 Task: Create a calendar event titled 'Appointment' on May 14th from 5:00 PM to 6:00 PM with the description 'Appointment to client'.
Action: Mouse moved to (452, 750)
Screenshot: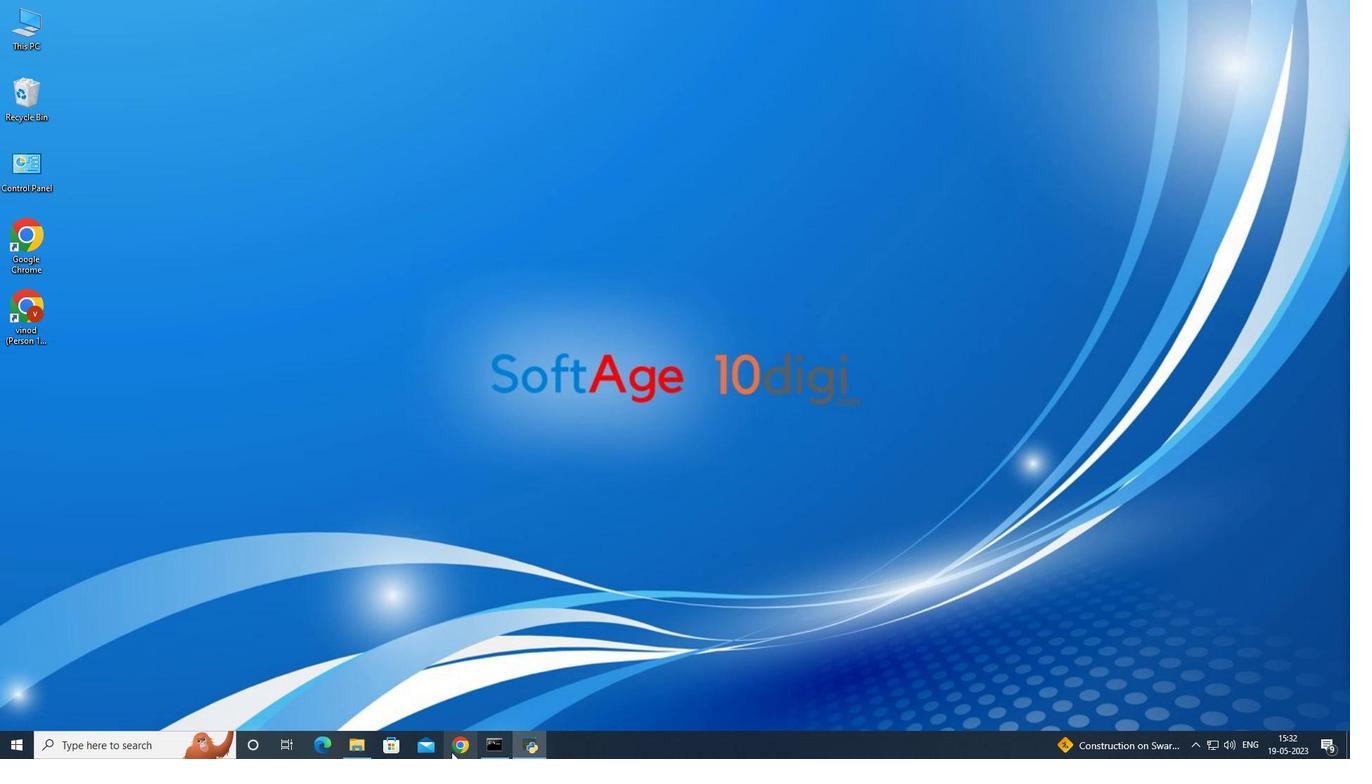 
Action: Mouse pressed left at (452, 750)
Screenshot: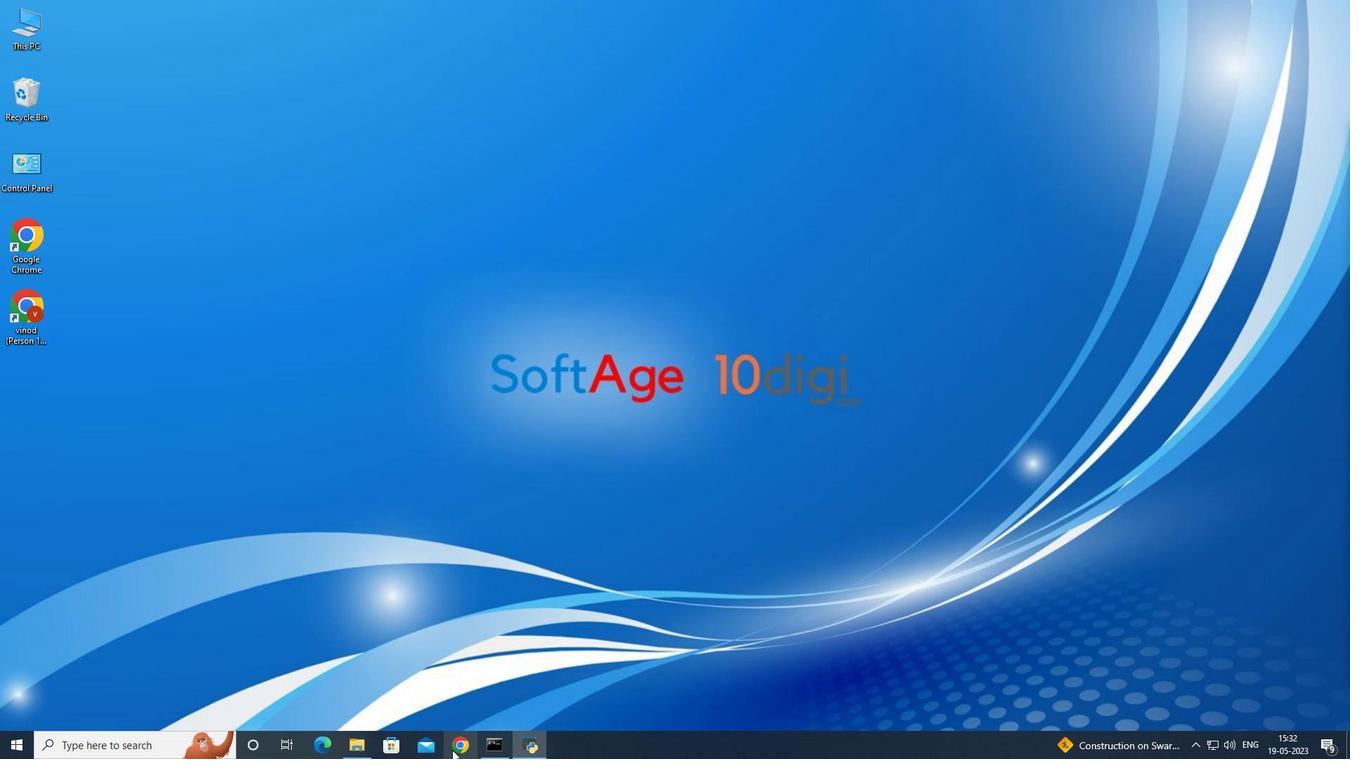 
Action: Mouse moved to (569, 484)
Screenshot: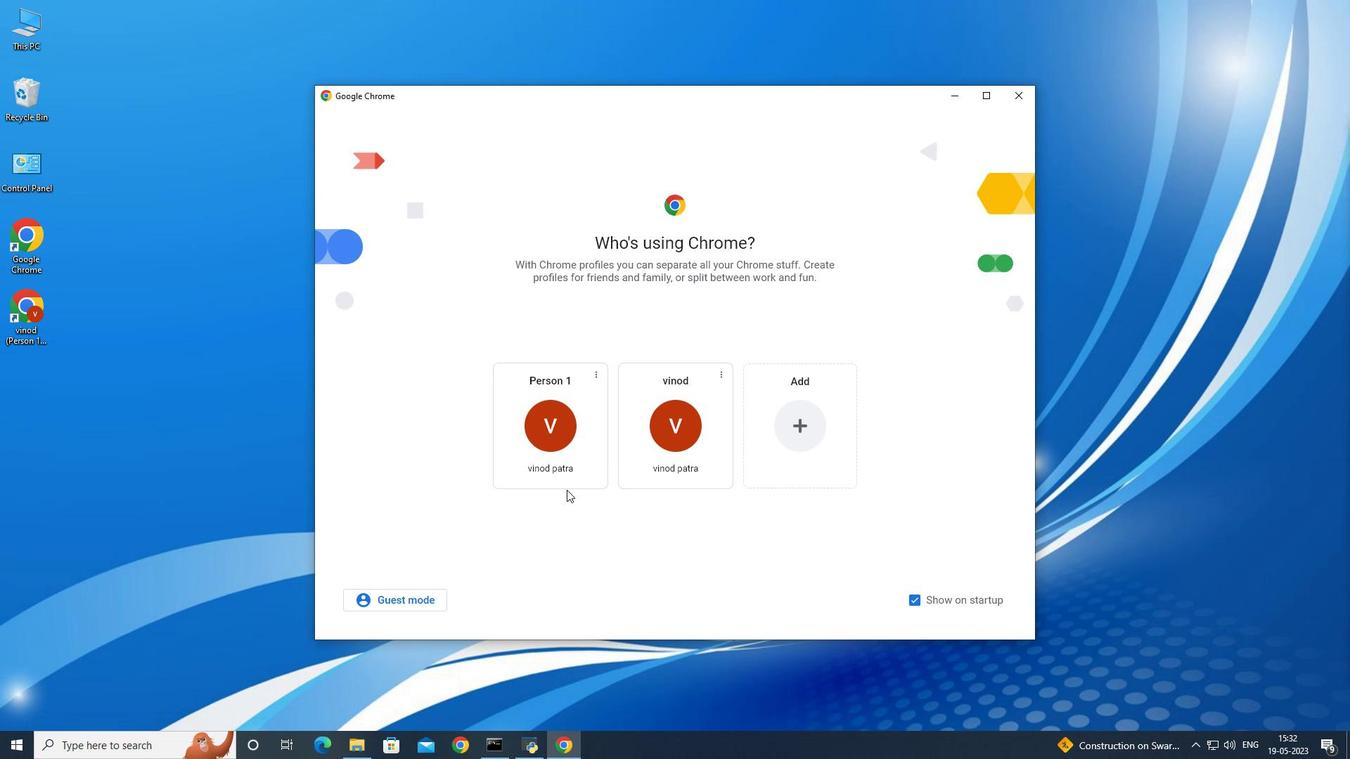 
Action: Mouse pressed left at (569, 484)
Screenshot: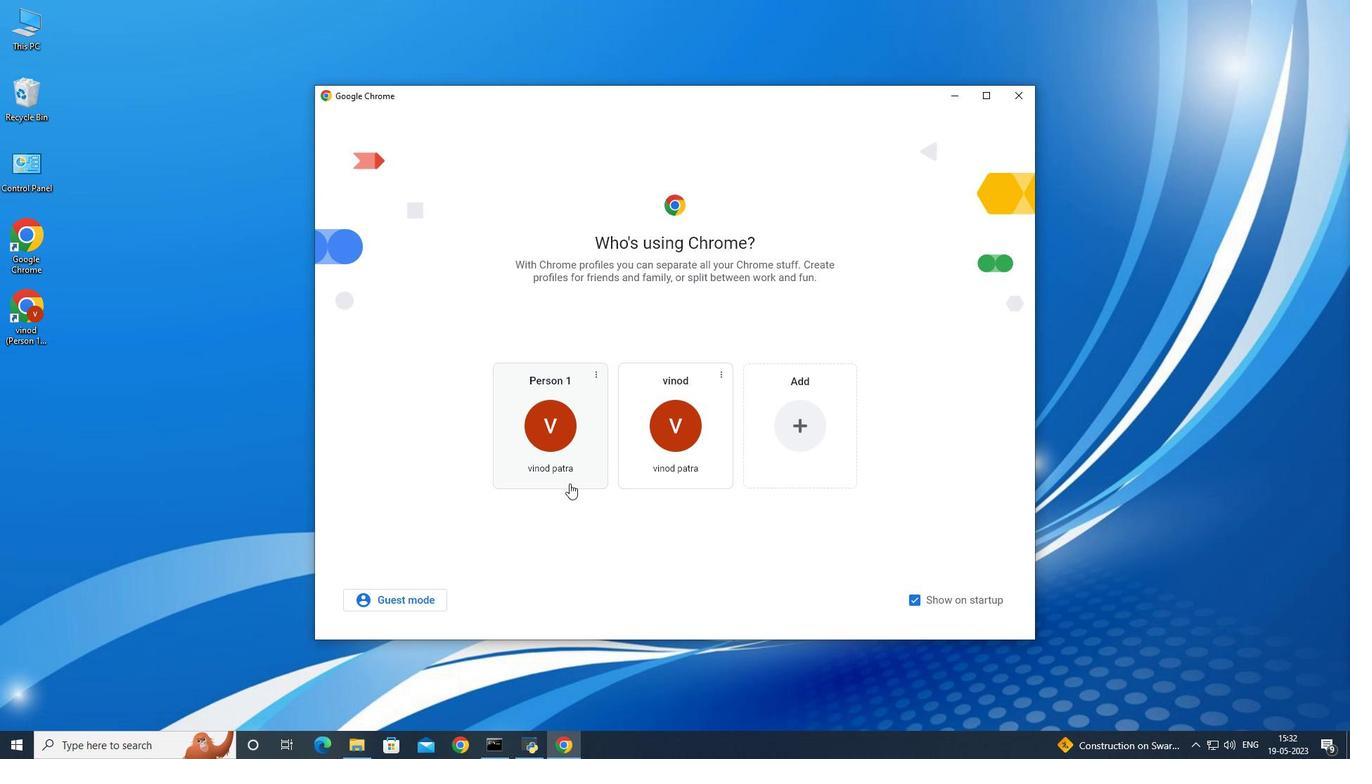 
Action: Mouse moved to (1297, 99)
Screenshot: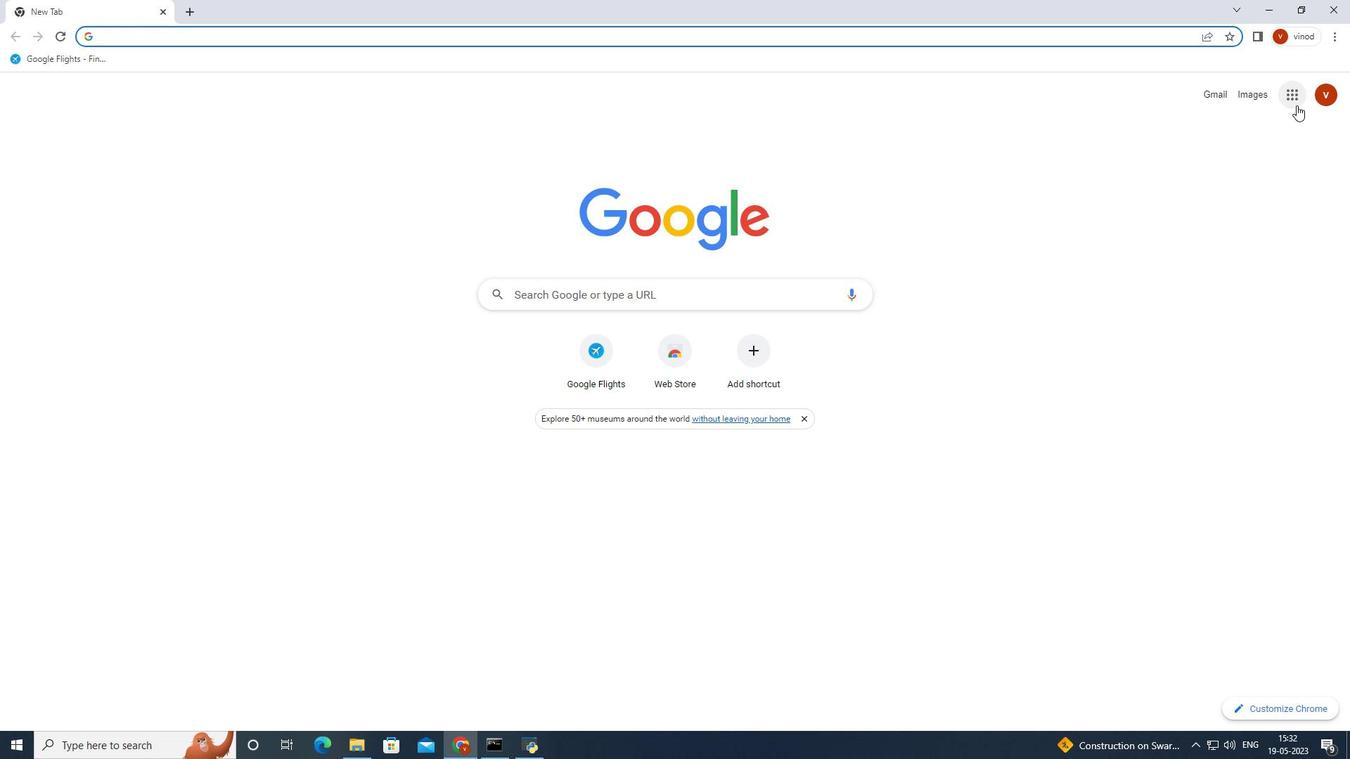 
Action: Mouse pressed left at (1297, 99)
Screenshot: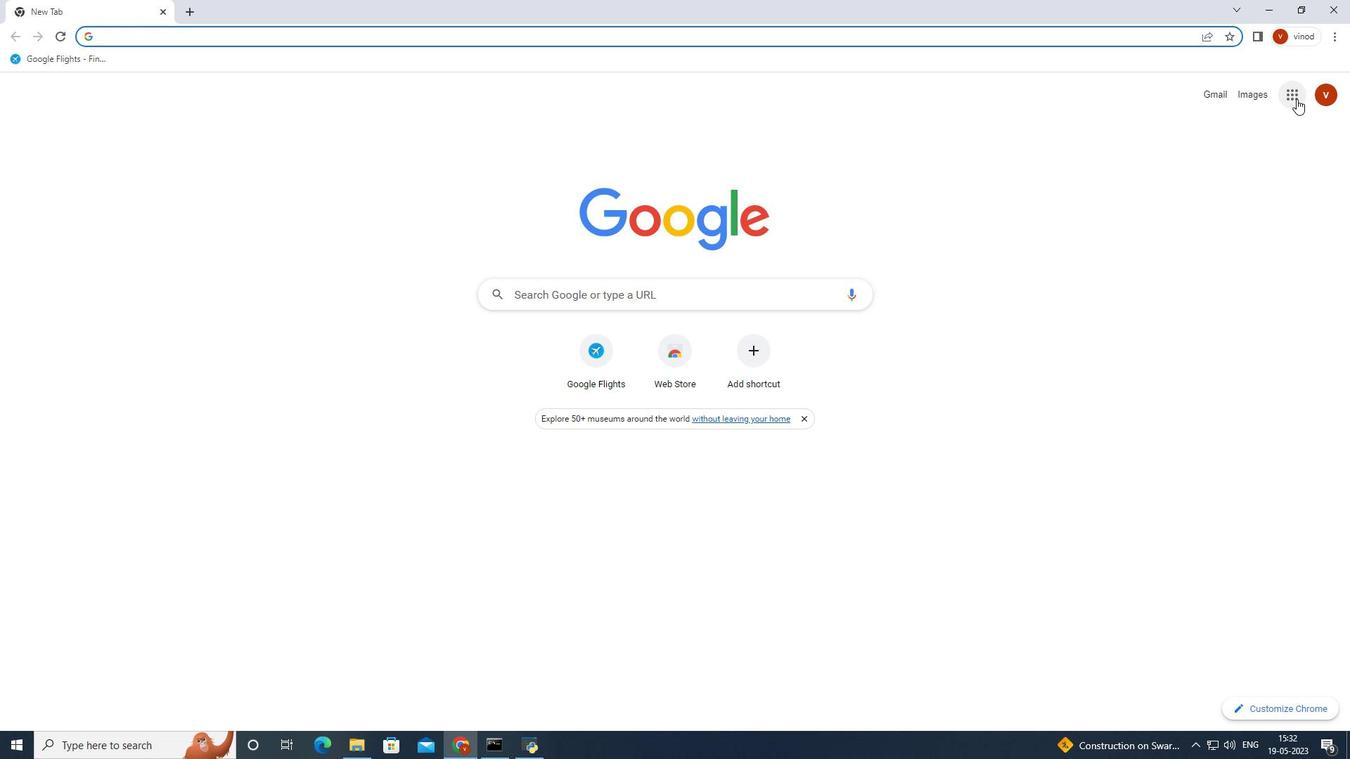 
Action: Mouse moved to (1304, 314)
Screenshot: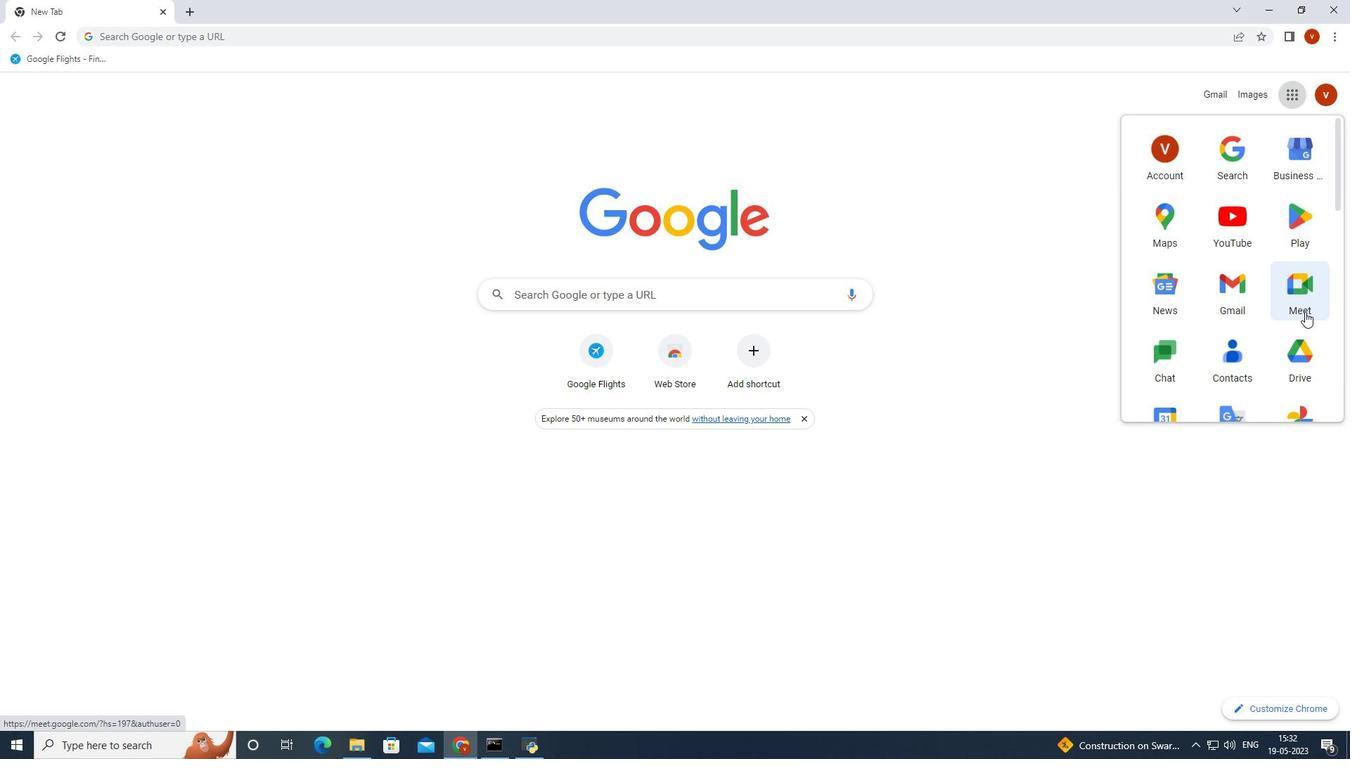 
Action: Mouse scrolled (1304, 313) with delta (0, 0)
Screenshot: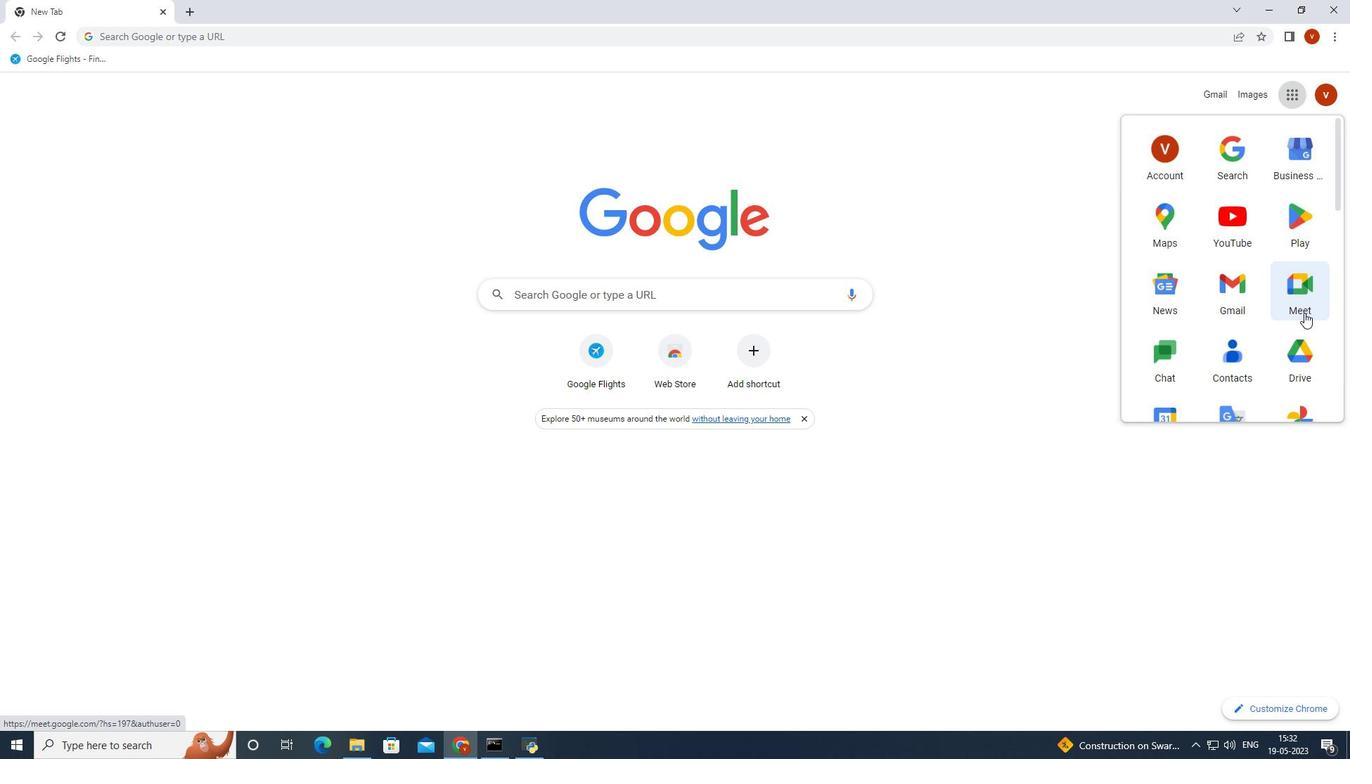 
Action: Mouse scrolled (1304, 313) with delta (0, 0)
Screenshot: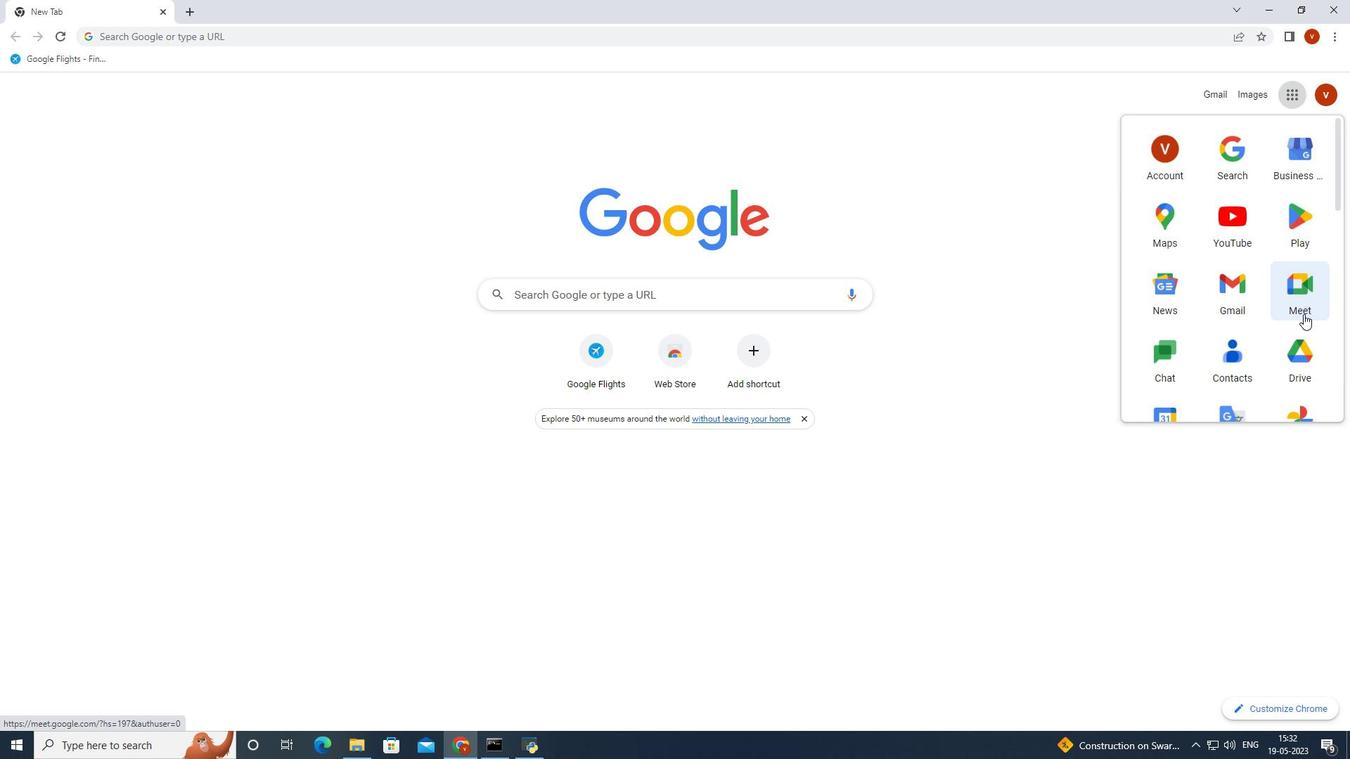 
Action: Mouse scrolled (1304, 315) with delta (0, 0)
Screenshot: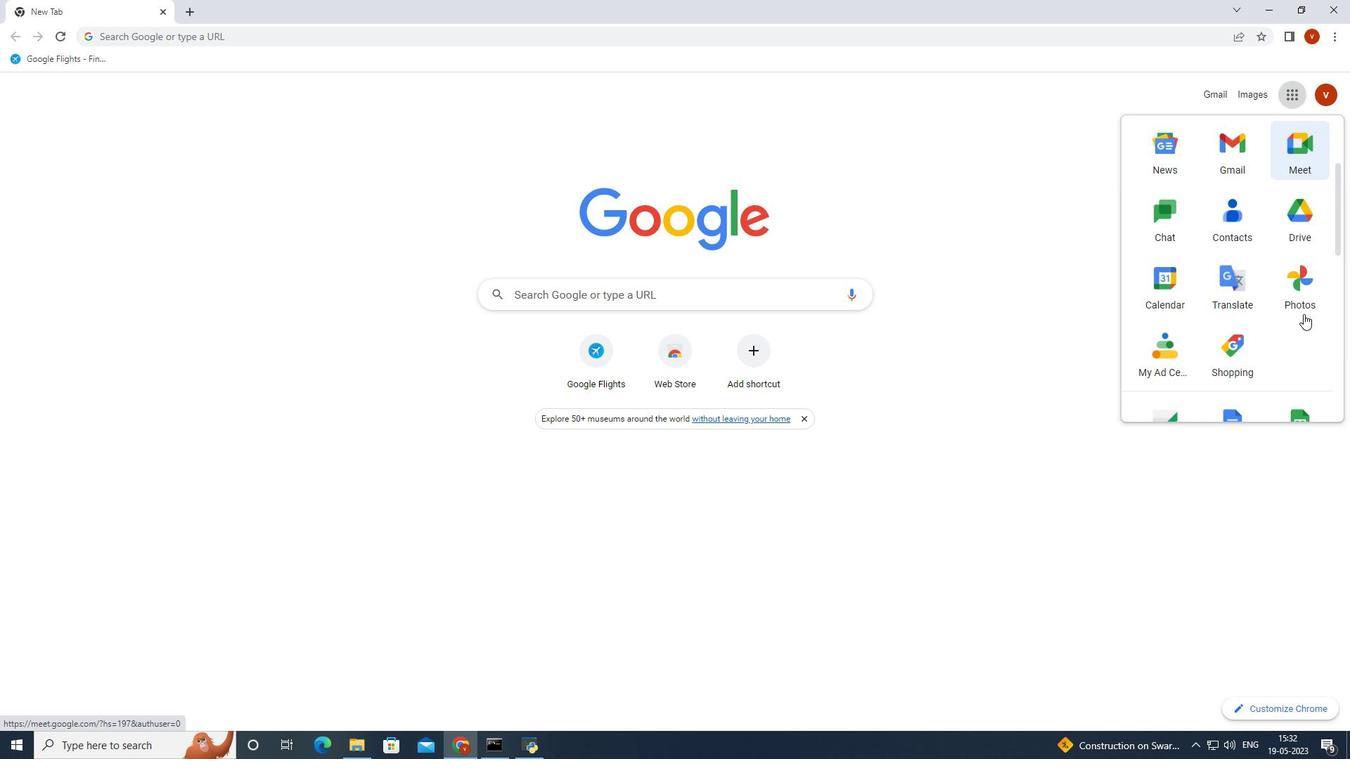 
Action: Mouse scrolled (1304, 315) with delta (0, 0)
Screenshot: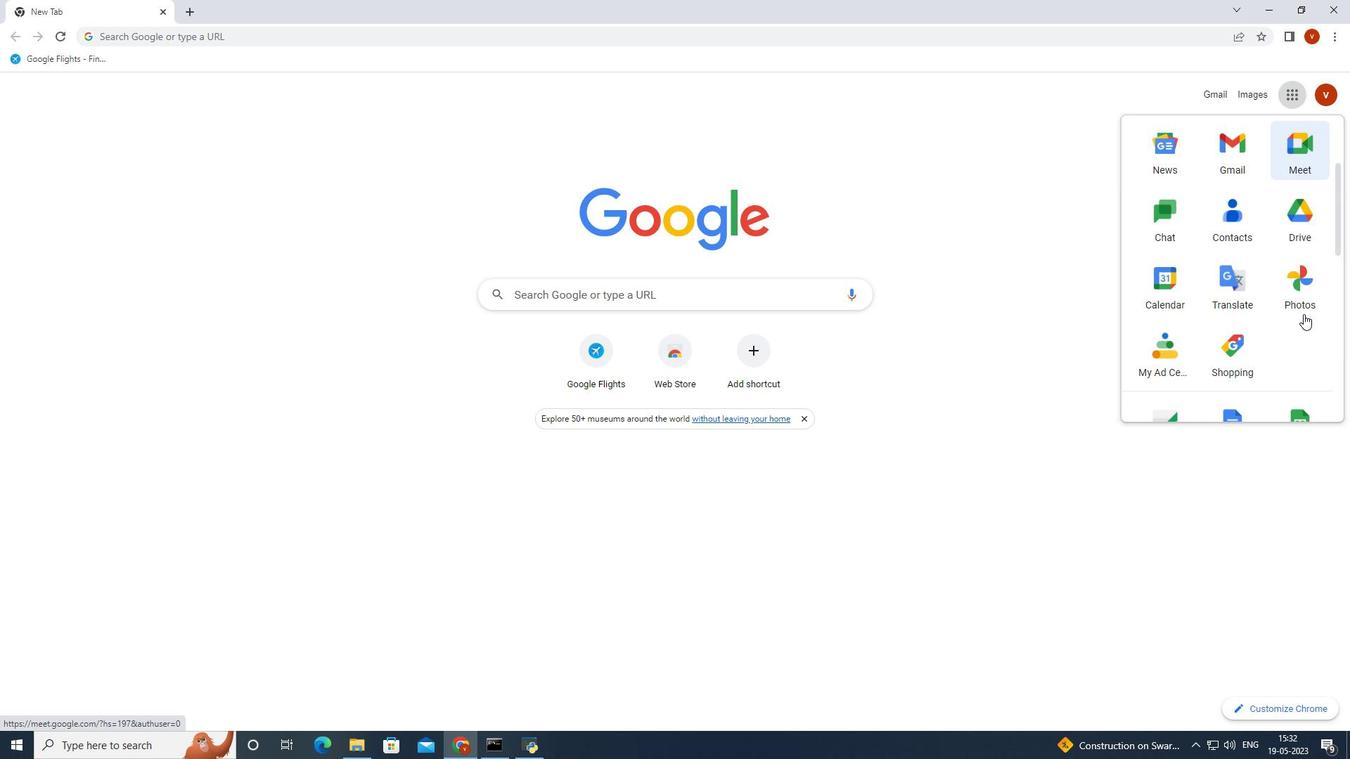 
Action: Mouse moved to (1177, 318)
Screenshot: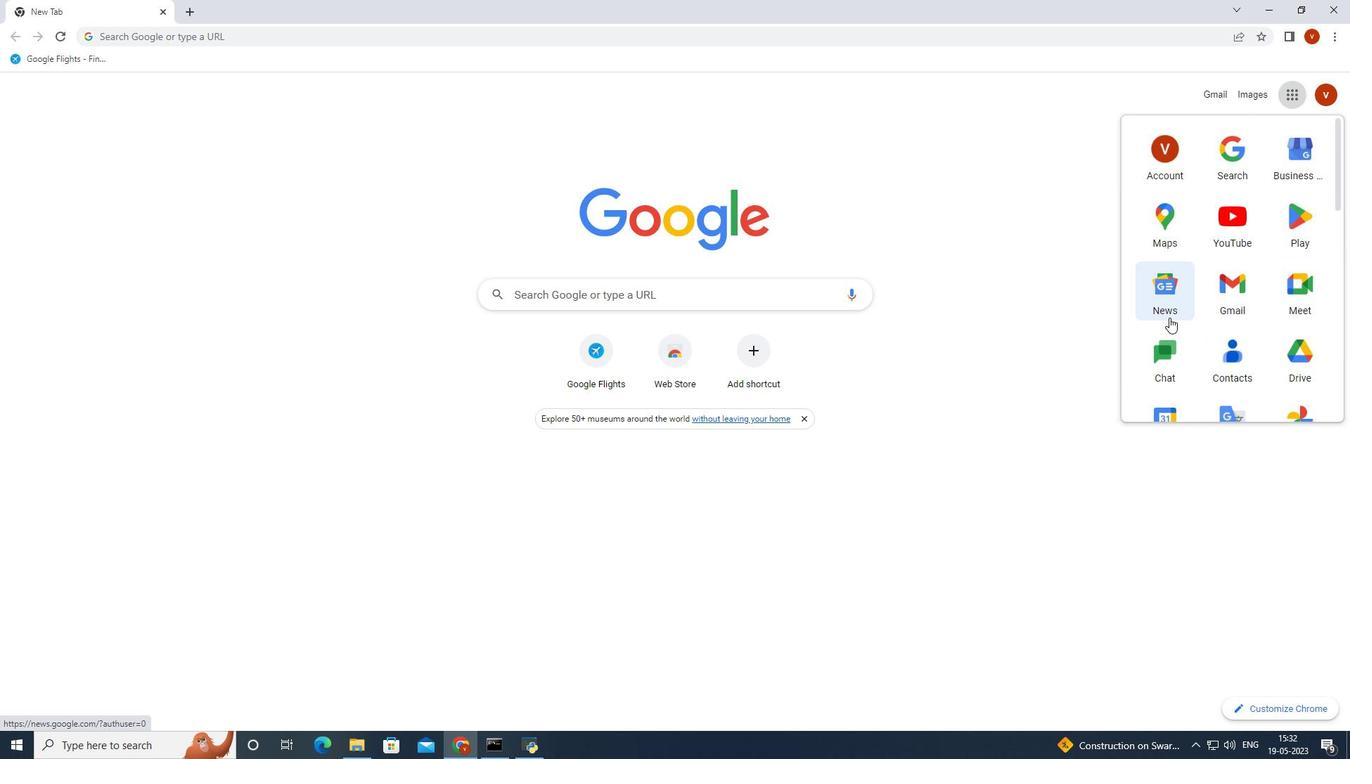 
Action: Mouse scrolled (1177, 317) with delta (0, 0)
Screenshot: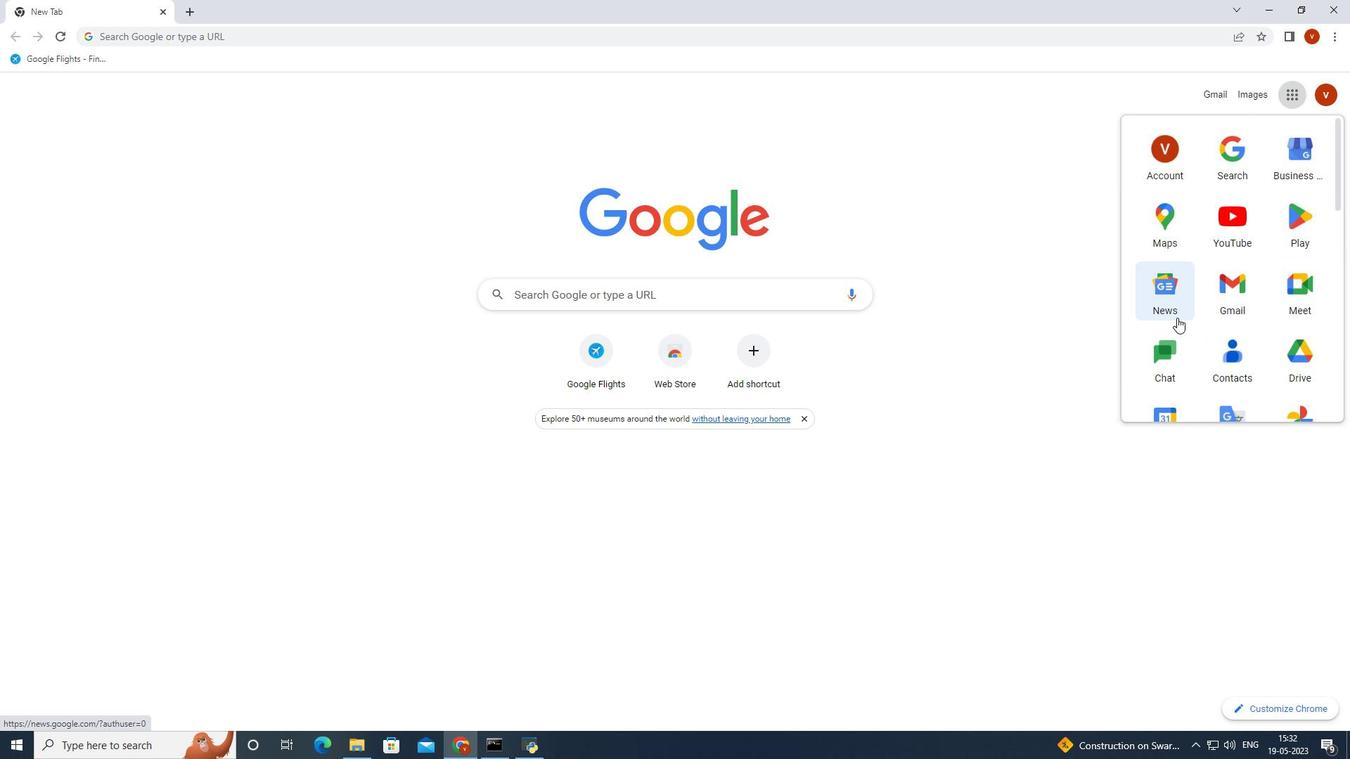 
Action: Mouse scrolled (1177, 317) with delta (0, 0)
Screenshot: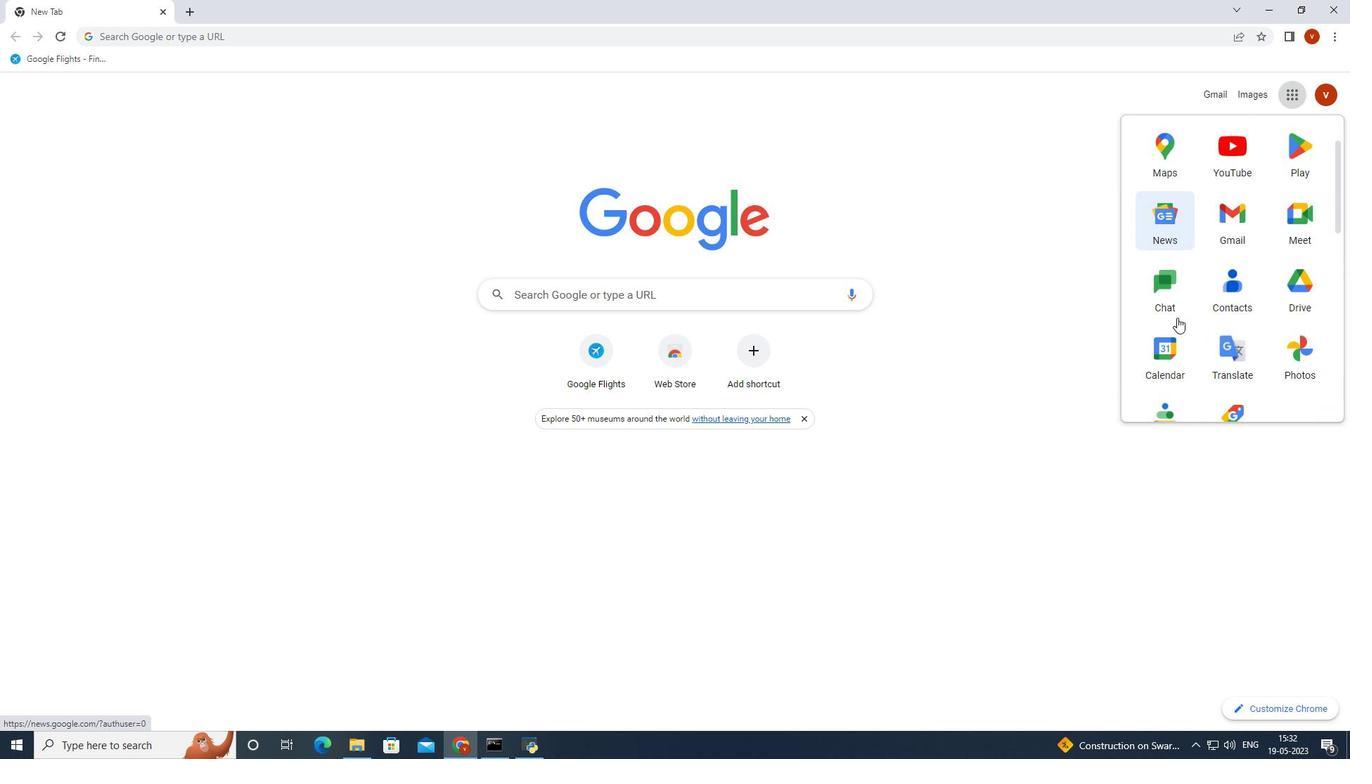 
Action: Mouse scrolled (1177, 317) with delta (0, 0)
Screenshot: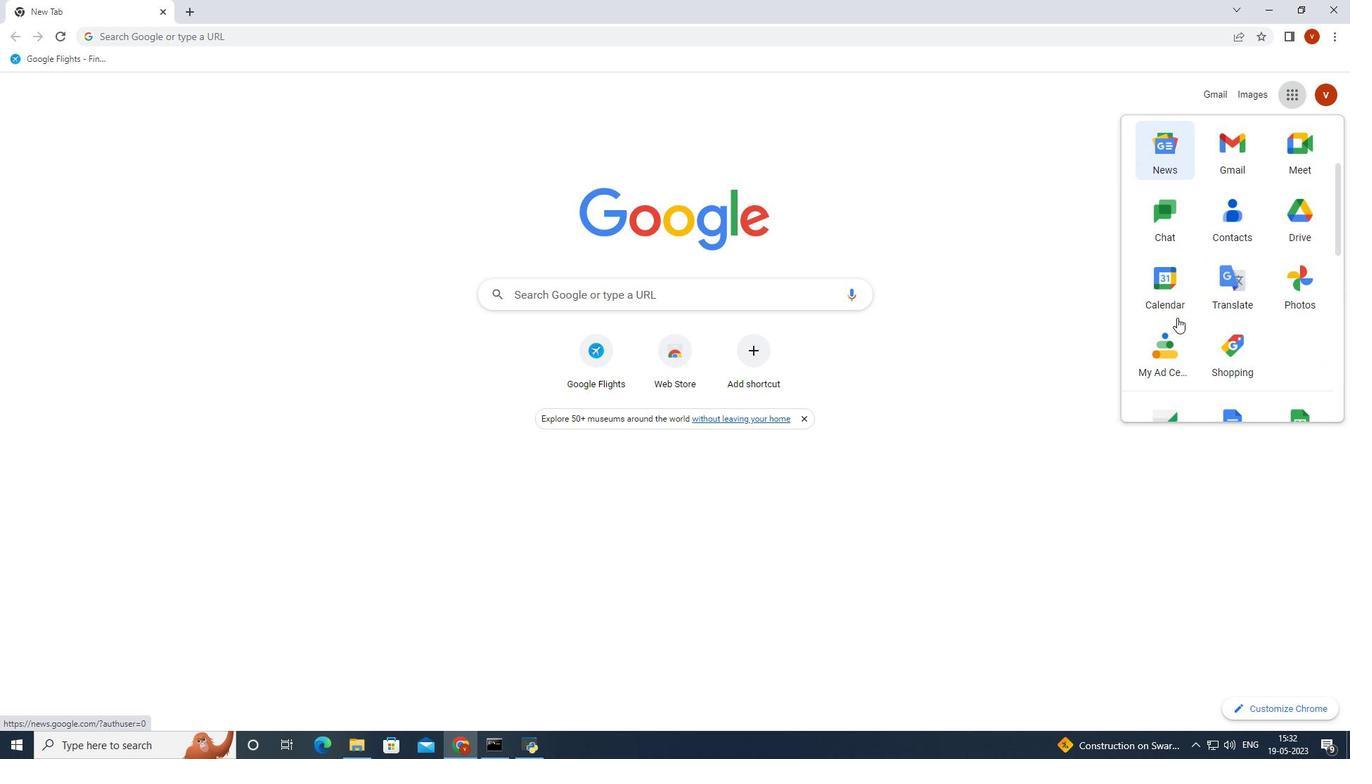 
Action: Mouse moved to (1179, 319)
Screenshot: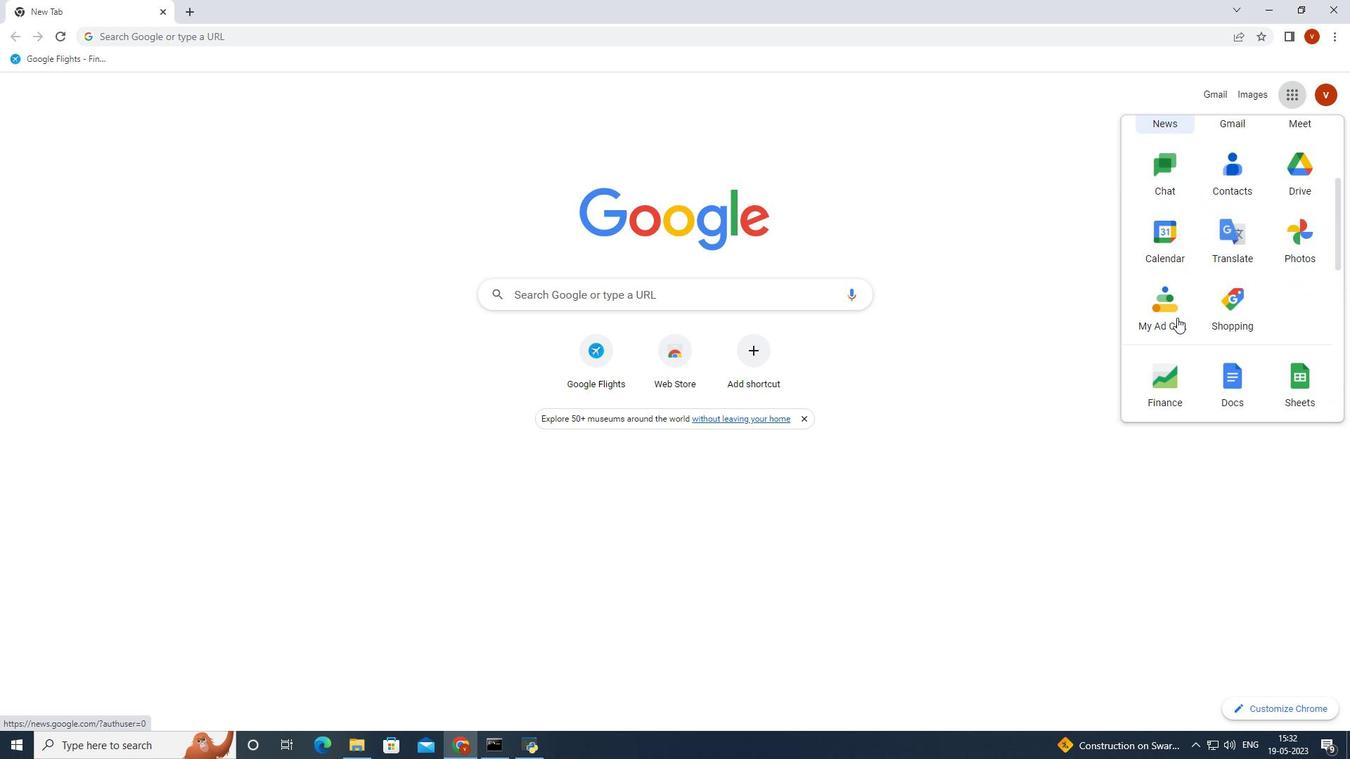 
Action: Mouse scrolled (1179, 318) with delta (0, 0)
Screenshot: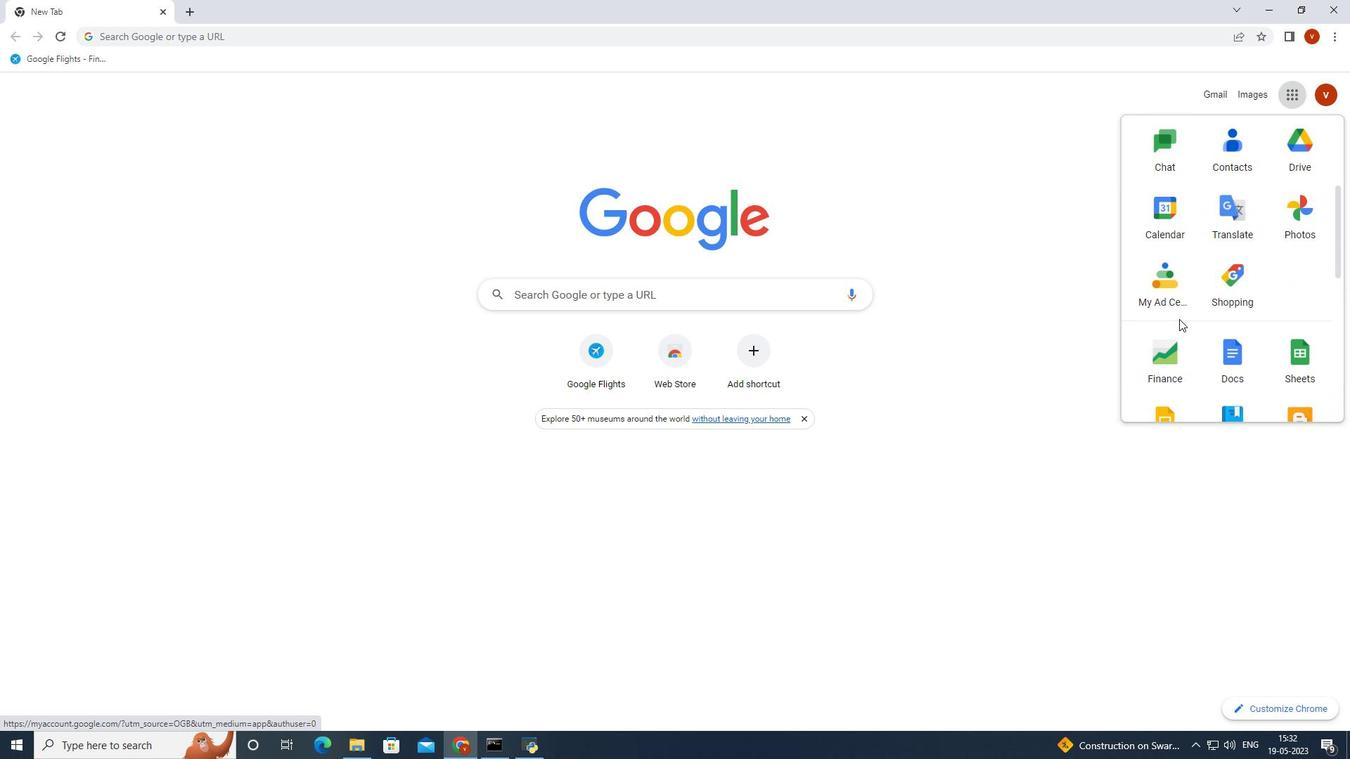 
Action: Mouse scrolled (1179, 318) with delta (0, 0)
Screenshot: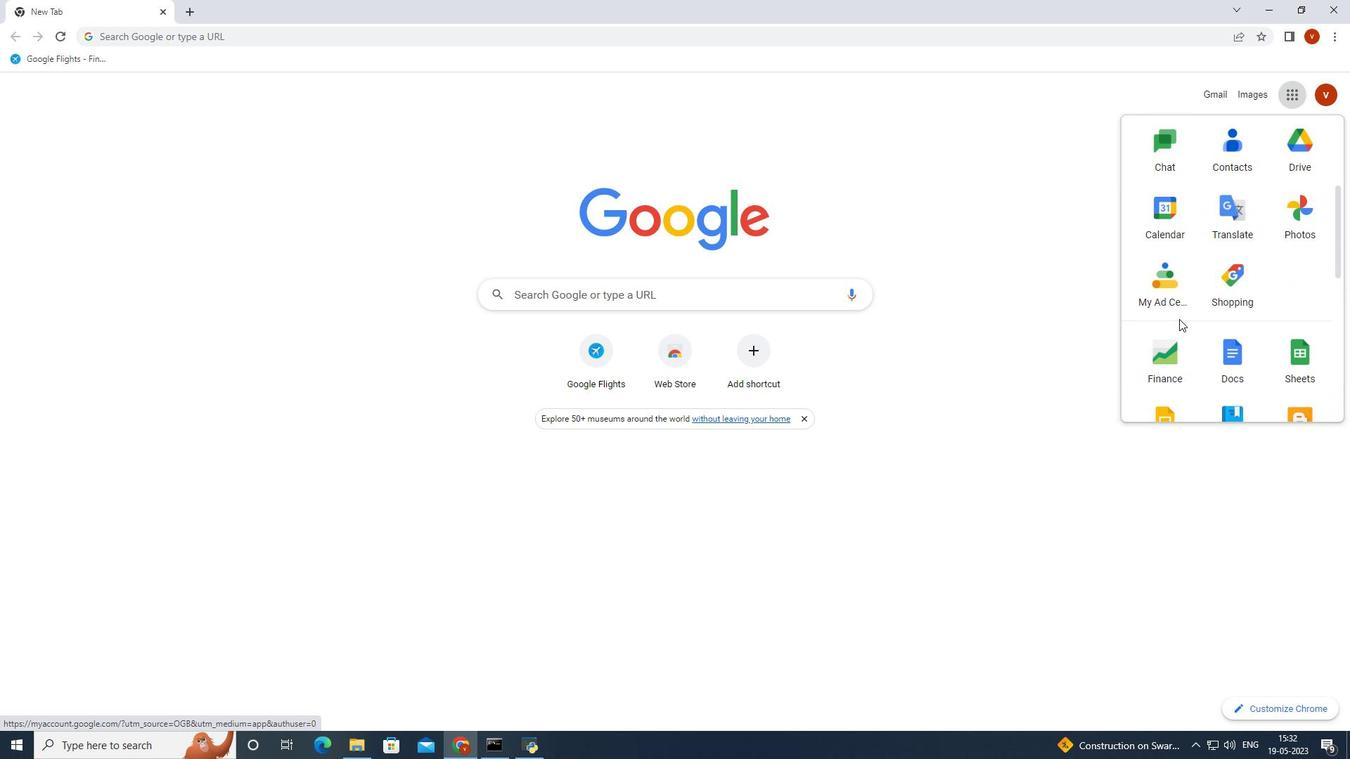 
Action: Mouse scrolled (1179, 318) with delta (0, 0)
Screenshot: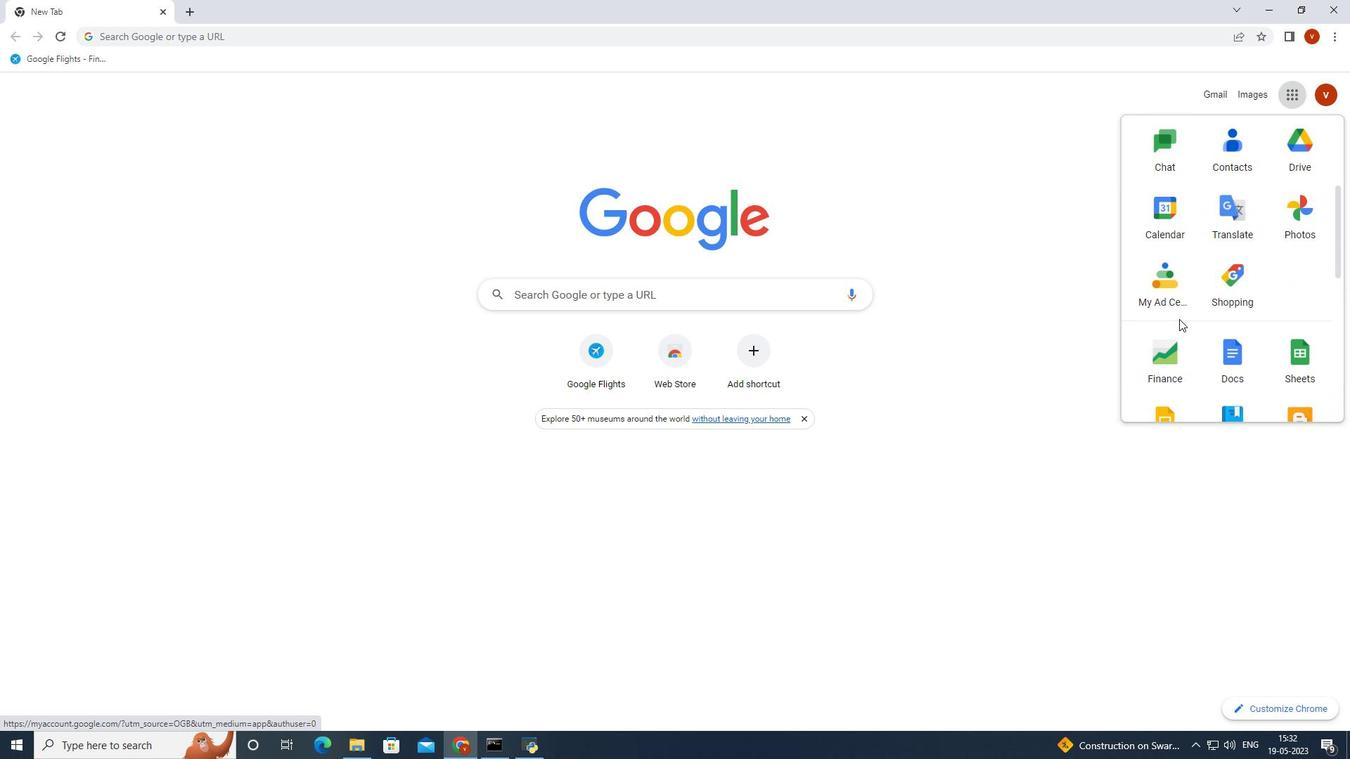 
Action: Mouse scrolled (1179, 320) with delta (0, 0)
Screenshot: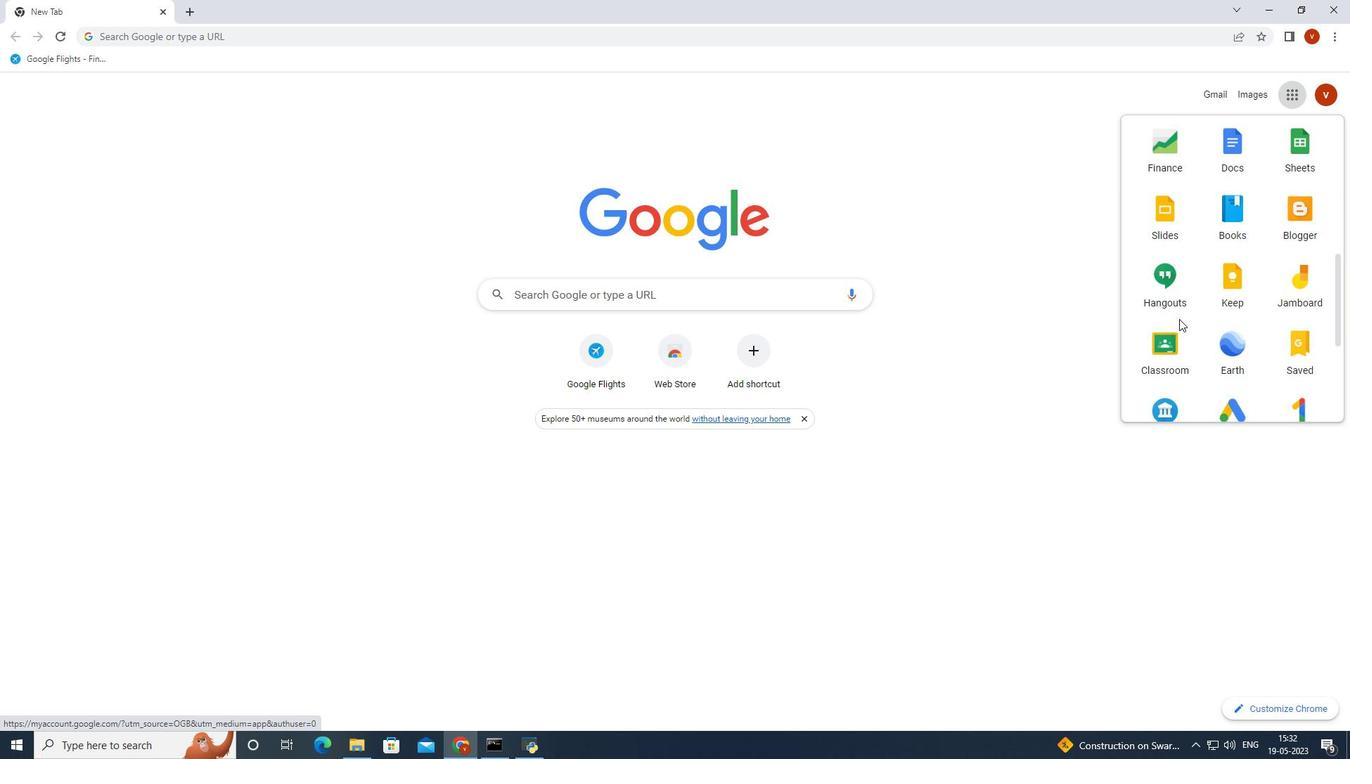 
Action: Mouse scrolled (1179, 320) with delta (0, 0)
Screenshot: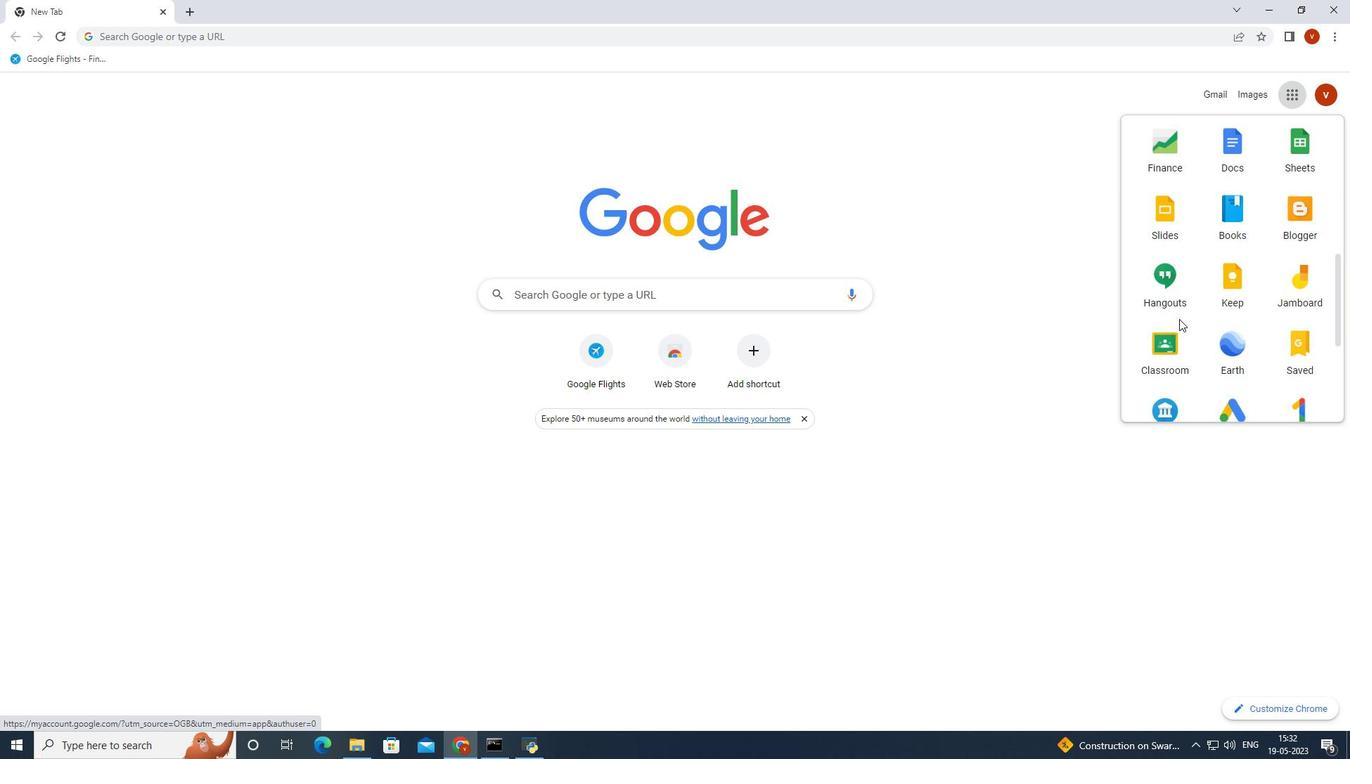 
Action: Mouse scrolled (1179, 320) with delta (0, 0)
Screenshot: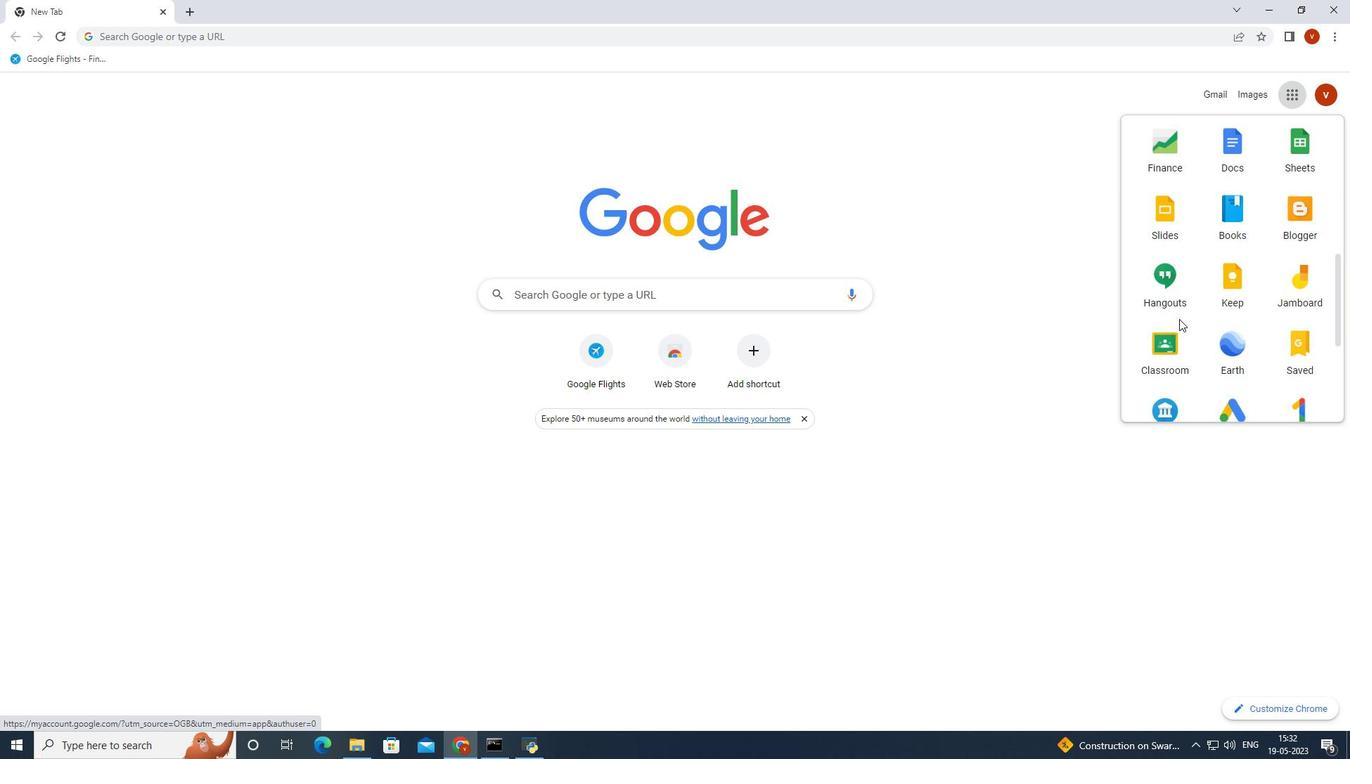 
Action: Mouse moved to (1181, 316)
Screenshot: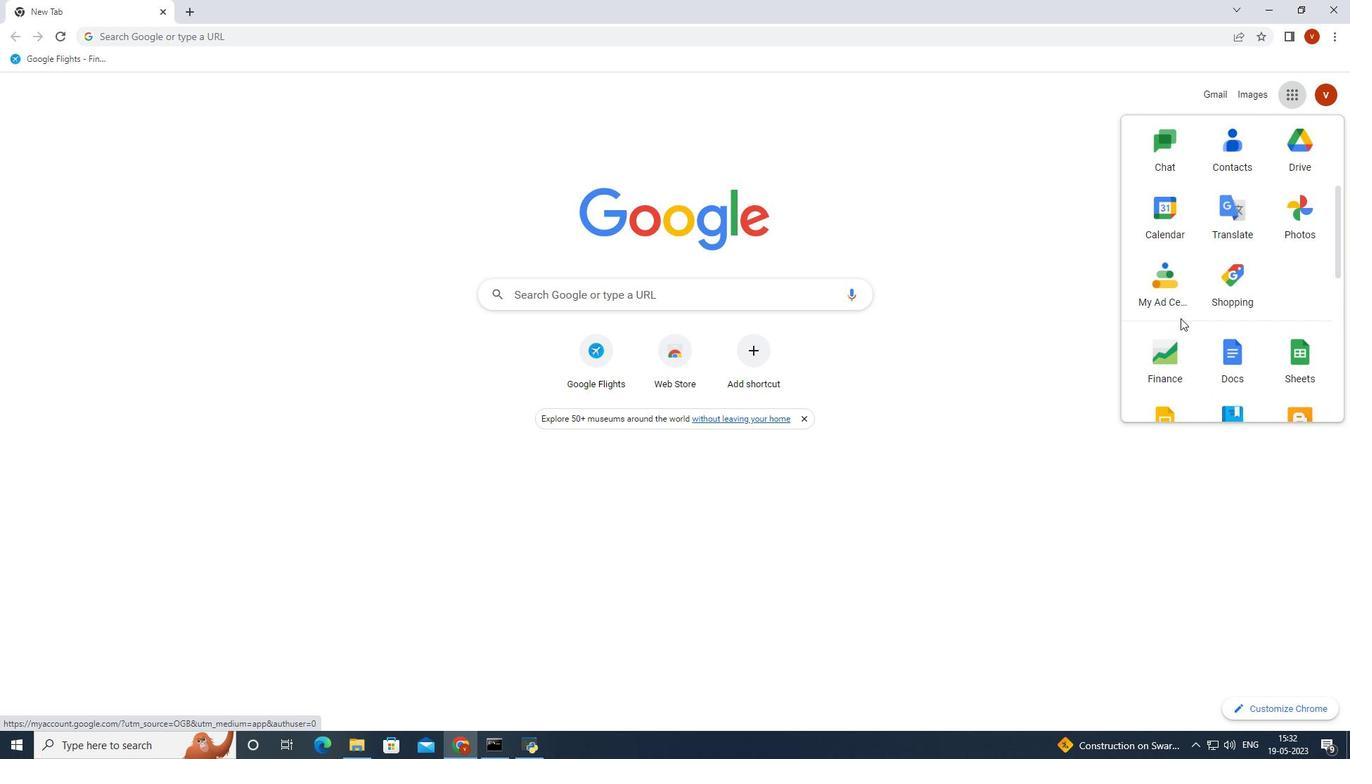 
Action: Mouse scrolled (1181, 317) with delta (0, 0)
Screenshot: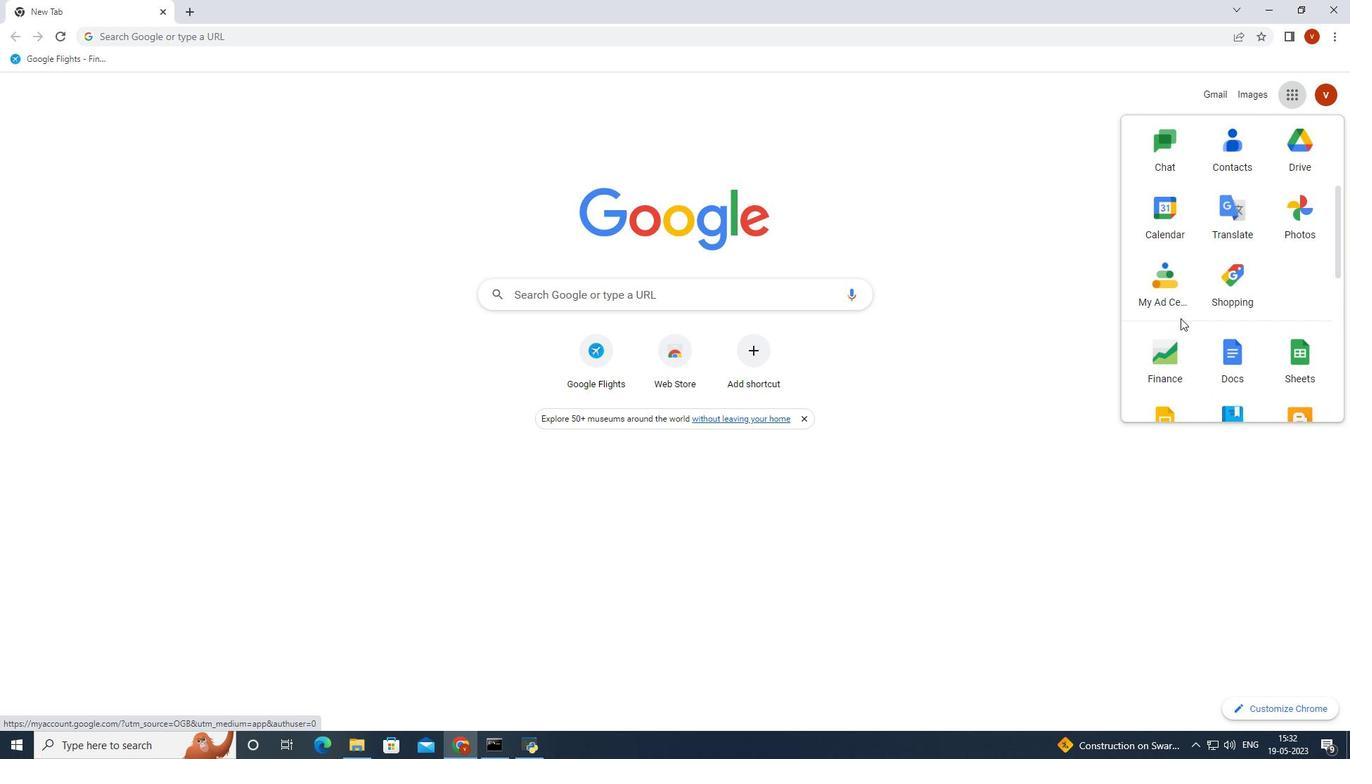 
Action: Mouse moved to (1181, 315)
Screenshot: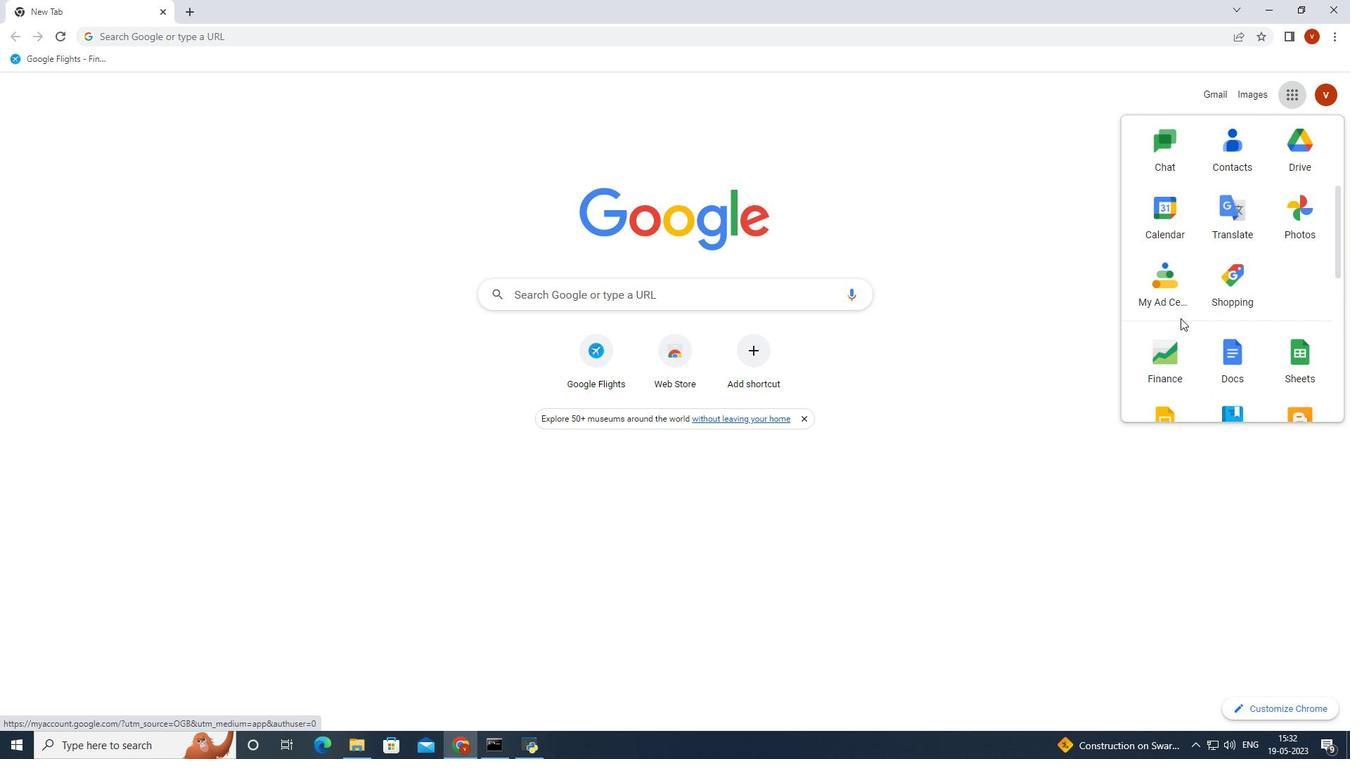 
Action: Mouse scrolled (1181, 316) with delta (0, 0)
Screenshot: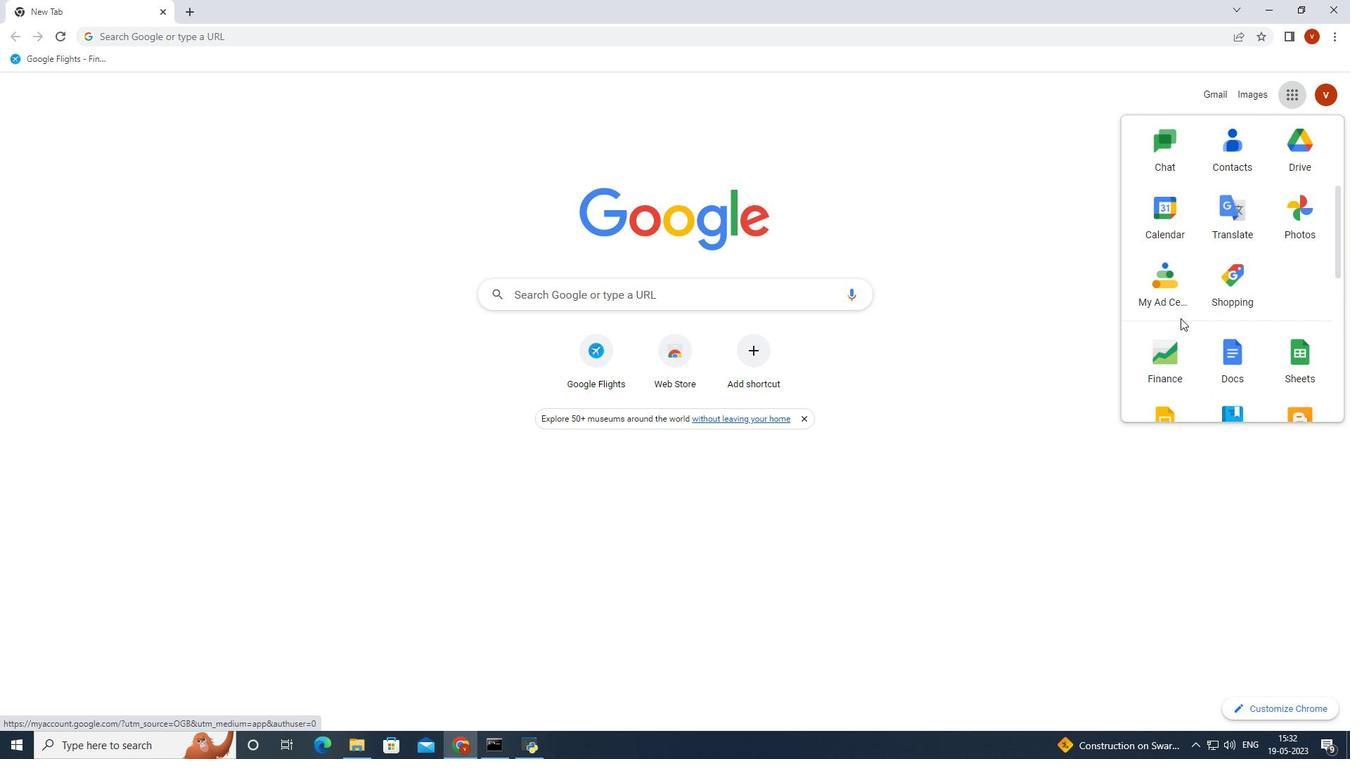 
Action: Mouse scrolled (1181, 316) with delta (0, 0)
Screenshot: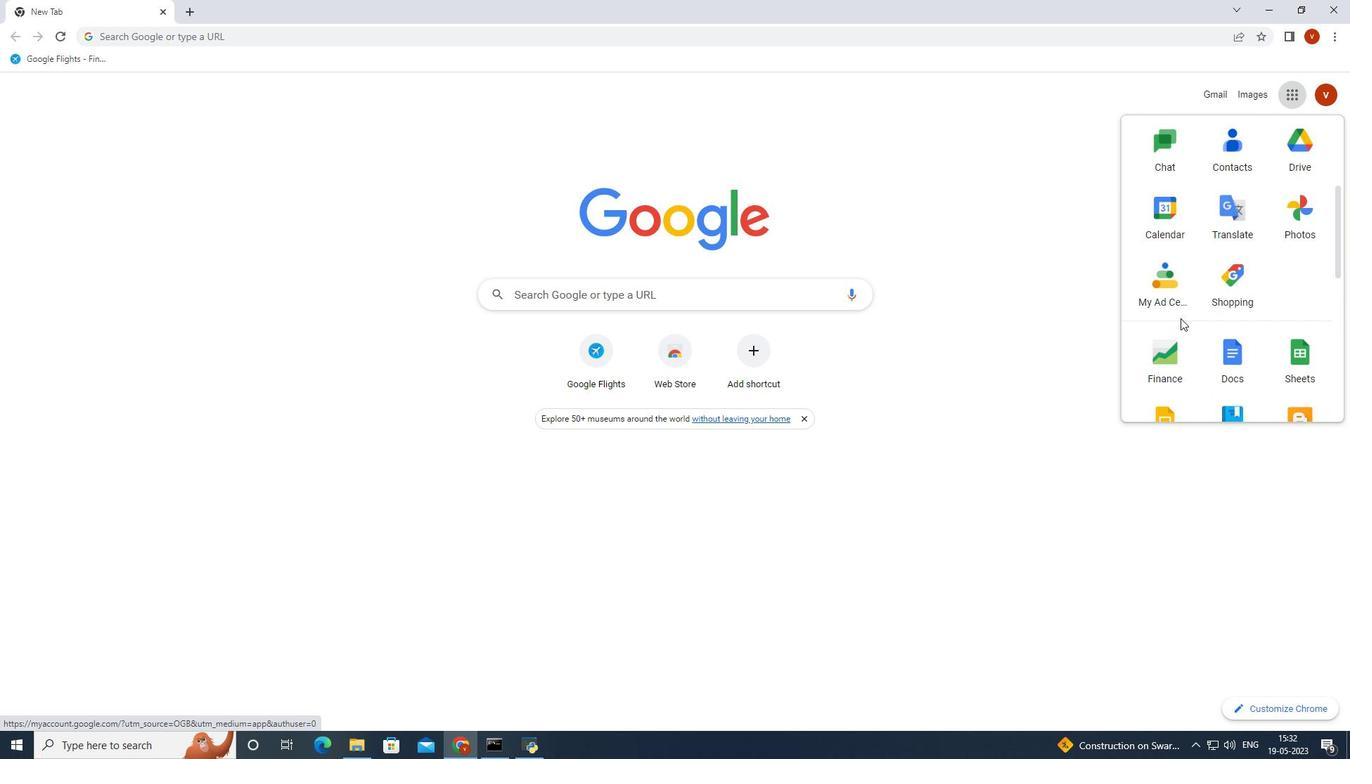 
Action: Mouse scrolled (1181, 316) with delta (0, 0)
Screenshot: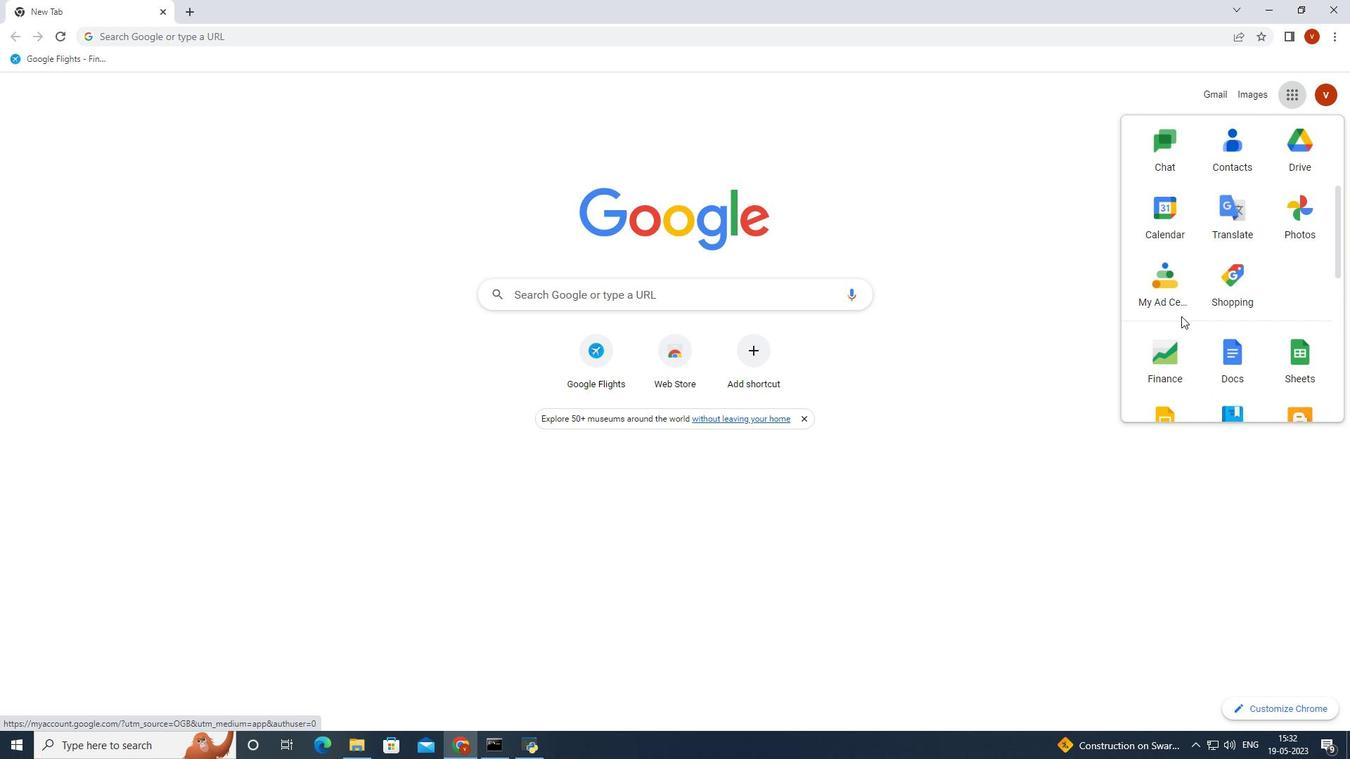 
Action: Mouse moved to (1181, 315)
Screenshot: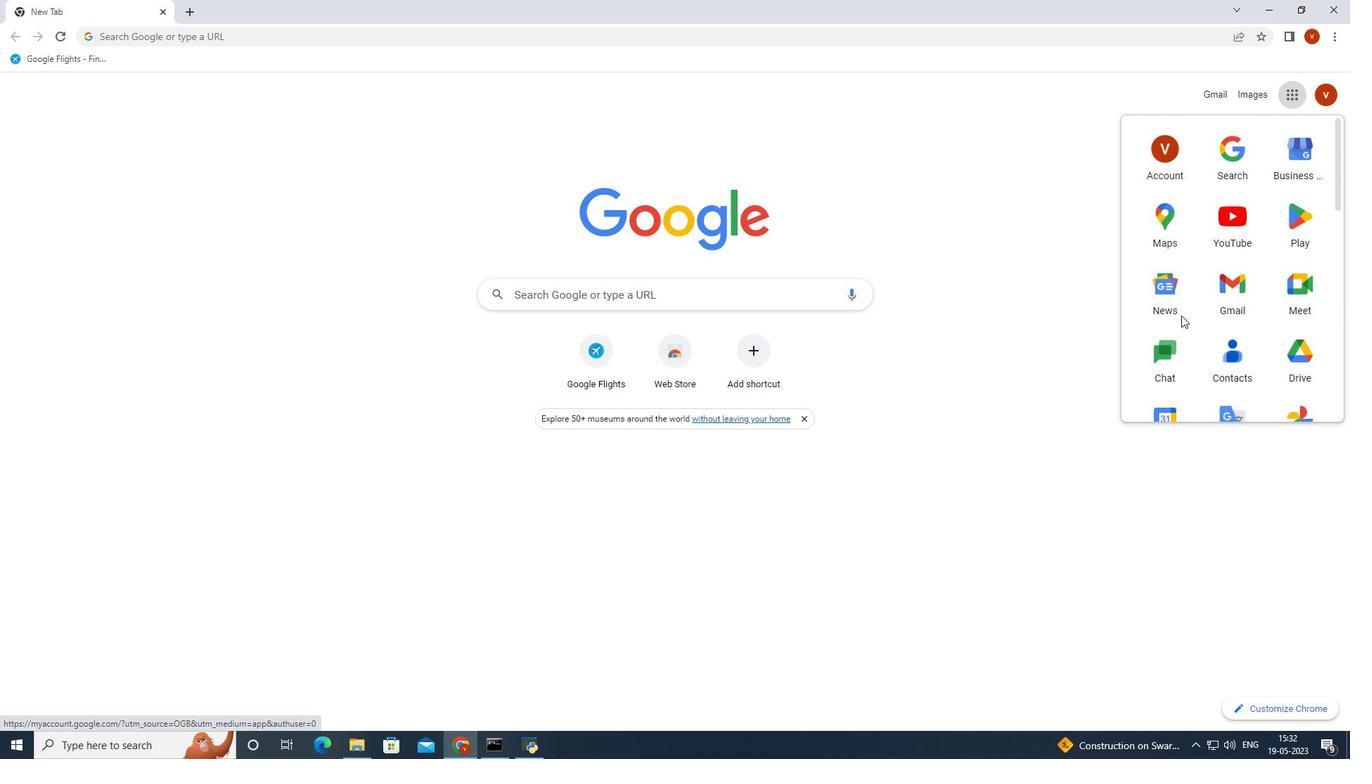 
Action: Mouse scrolled (1181, 316) with delta (0, 0)
Screenshot: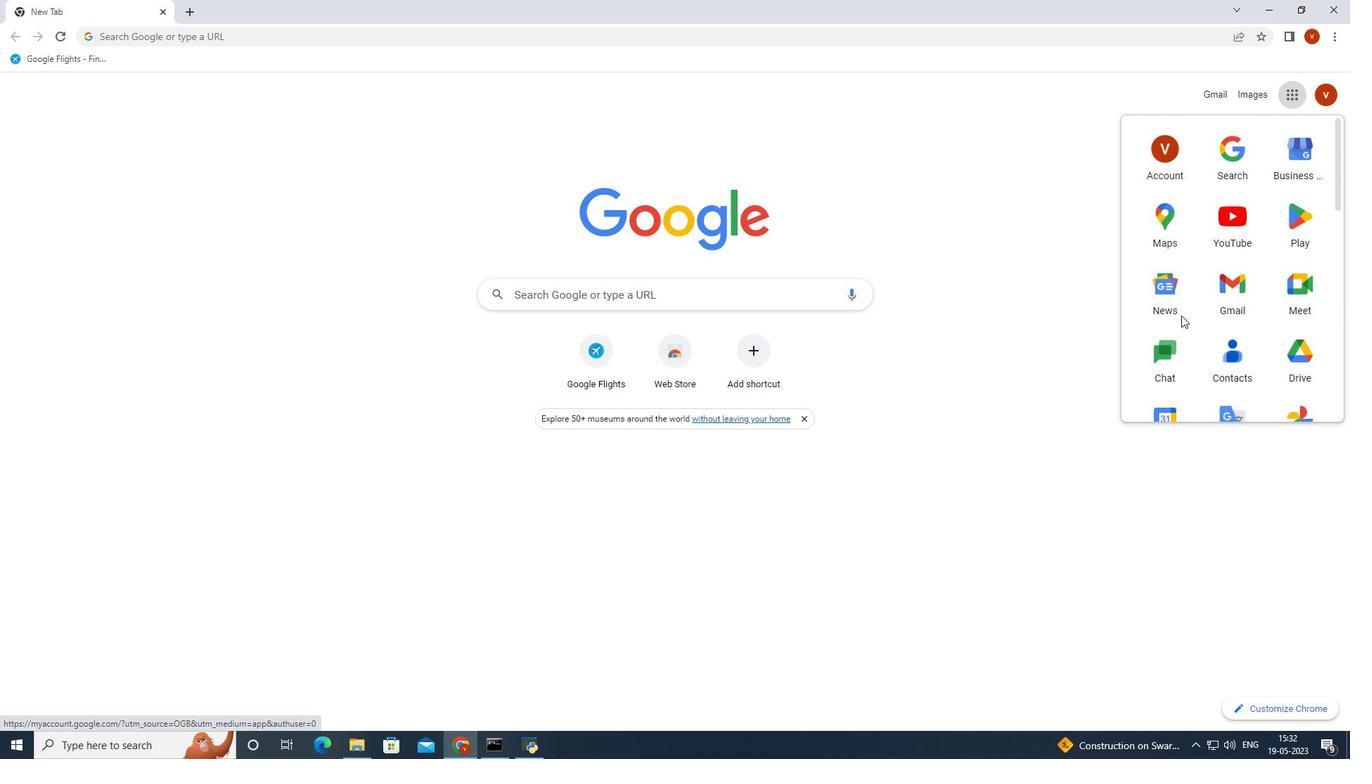 
Action: Mouse scrolled (1181, 316) with delta (0, 0)
Screenshot: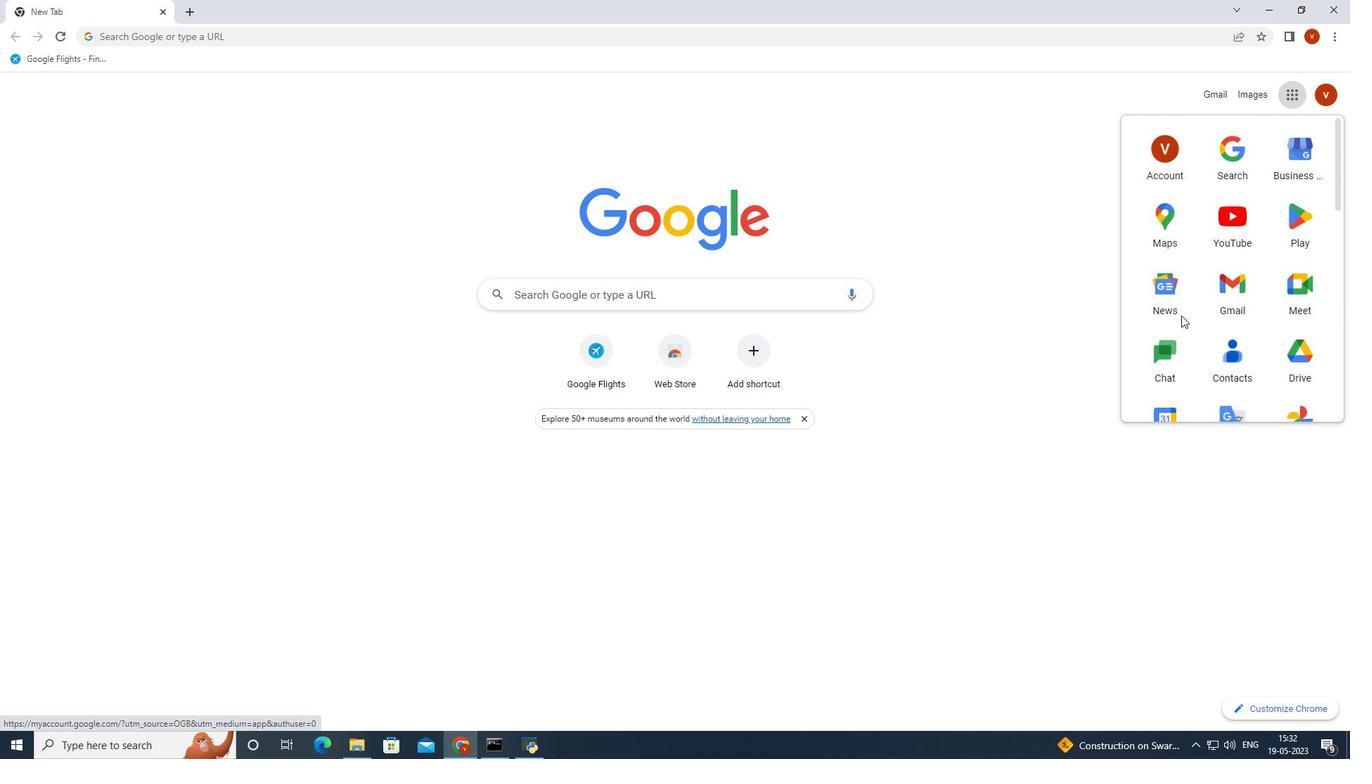 
Action: Mouse scrolled (1181, 316) with delta (0, 0)
Screenshot: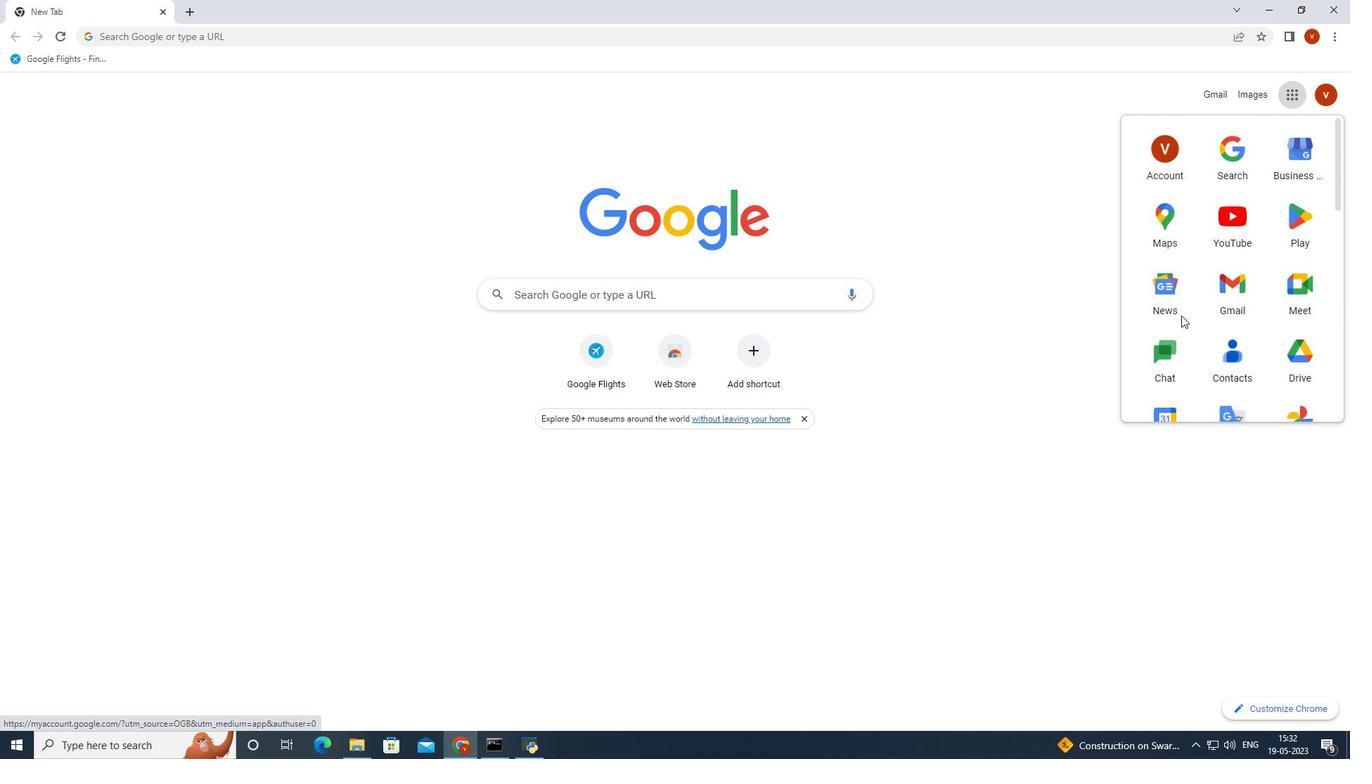 
Action: Mouse scrolled (1181, 316) with delta (0, 0)
Screenshot: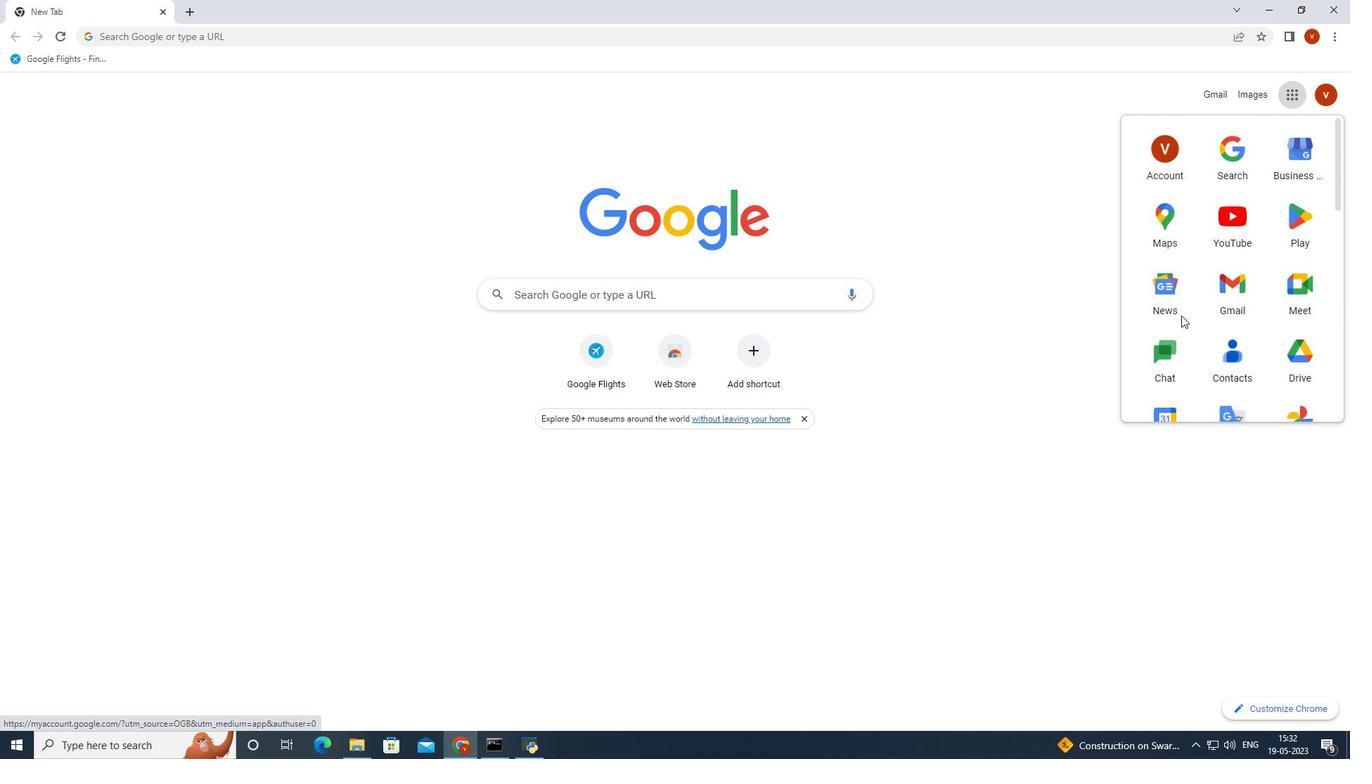 
Action: Mouse moved to (1191, 393)
Screenshot: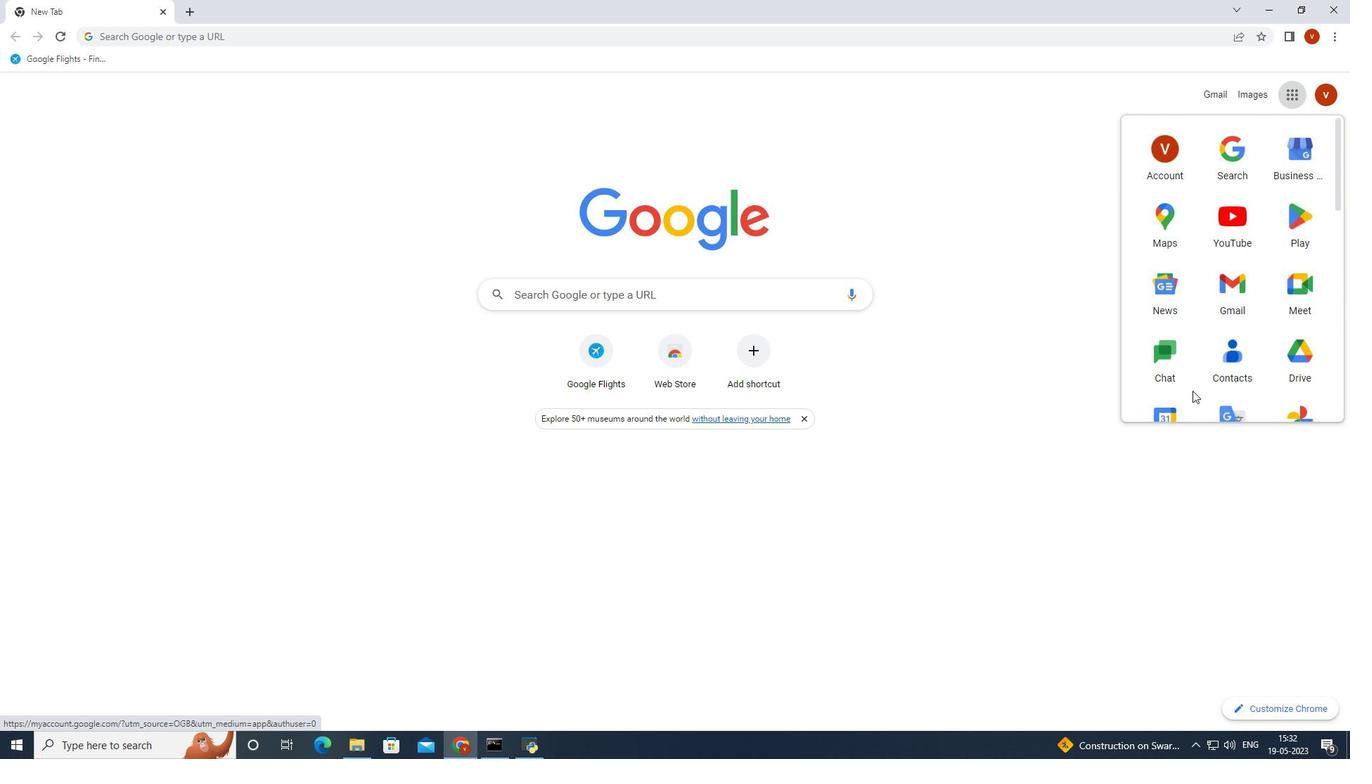 
Action: Mouse scrolled (1191, 393) with delta (0, 0)
Screenshot: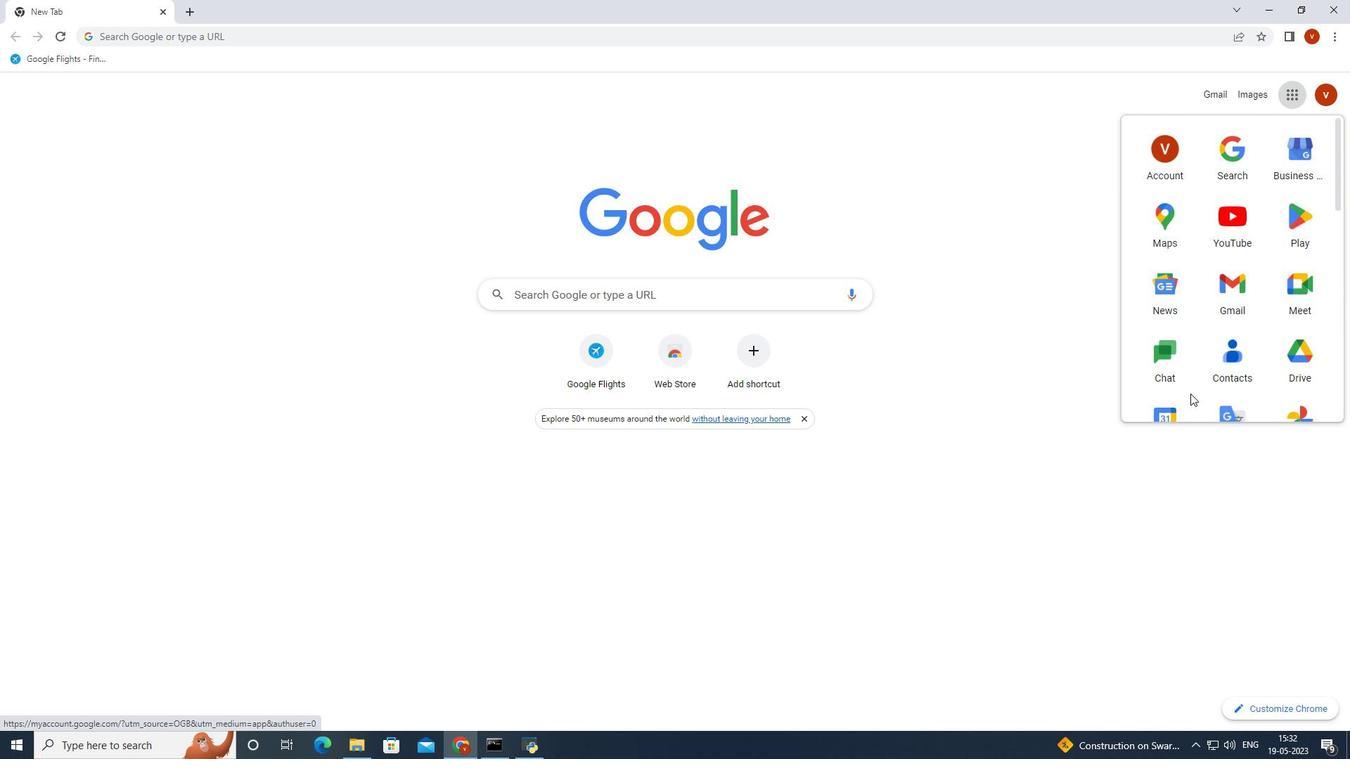 
Action: Mouse moved to (1169, 375)
Screenshot: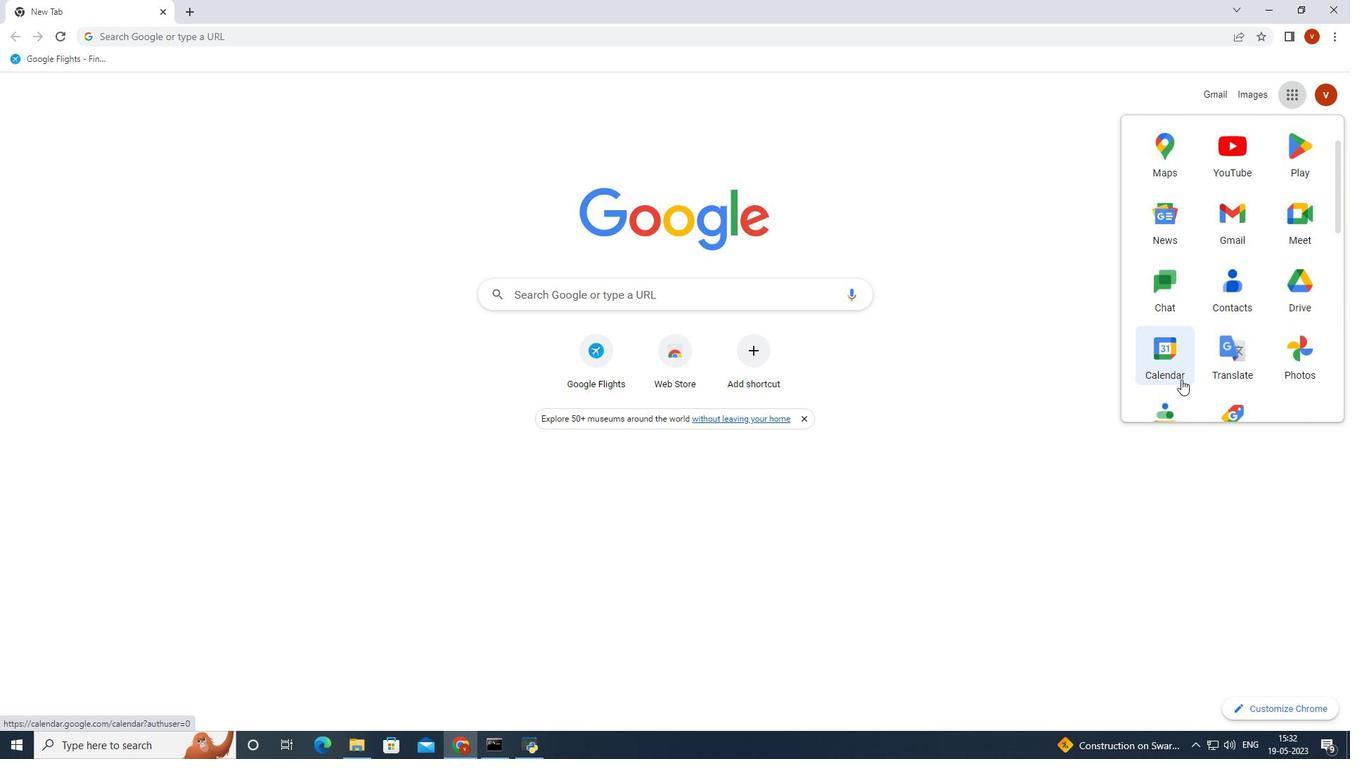 
Action: Mouse pressed left at (1169, 375)
Screenshot: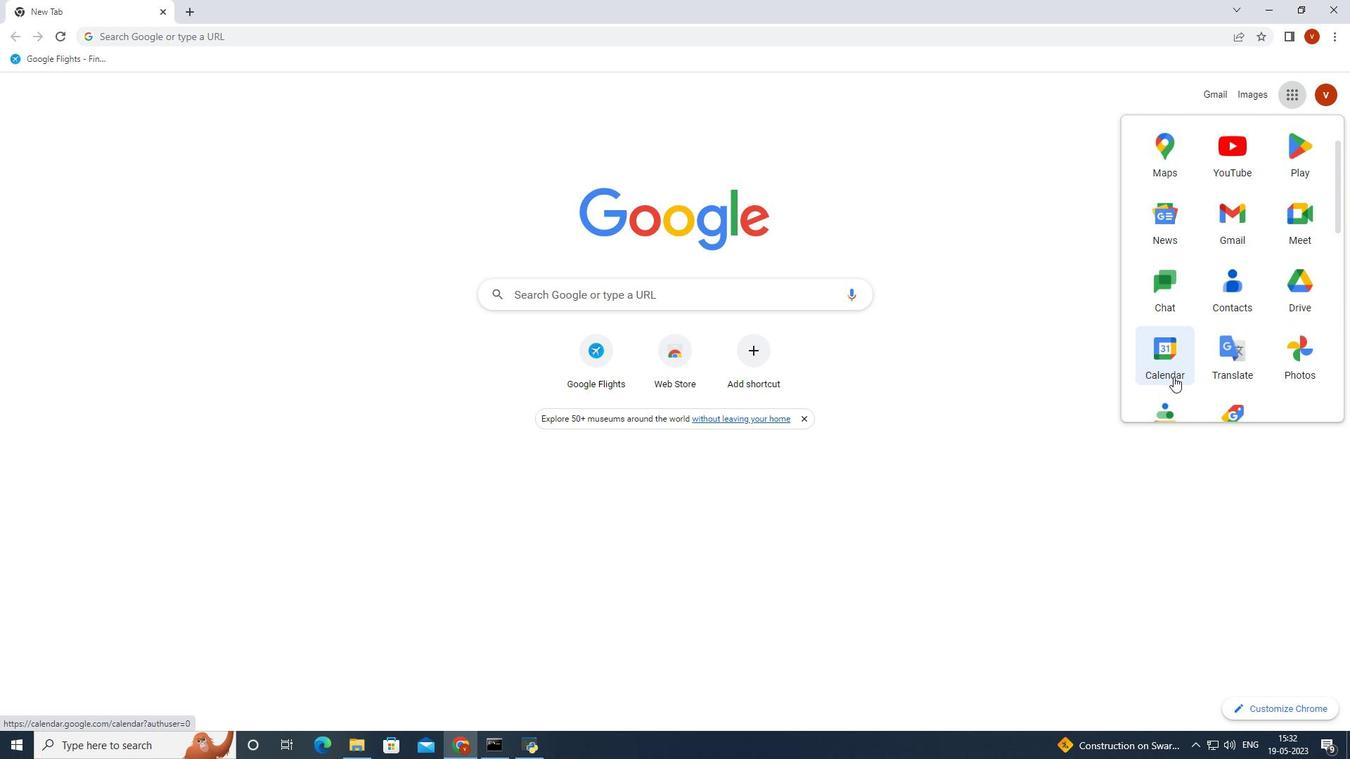 
Action: Mouse moved to (863, 587)
Screenshot: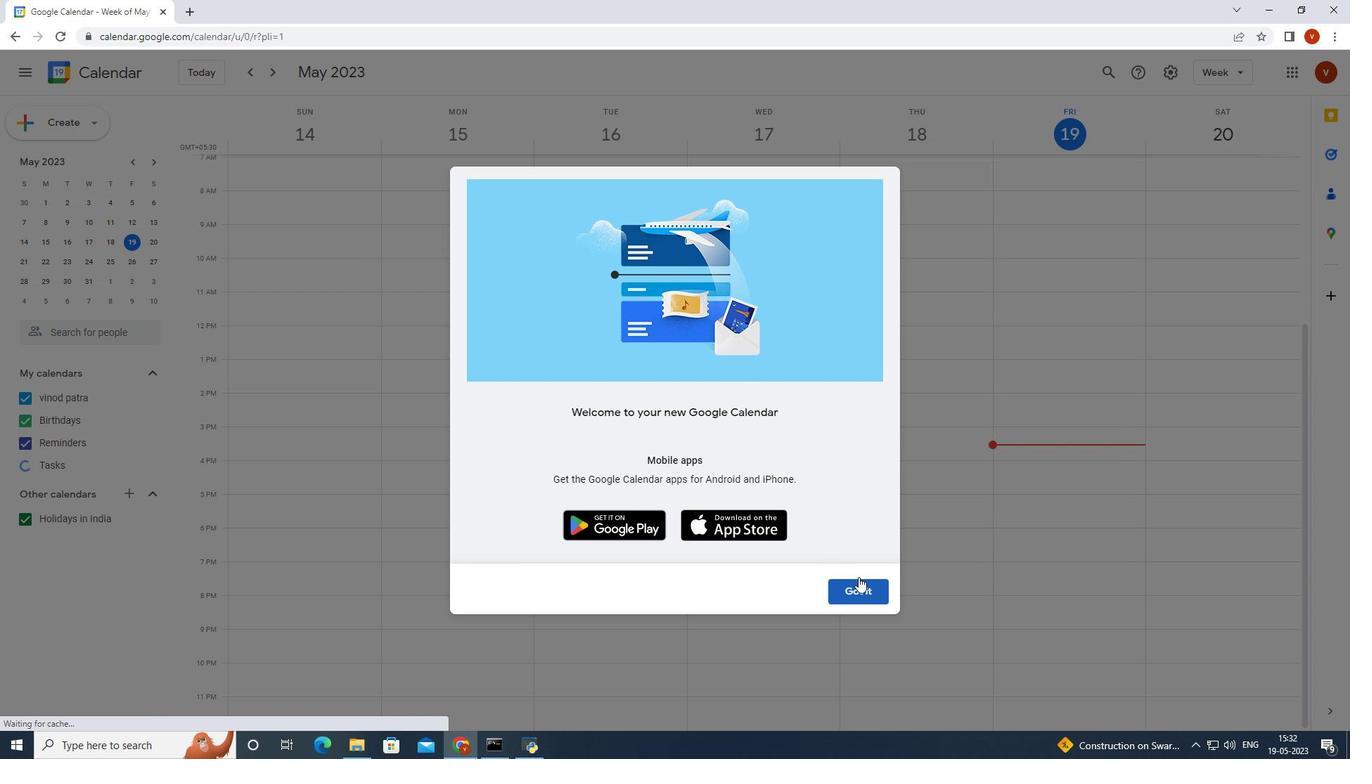 
Action: Mouse pressed left at (863, 587)
Screenshot: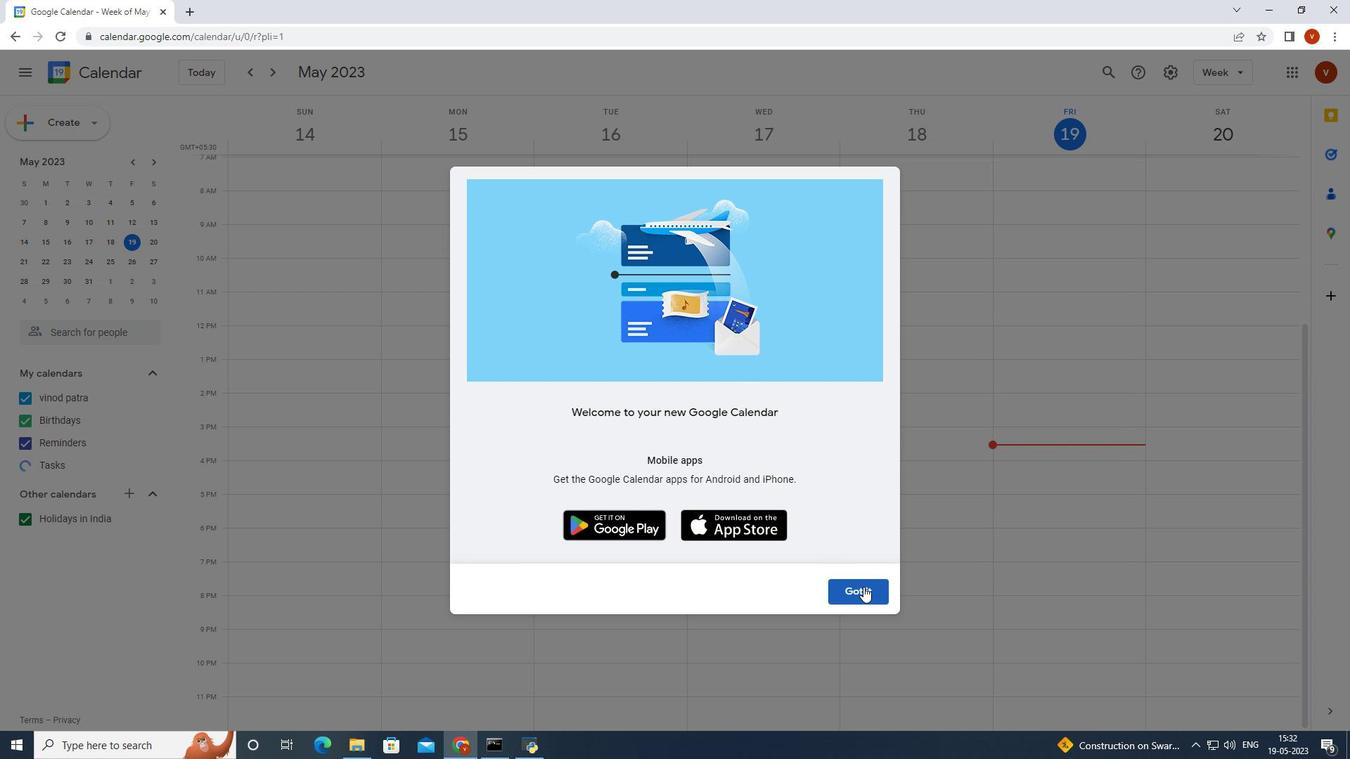 
Action: Mouse moved to (543, 499)
Screenshot: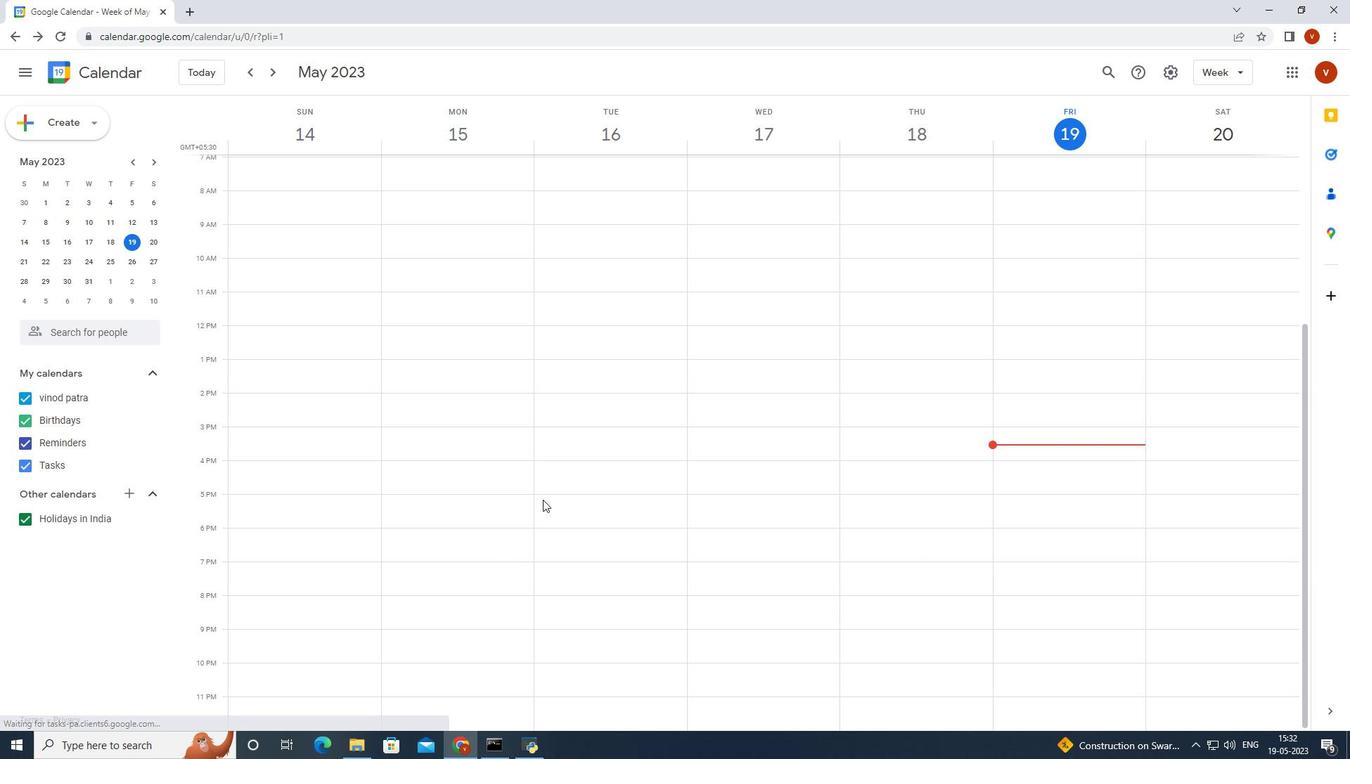 
Action: Mouse scrolled (543, 498) with delta (0, 0)
Screenshot: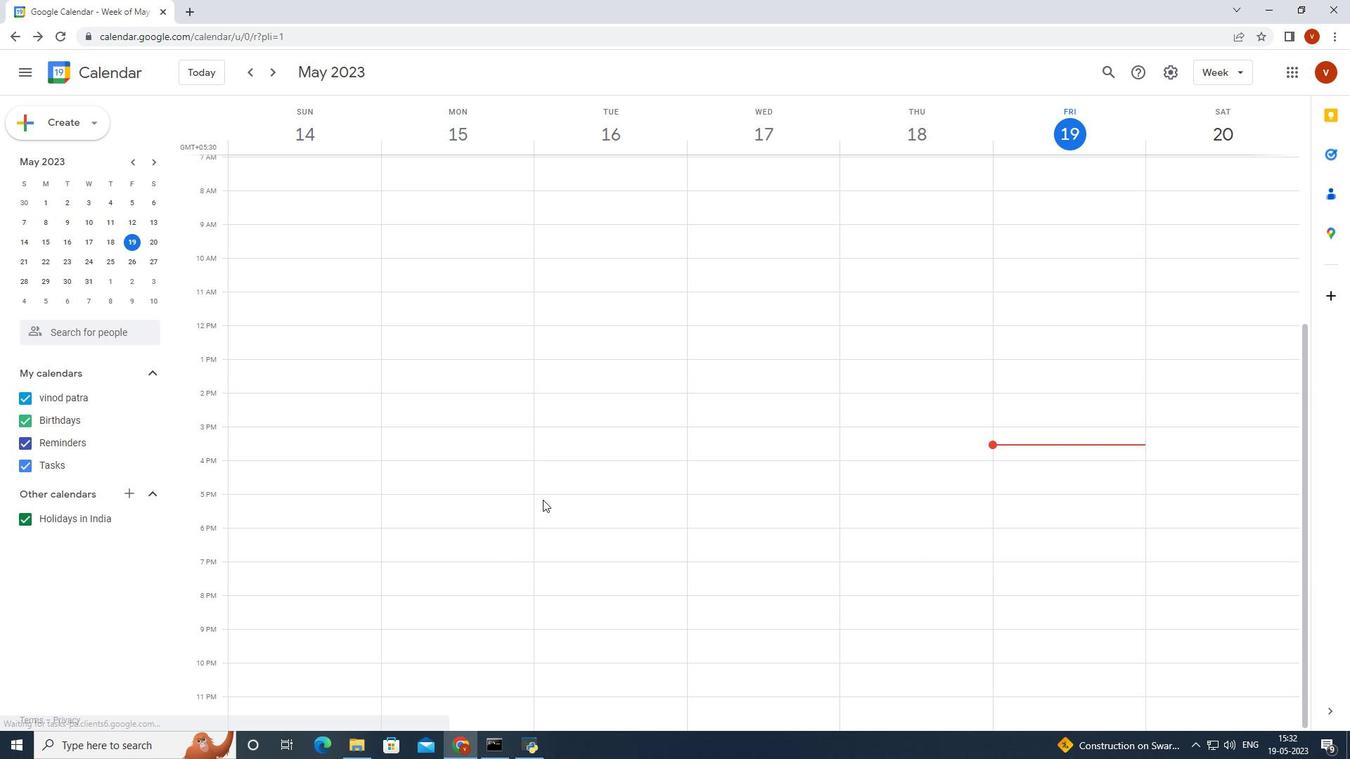 
Action: Mouse scrolled (543, 498) with delta (0, 0)
Screenshot: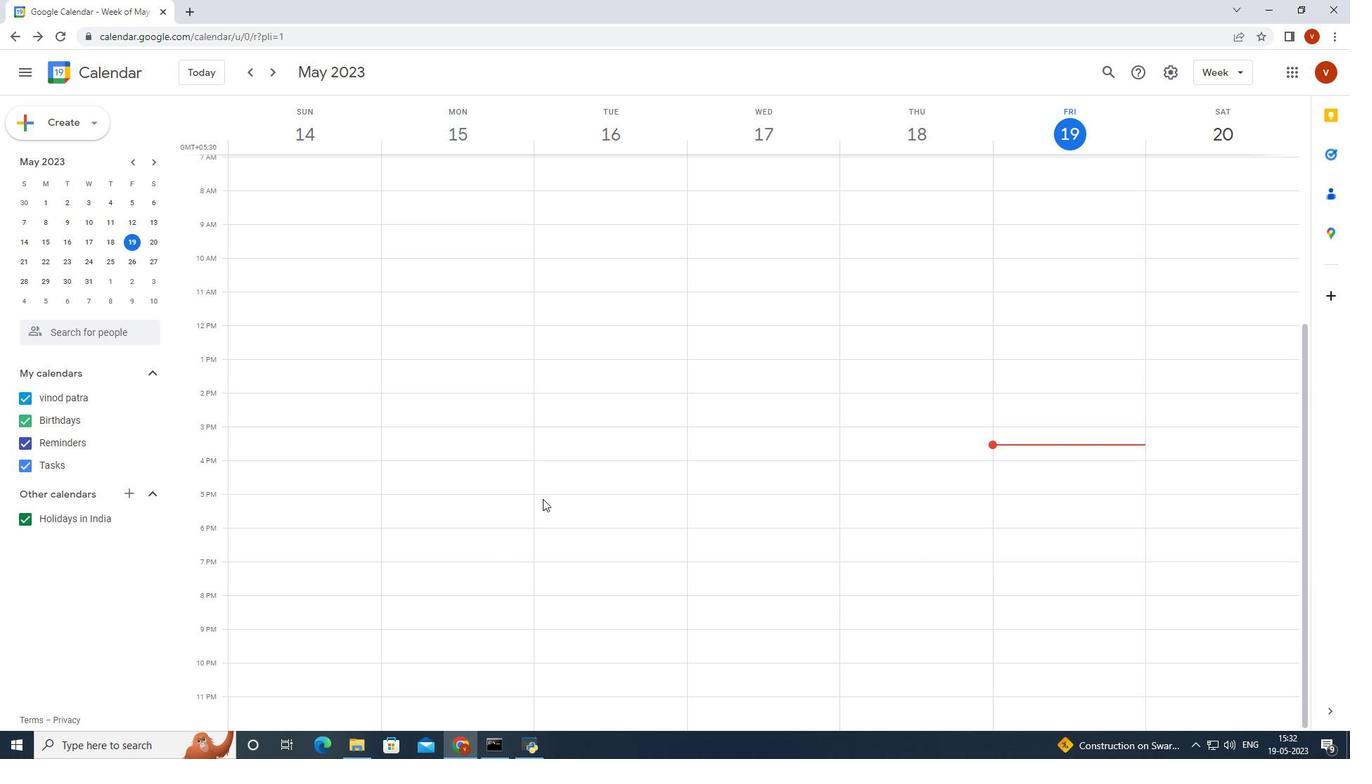 
Action: Mouse scrolled (543, 498) with delta (0, 0)
Screenshot: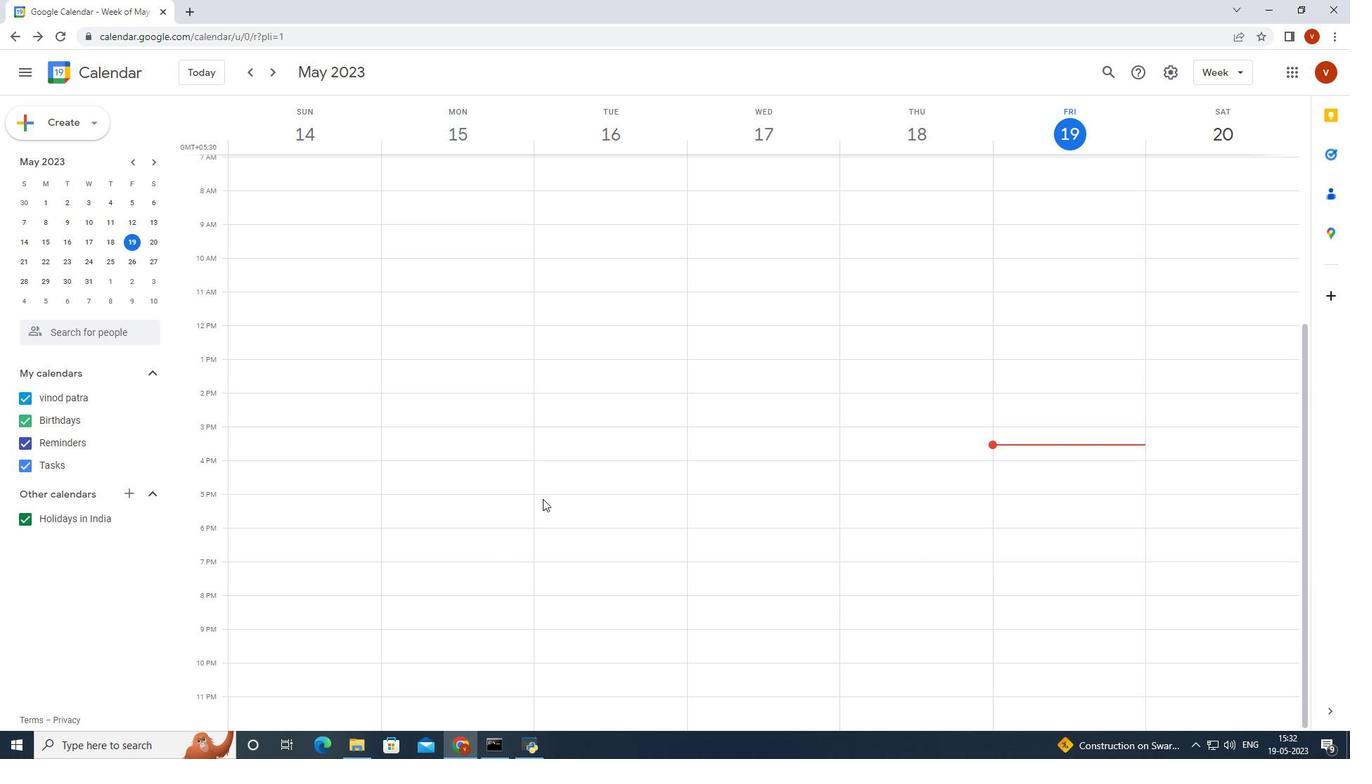 
Action: Mouse scrolled (543, 500) with delta (0, 0)
Screenshot: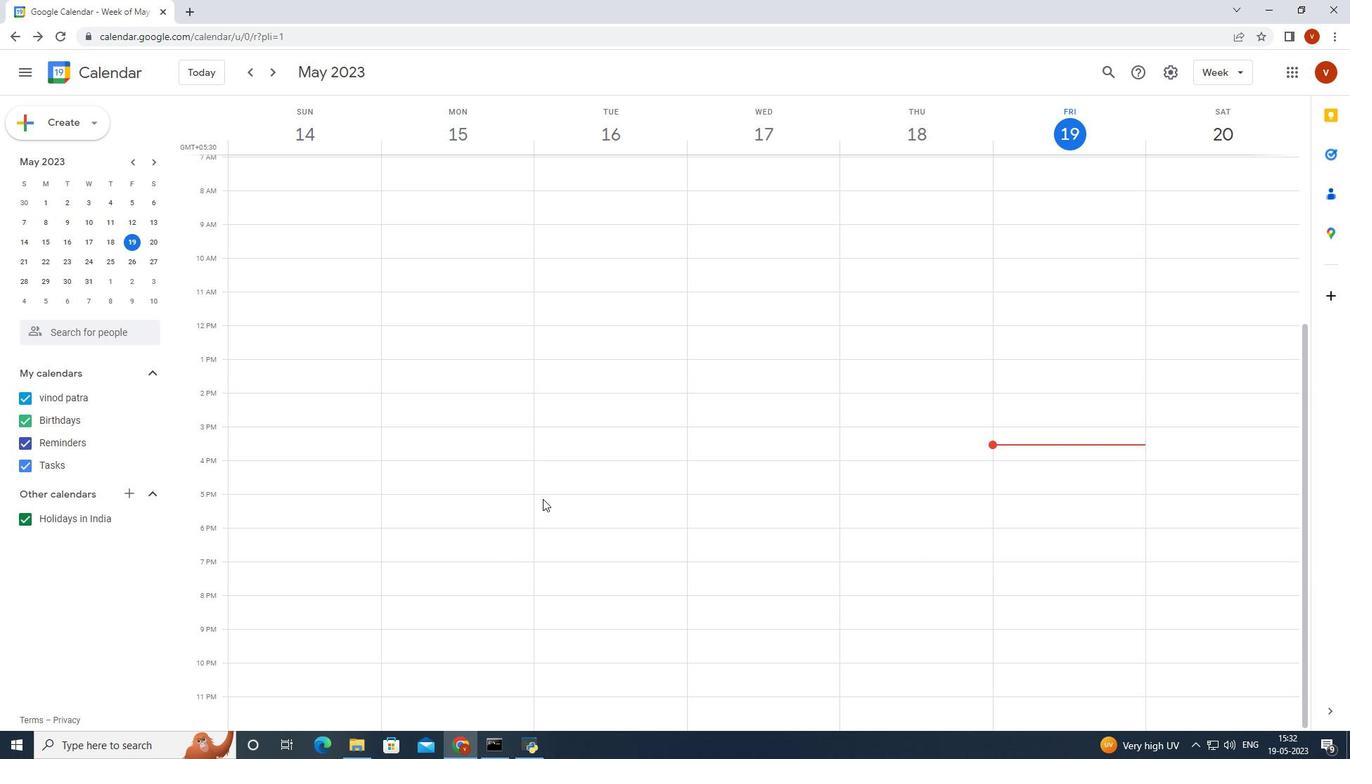 
Action: Mouse scrolled (543, 500) with delta (0, 0)
Screenshot: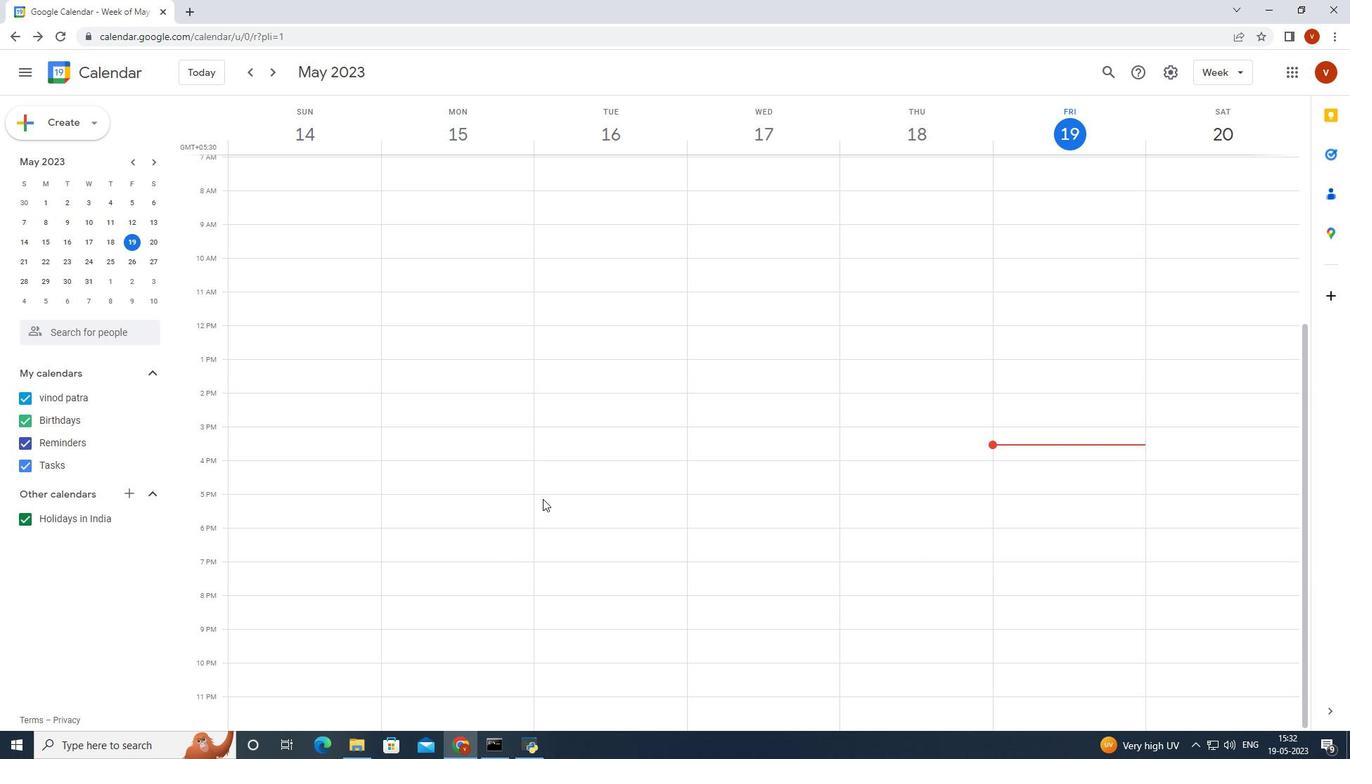 
Action: Mouse scrolled (543, 500) with delta (0, 0)
Screenshot: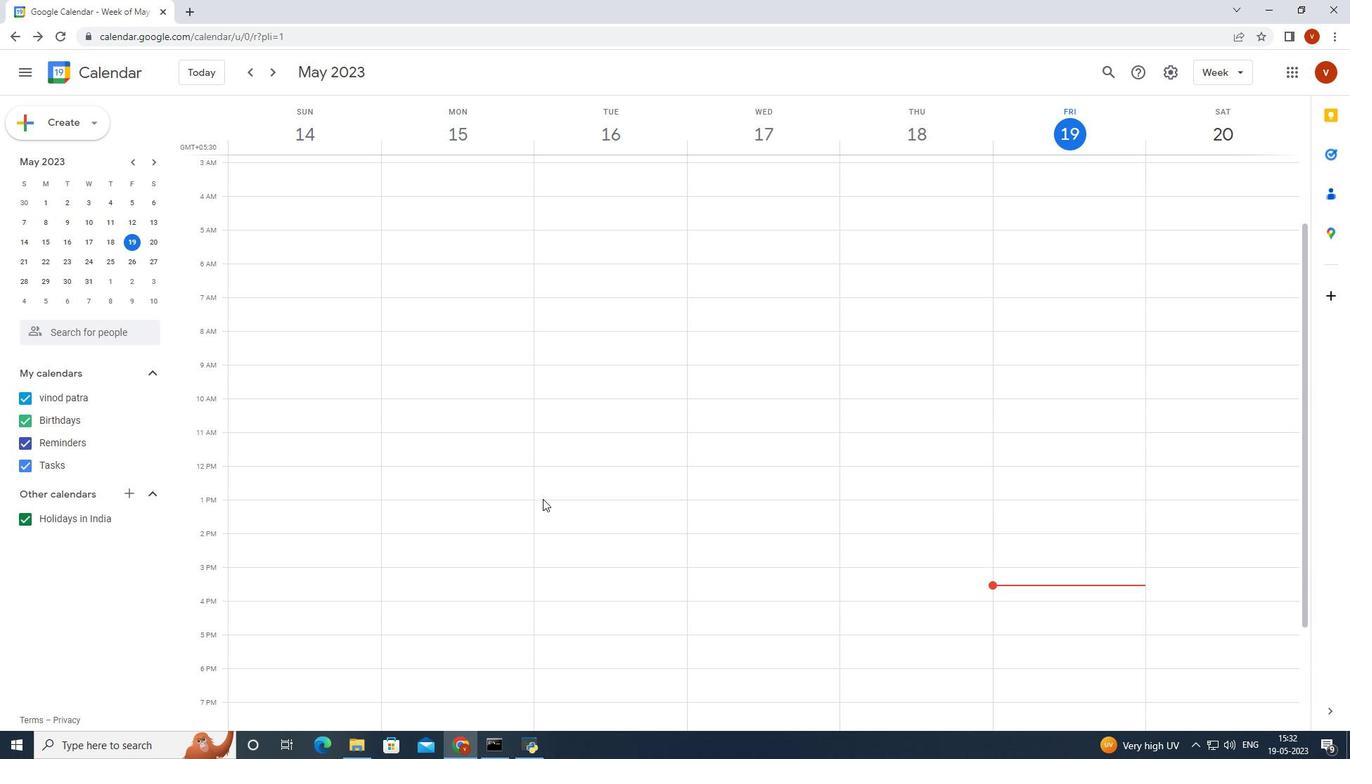
Action: Mouse scrolled (543, 500) with delta (0, 0)
Screenshot: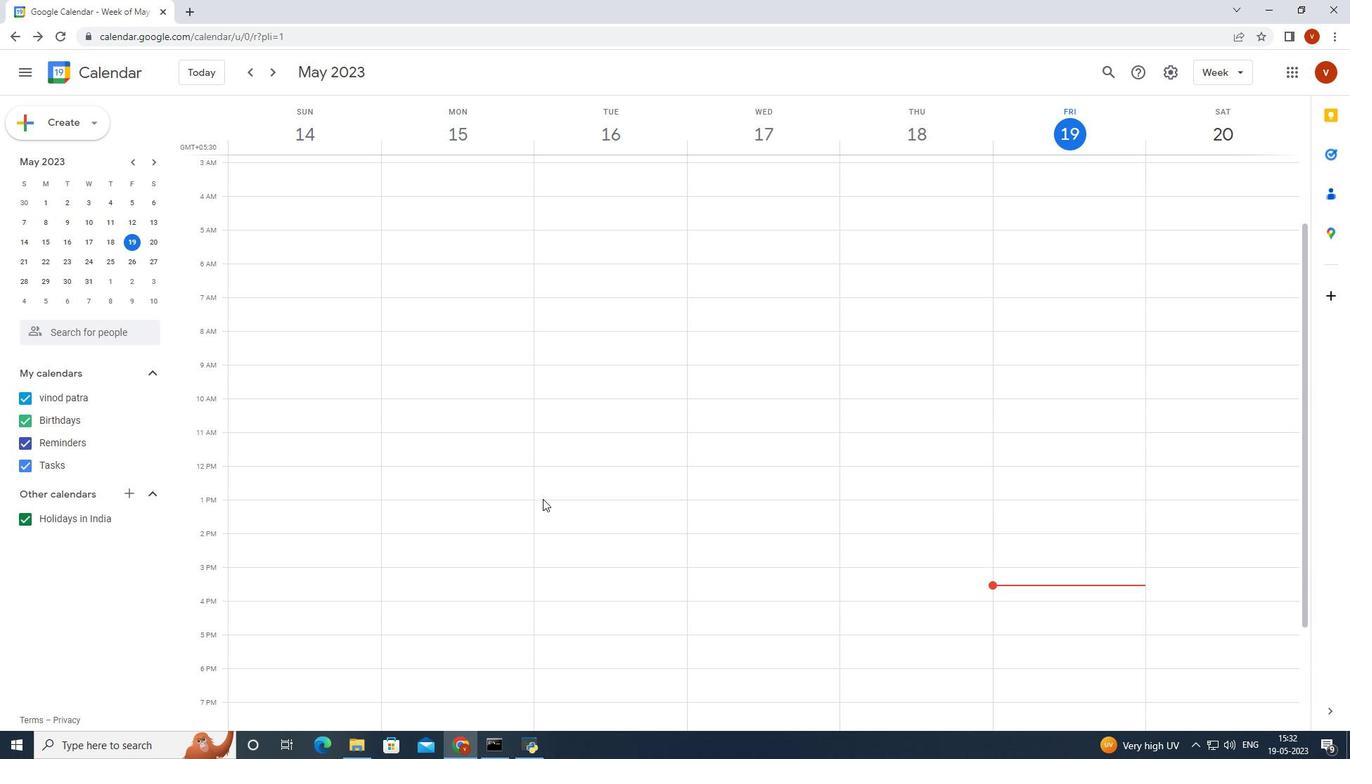 
Action: Mouse scrolled (543, 500) with delta (0, 0)
Screenshot: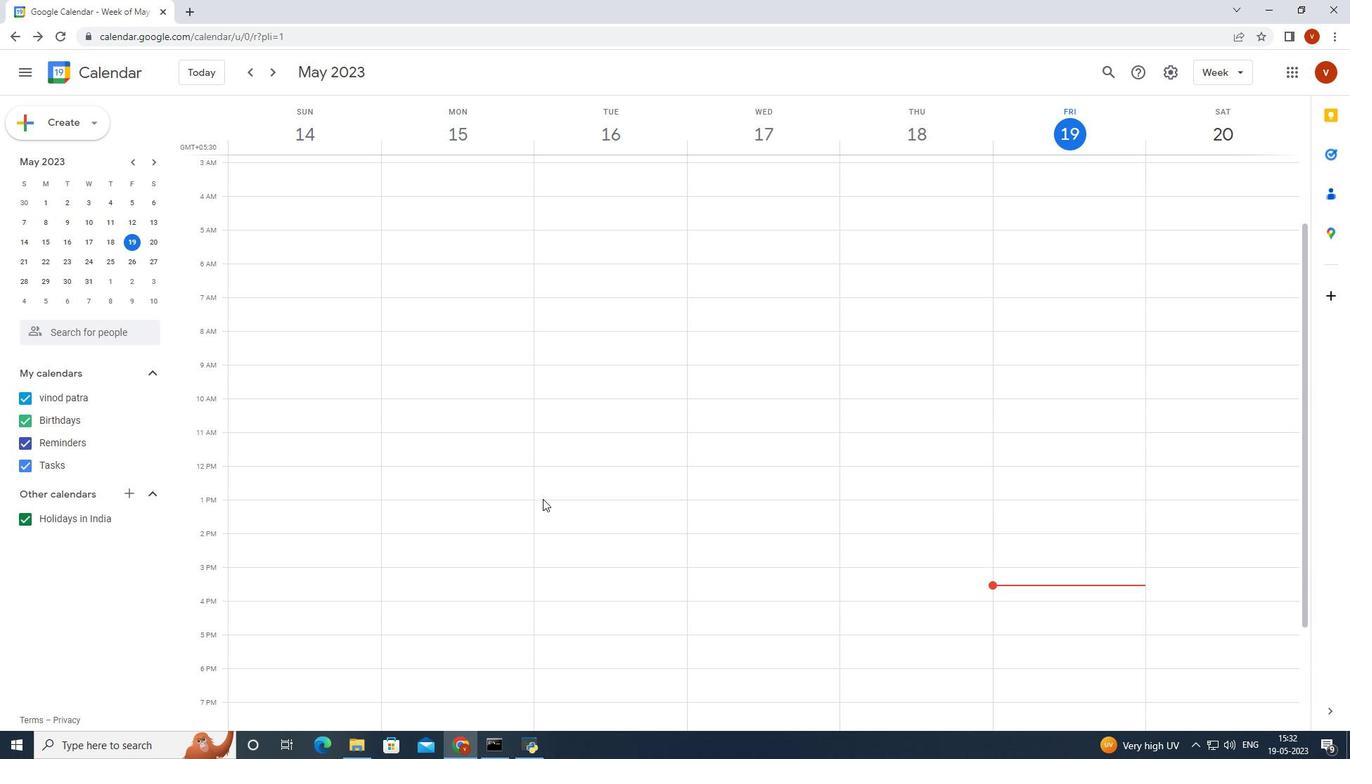 
Action: Mouse scrolled (543, 500) with delta (0, 0)
Screenshot: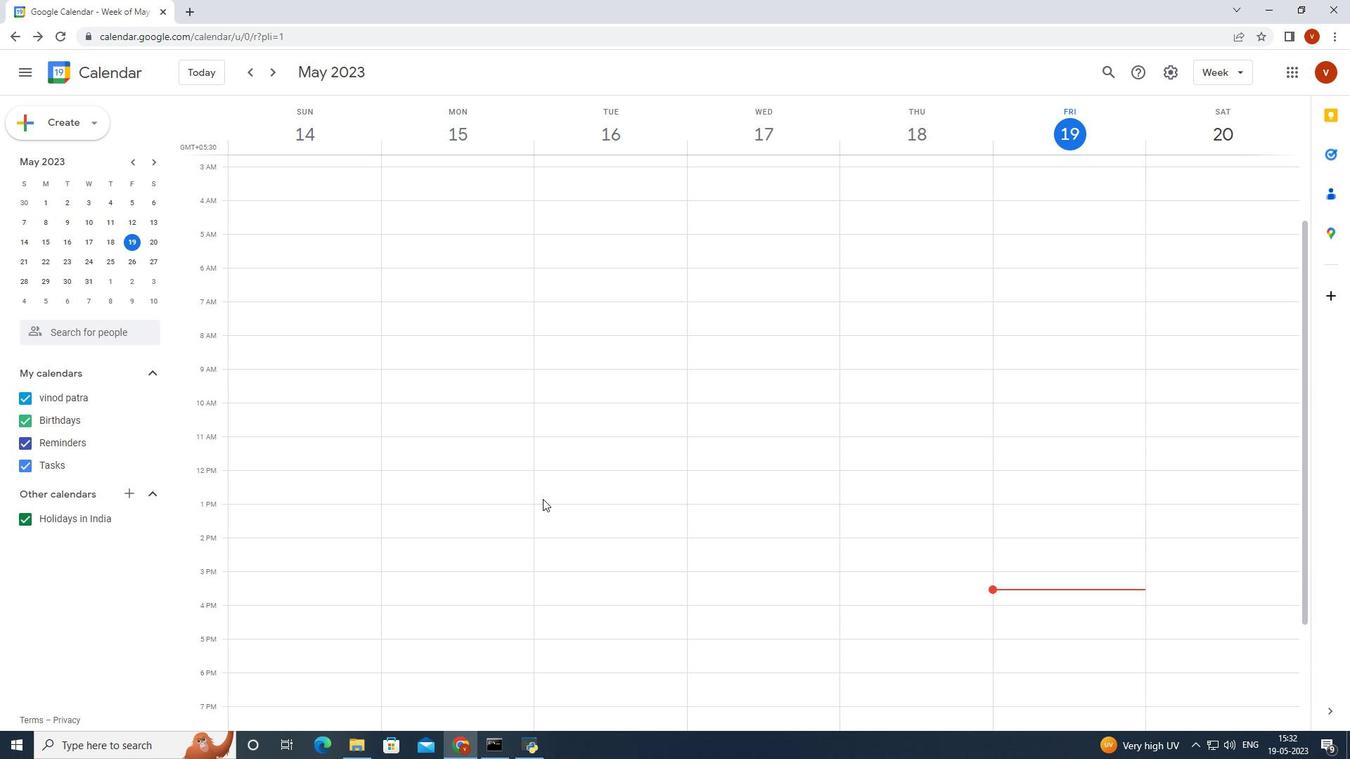 
Action: Mouse scrolled (543, 500) with delta (0, 0)
Screenshot: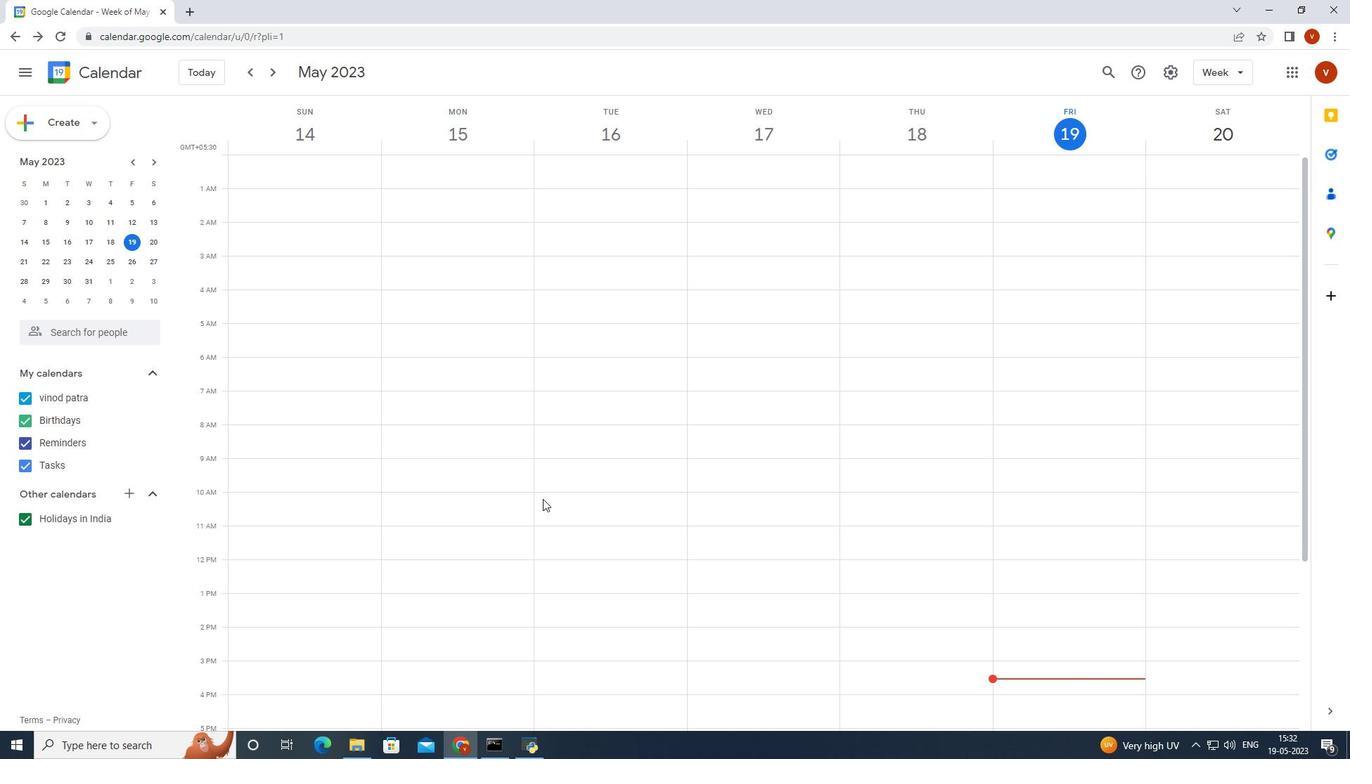 
Action: Mouse scrolled (543, 500) with delta (0, 0)
Screenshot: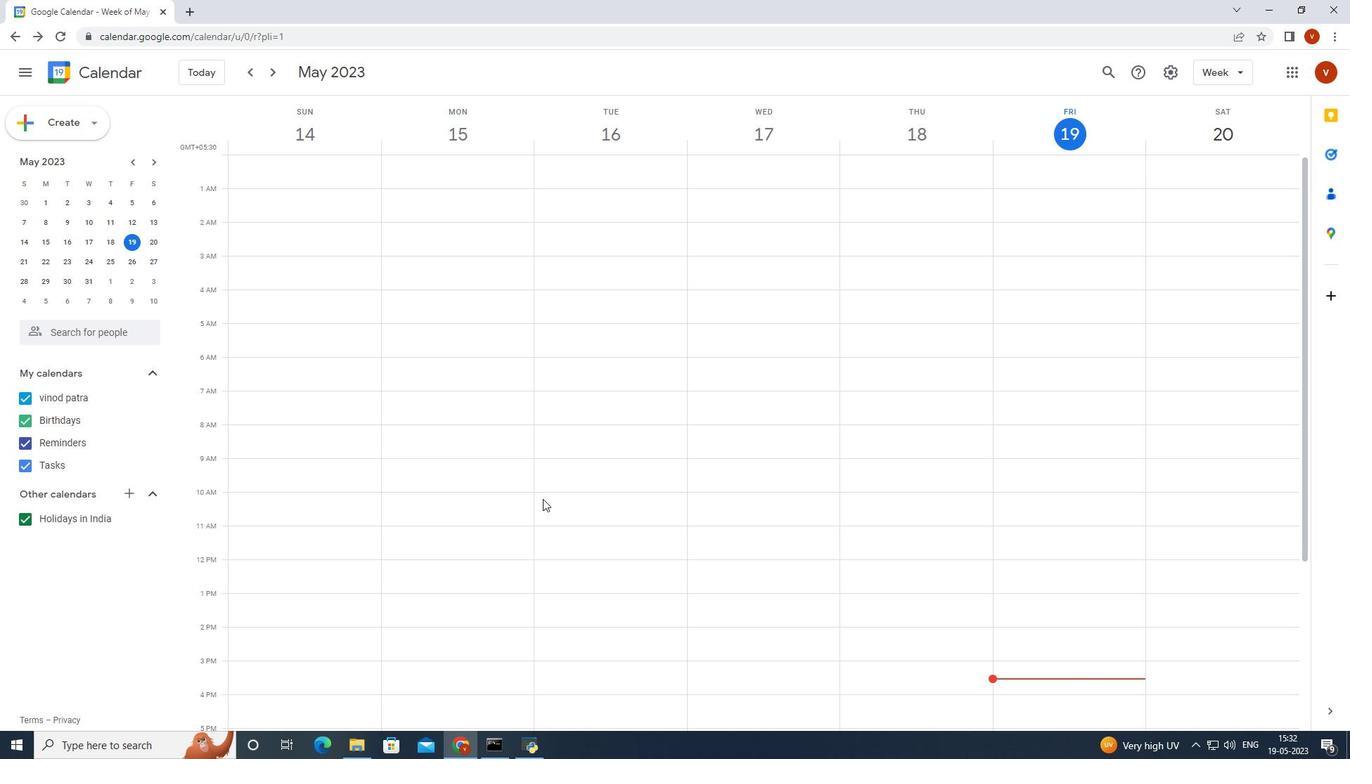 
Action: Mouse scrolled (543, 500) with delta (0, 0)
Screenshot: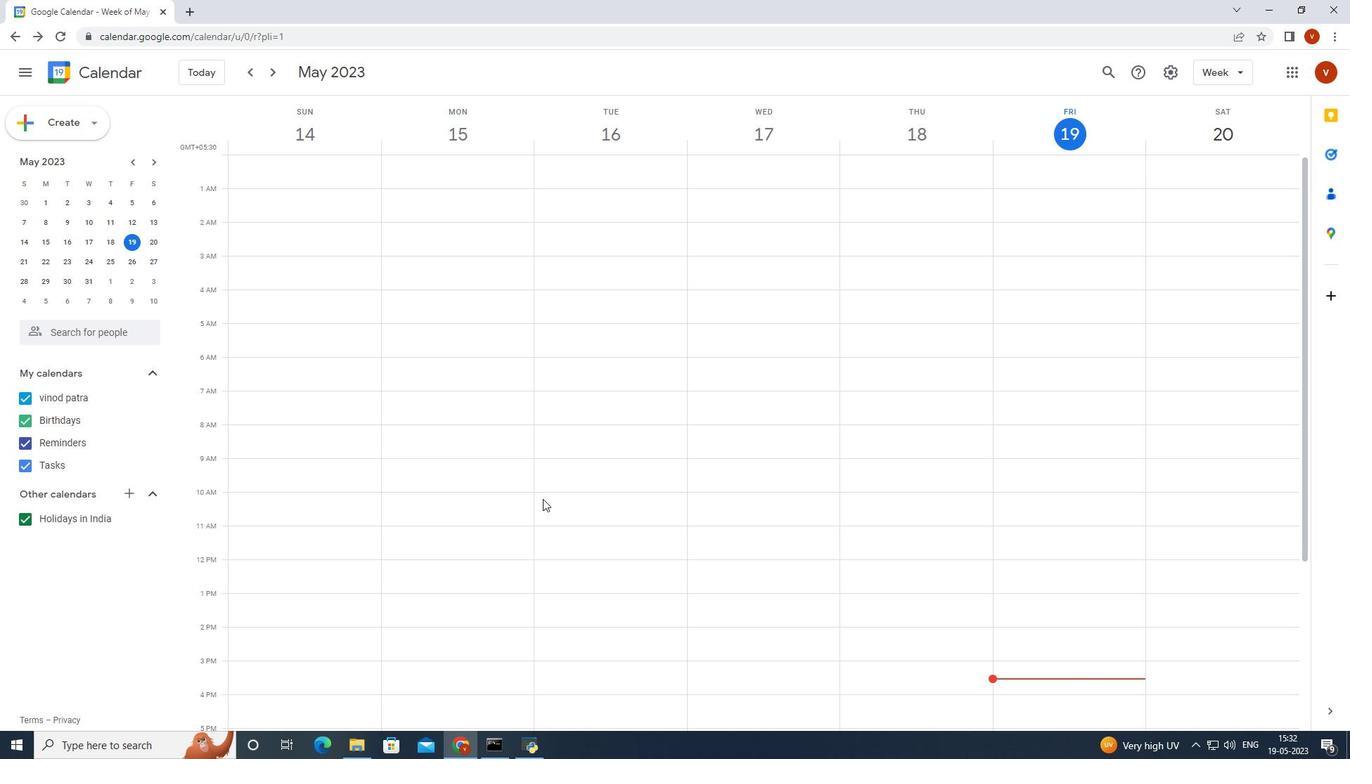 
Action: Mouse scrolled (543, 500) with delta (0, 0)
Screenshot: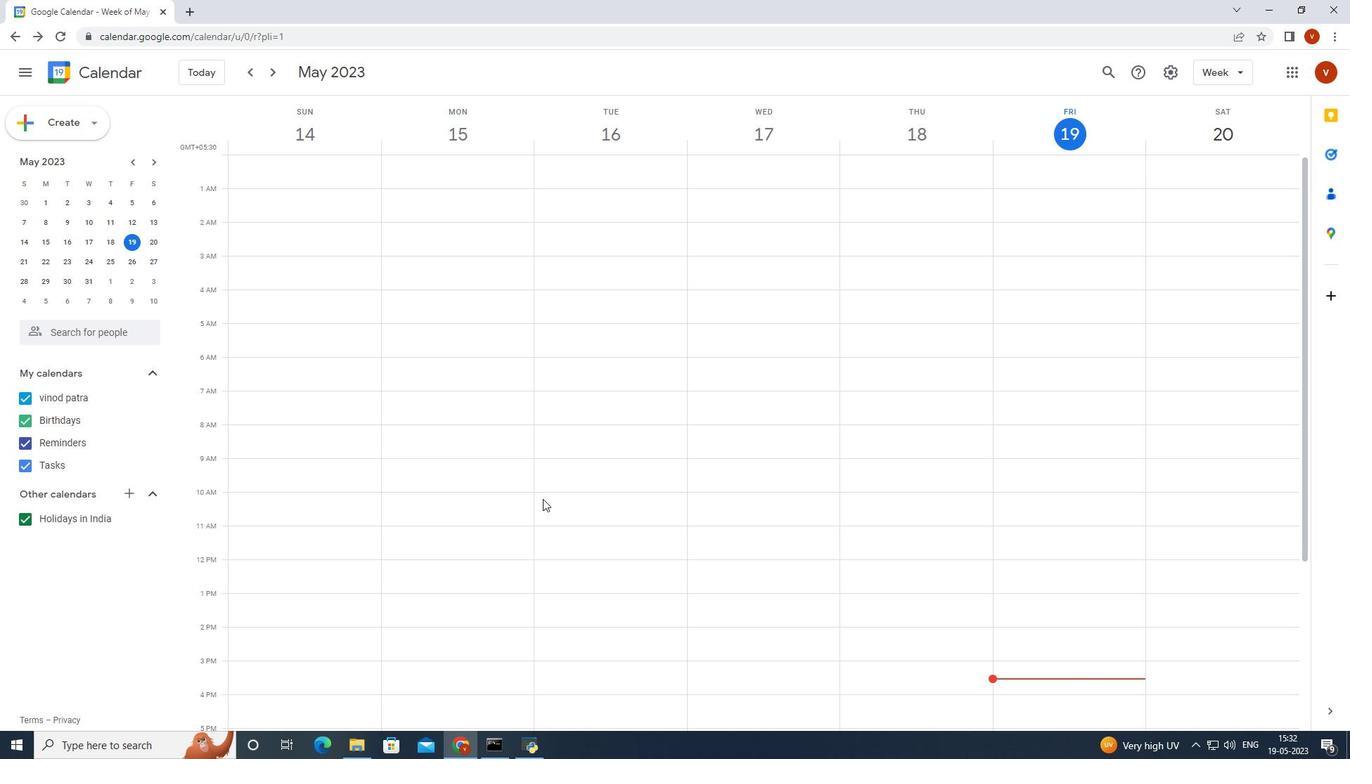 
Action: Mouse moved to (407, 543)
Screenshot: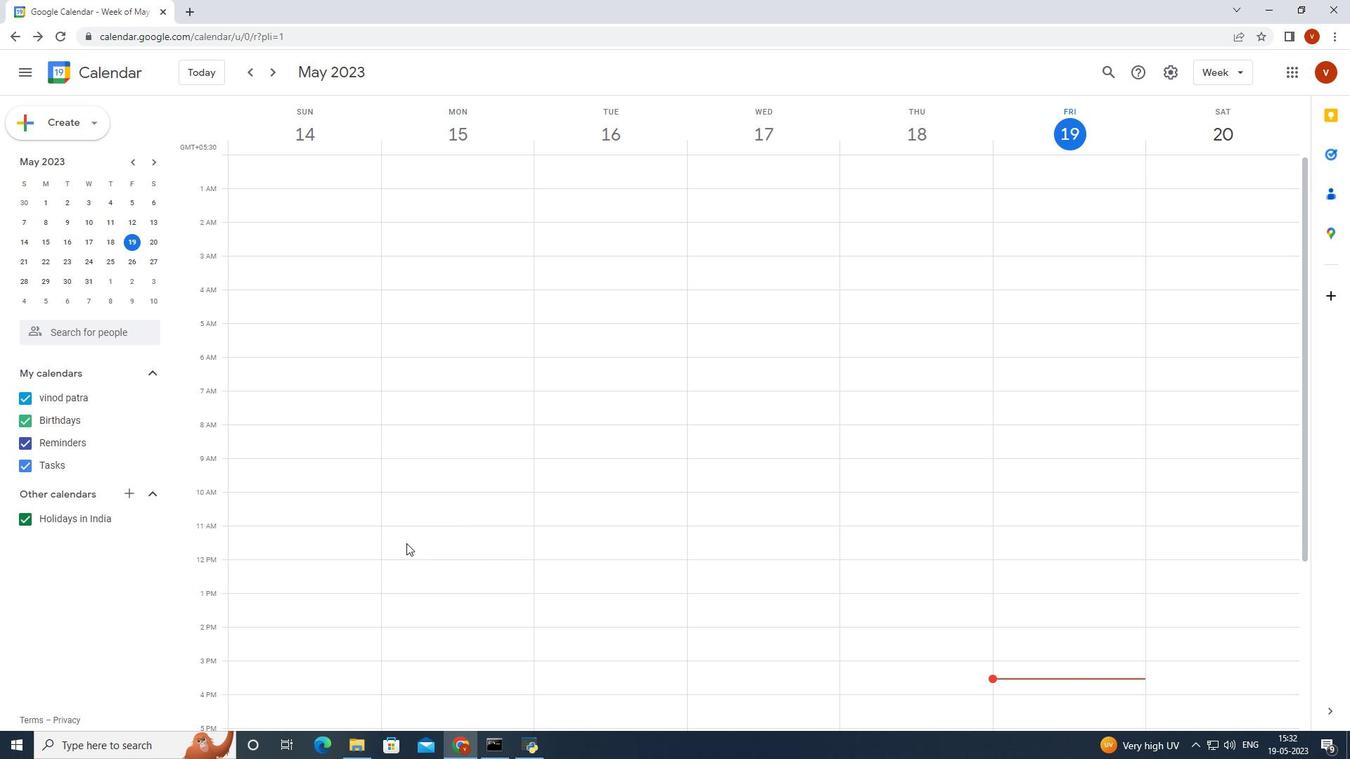 
Action: Mouse scrolled (407, 543) with delta (0, 0)
Screenshot: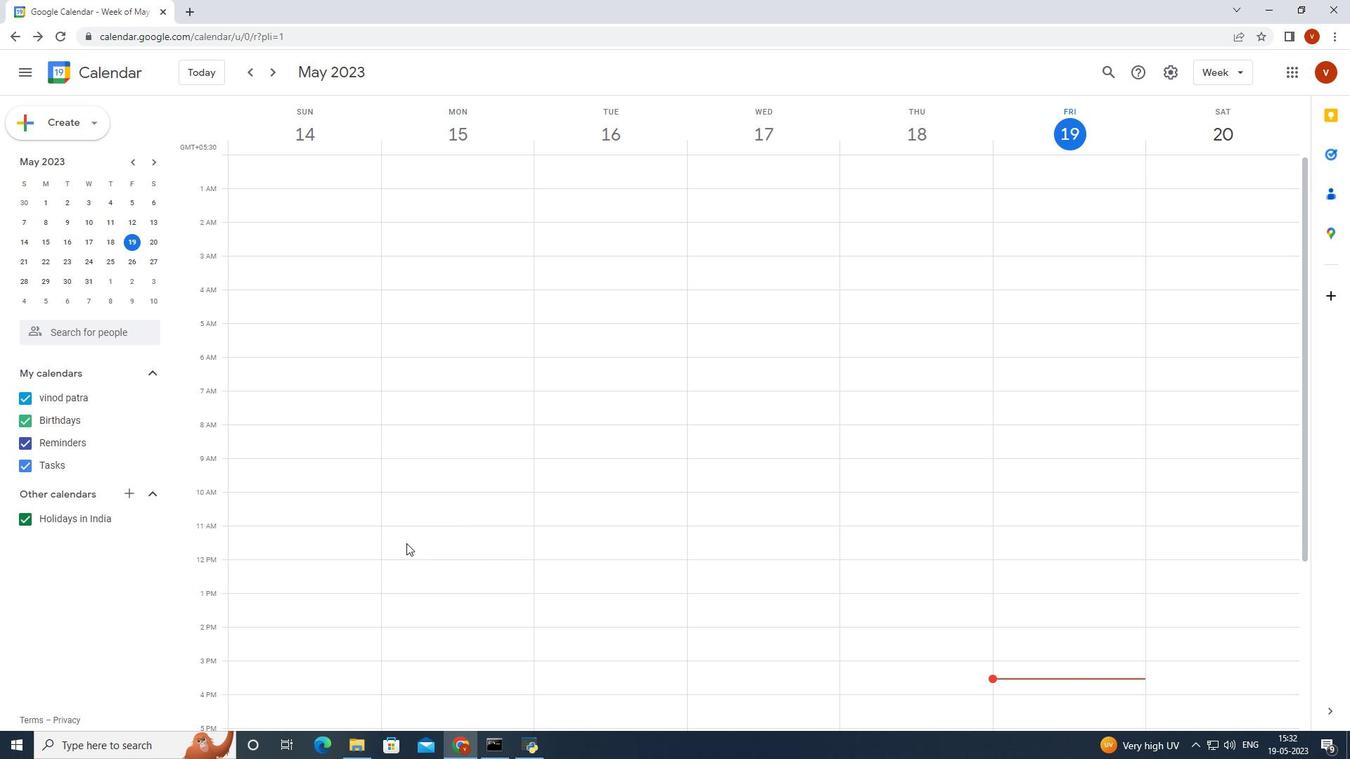 
Action: Mouse moved to (417, 543)
Screenshot: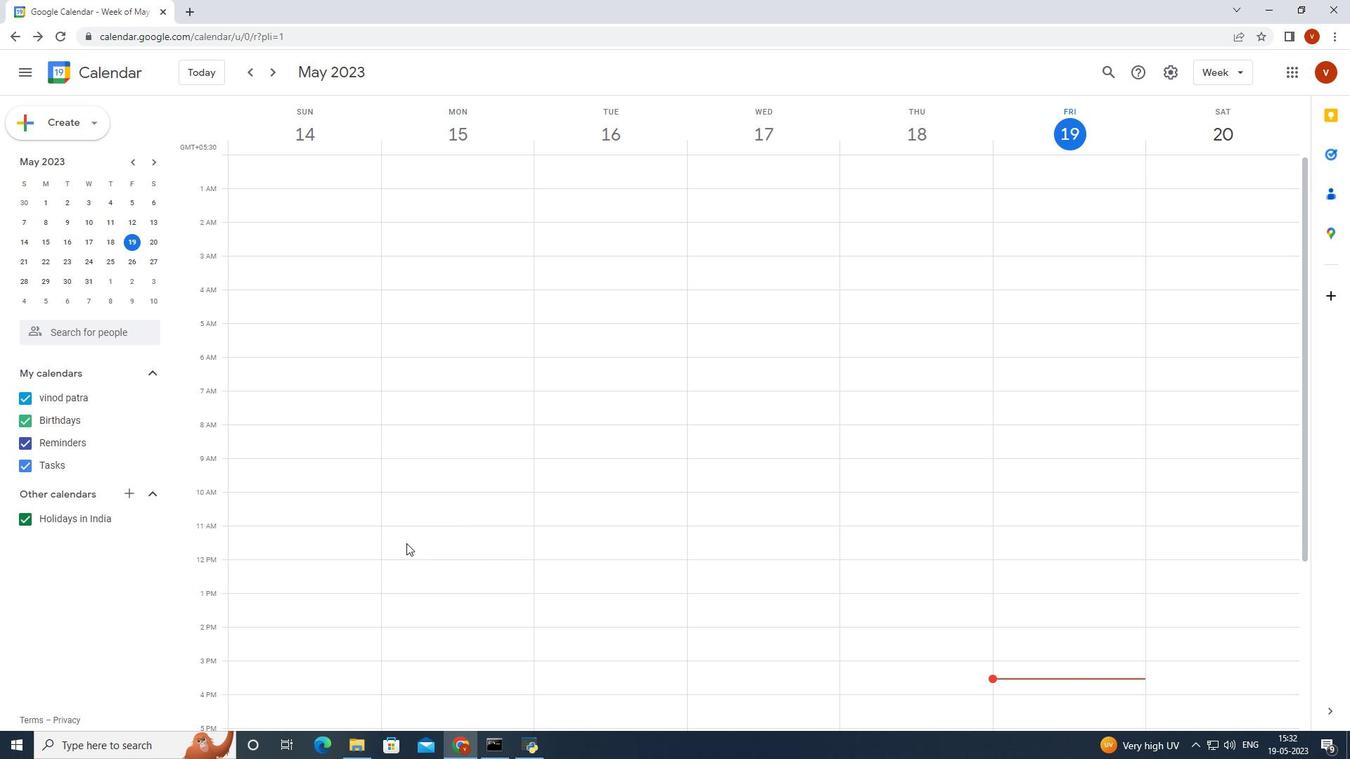 
Action: Mouse scrolled (417, 543) with delta (0, 0)
Screenshot: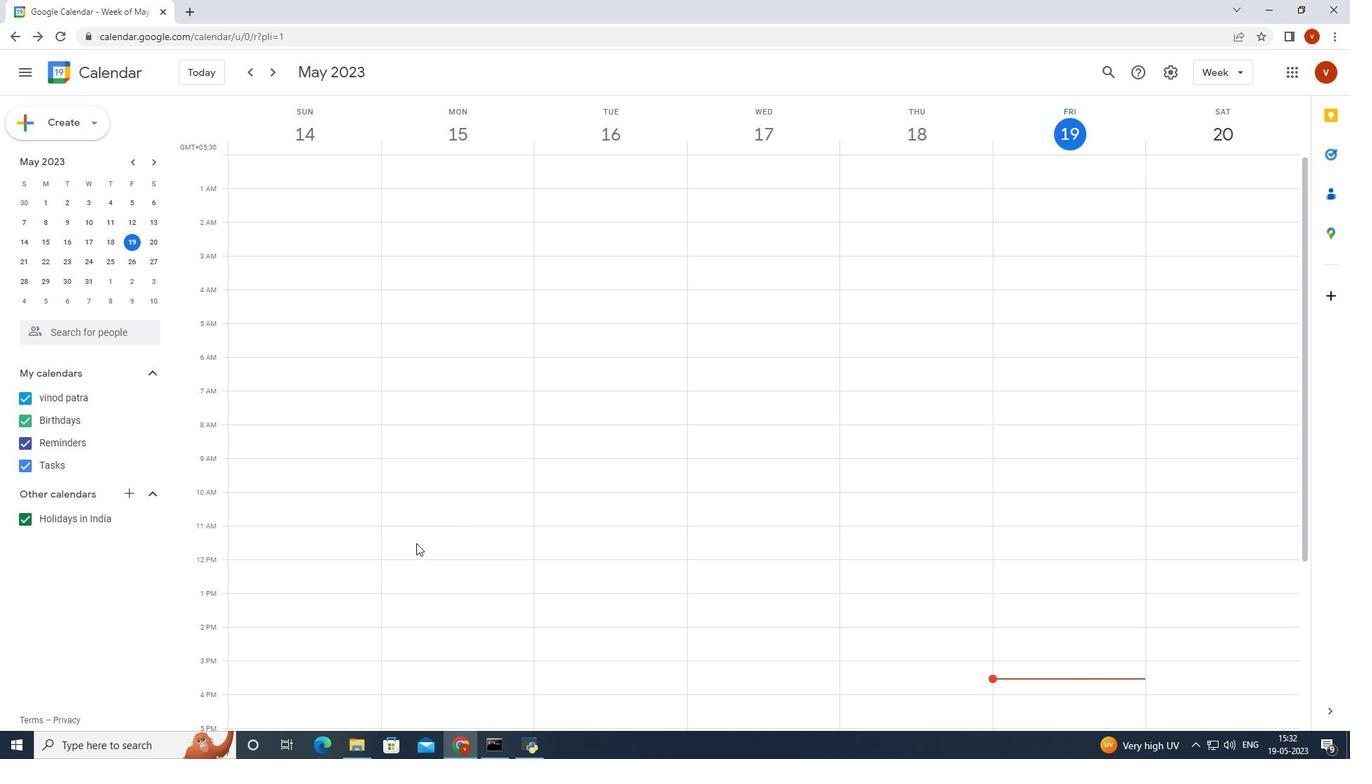 
Action: Mouse moved to (429, 544)
Screenshot: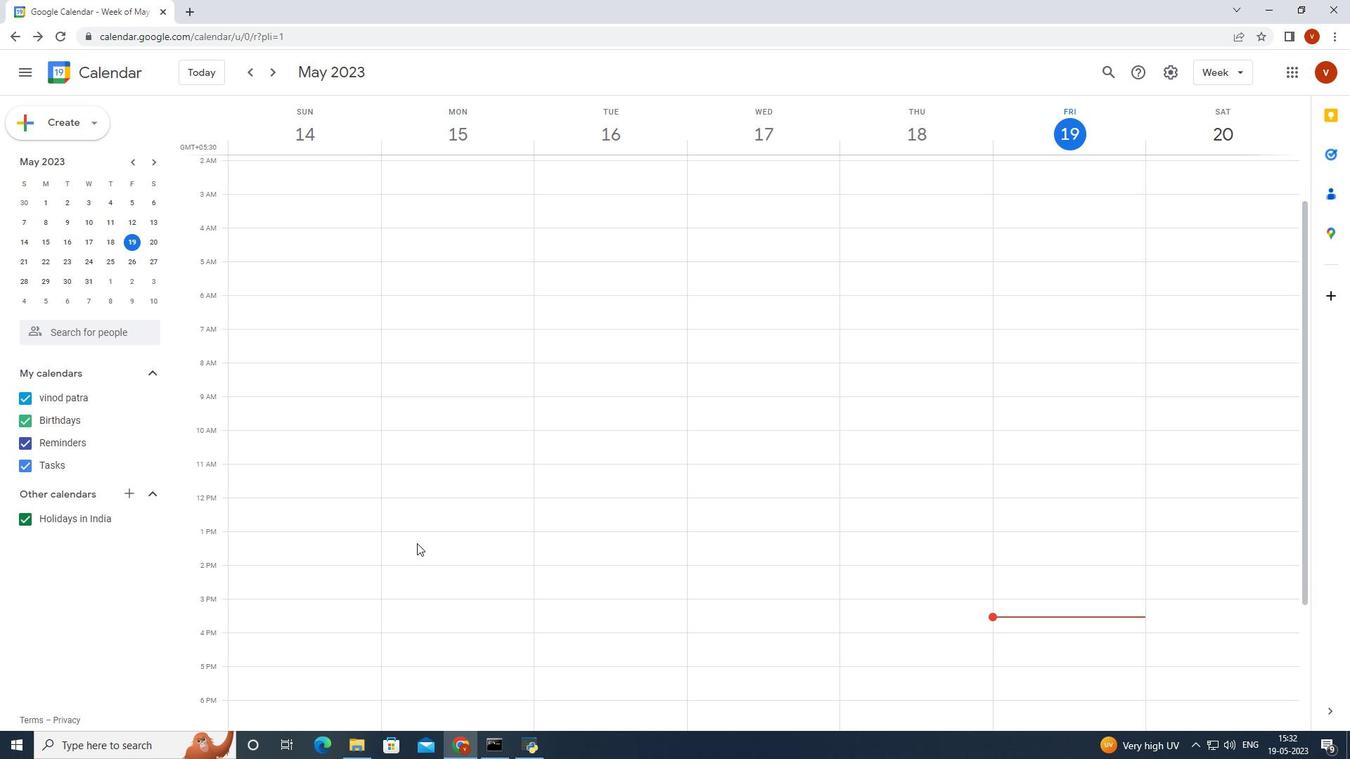 
Action: Mouse scrolled (429, 543) with delta (0, 0)
Screenshot: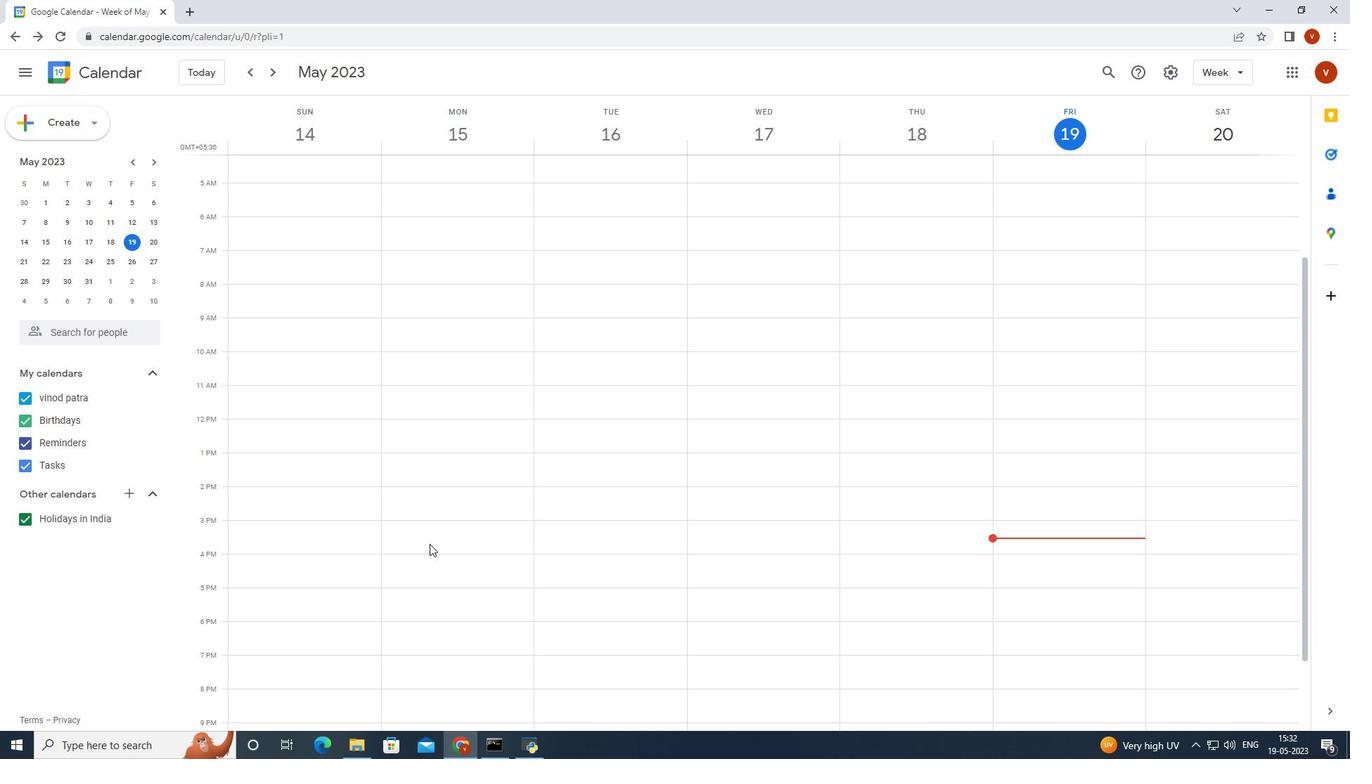 
Action: Mouse moved to (339, 525)
Screenshot: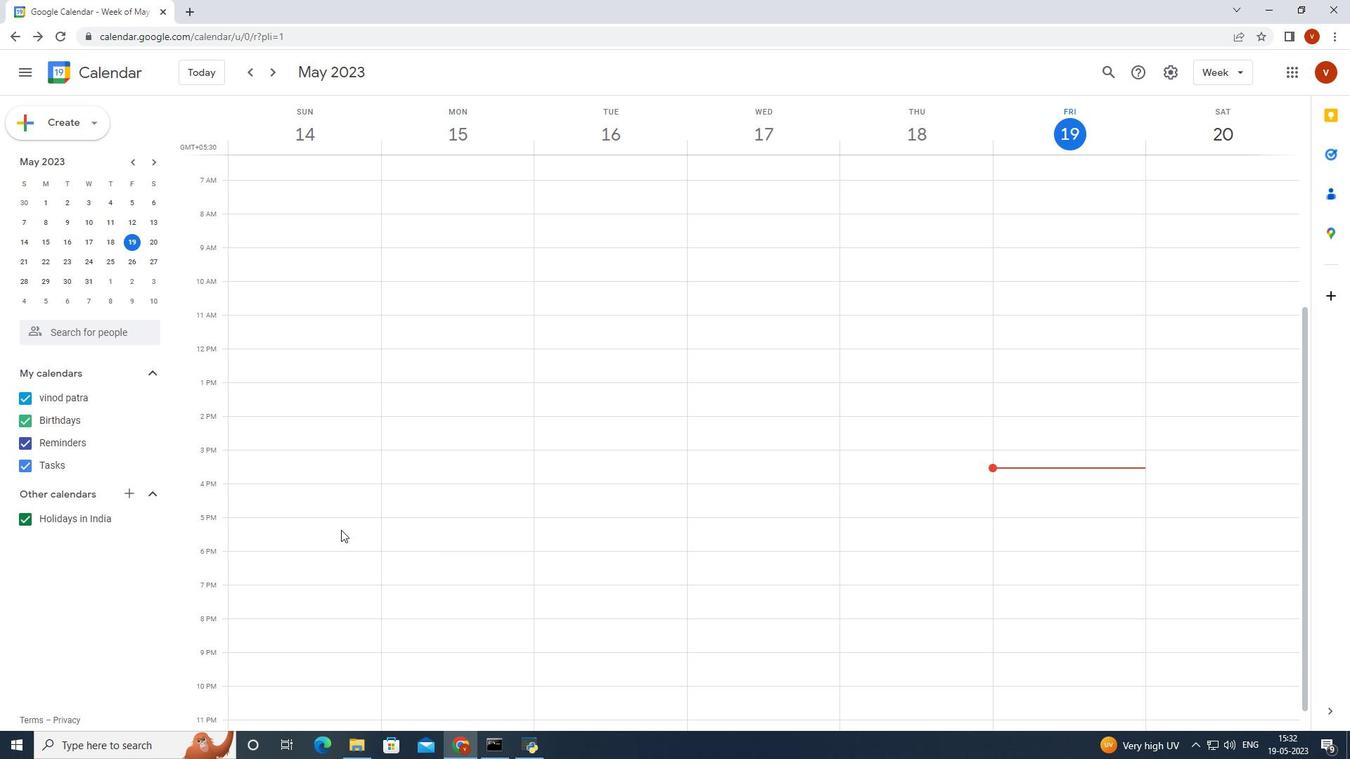 
Action: Mouse pressed left at (339, 525)
Screenshot: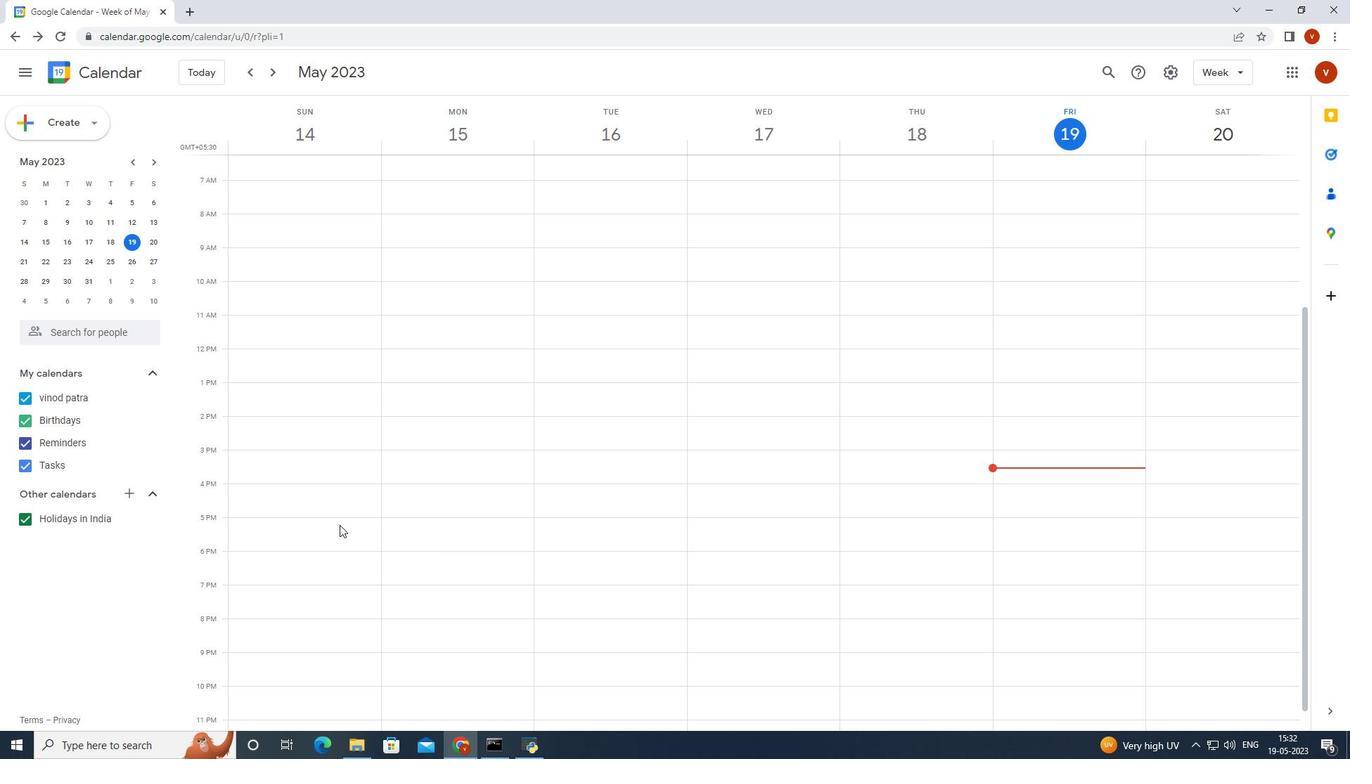 
Action: Mouse moved to (488, 255)
Screenshot: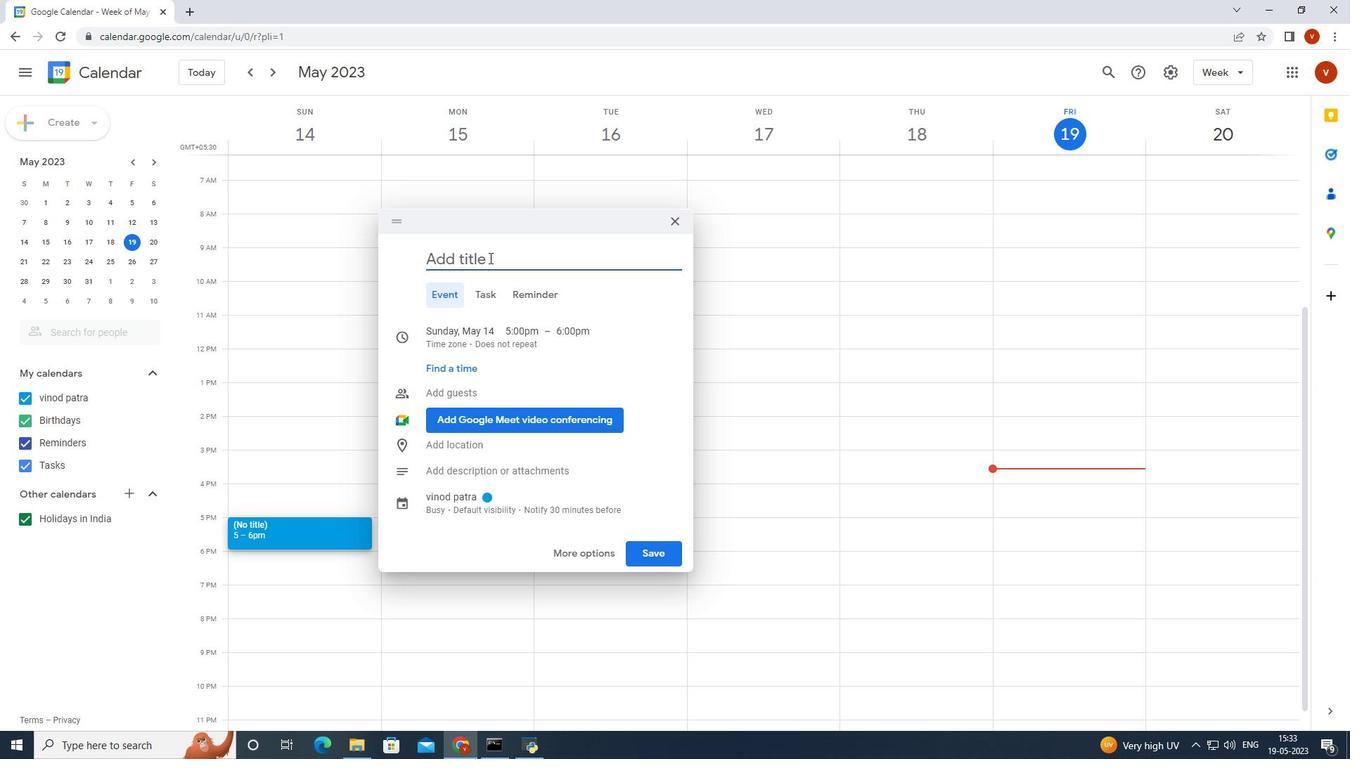 
Action: Mouse pressed left at (488, 255)
Screenshot: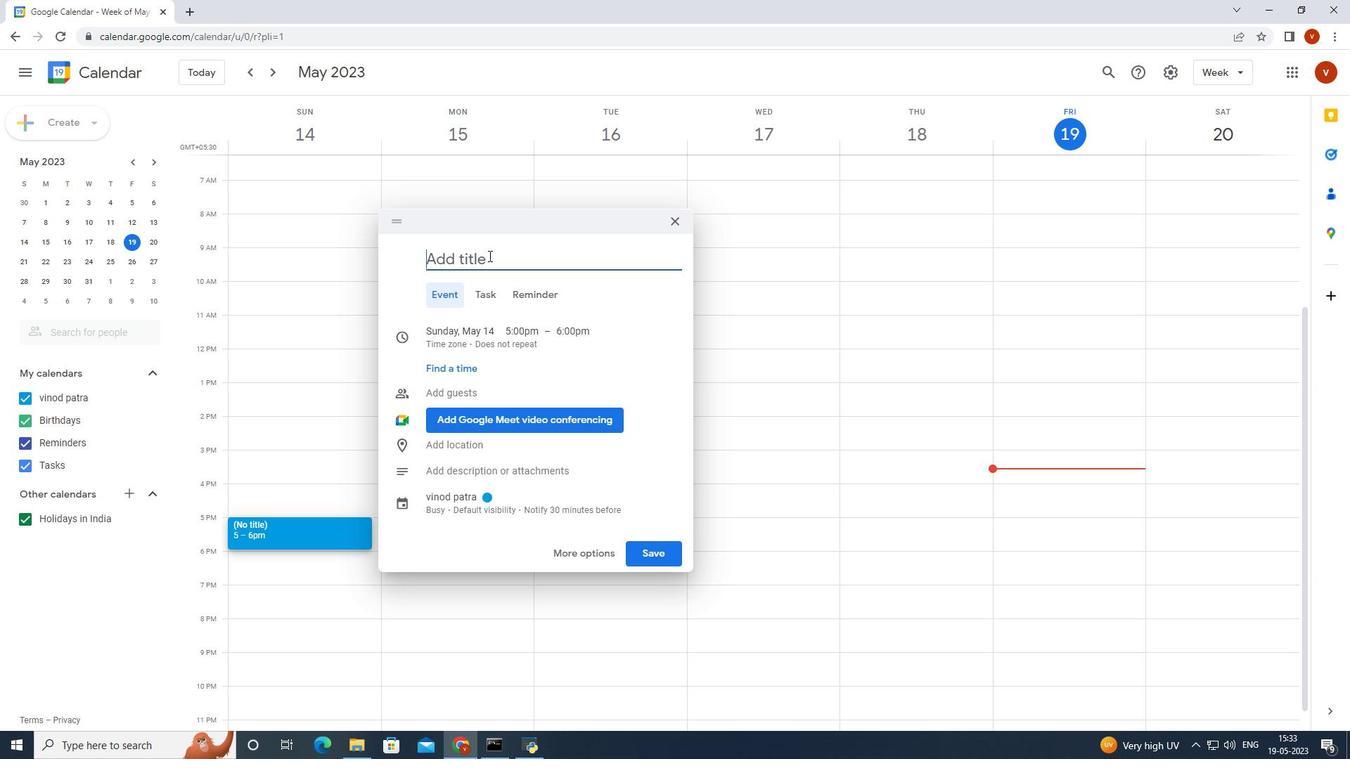 
Action: Key pressed <Key.shift>Appoint<Key.space>ment<Key.space>to<Key.space>c<Key.backspace><Key.backspace><Key.backspace><Key.backspace><Key.backspace><Key.backspace><Key.backspace><Key.backspace><Key.backspace><Key.backspace><Key.backspace>tment
Screenshot: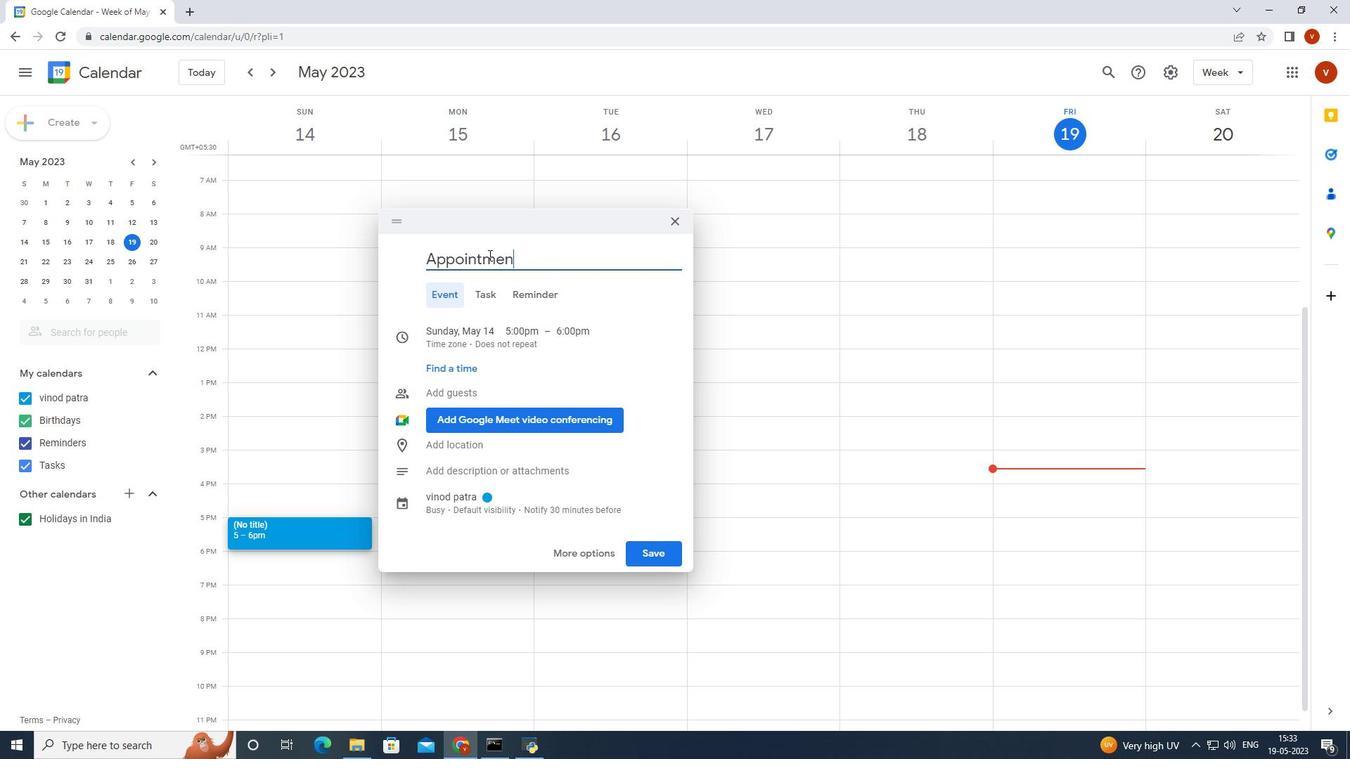 
Action: Mouse moved to (516, 390)
Screenshot: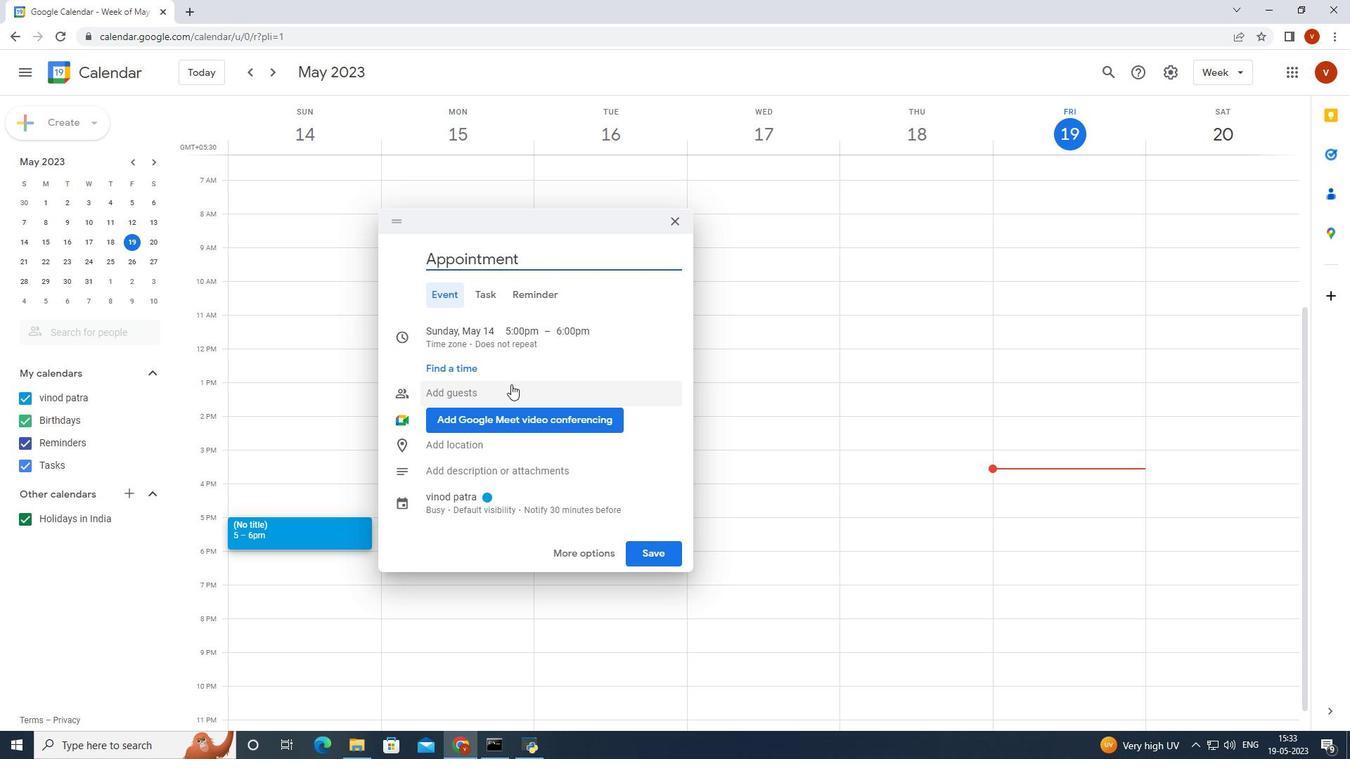 
Action: Mouse pressed left at (516, 390)
Screenshot: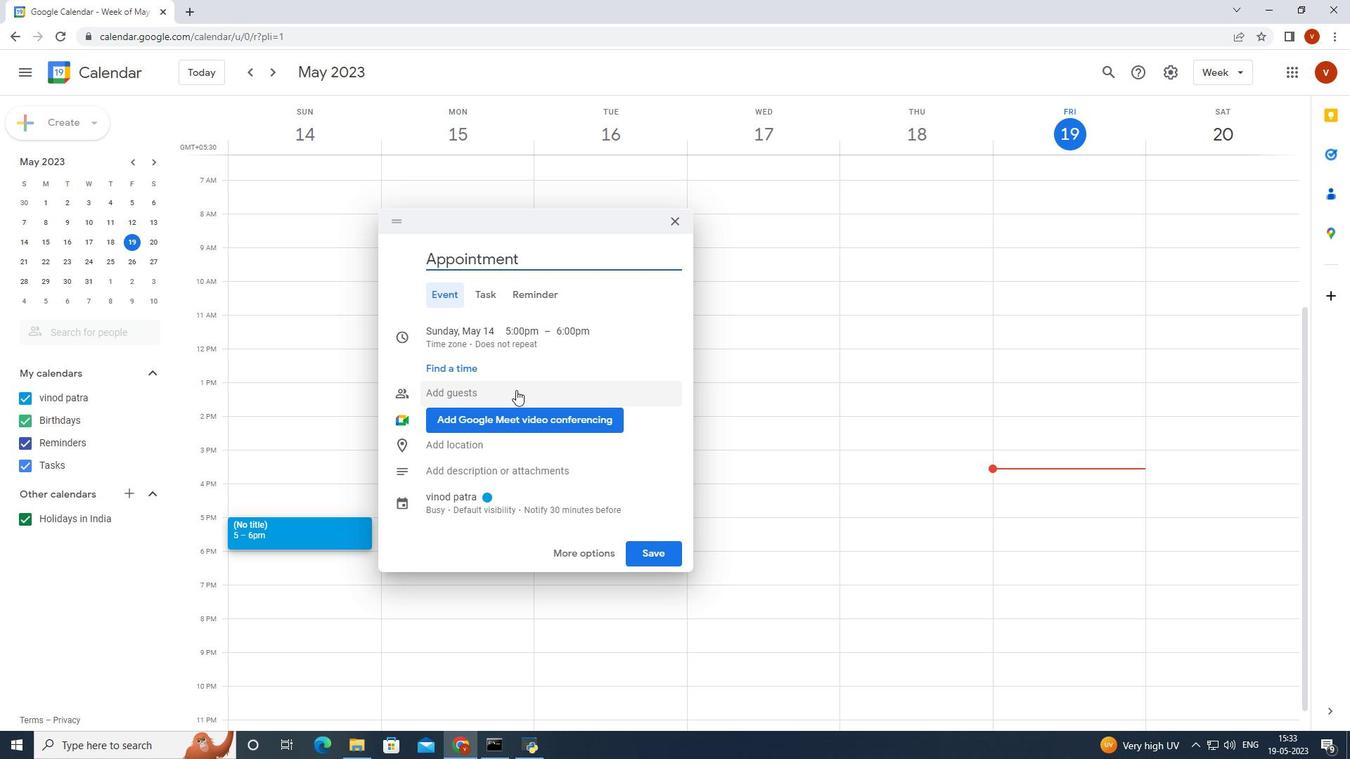 
Action: Mouse moved to (501, 466)
Screenshot: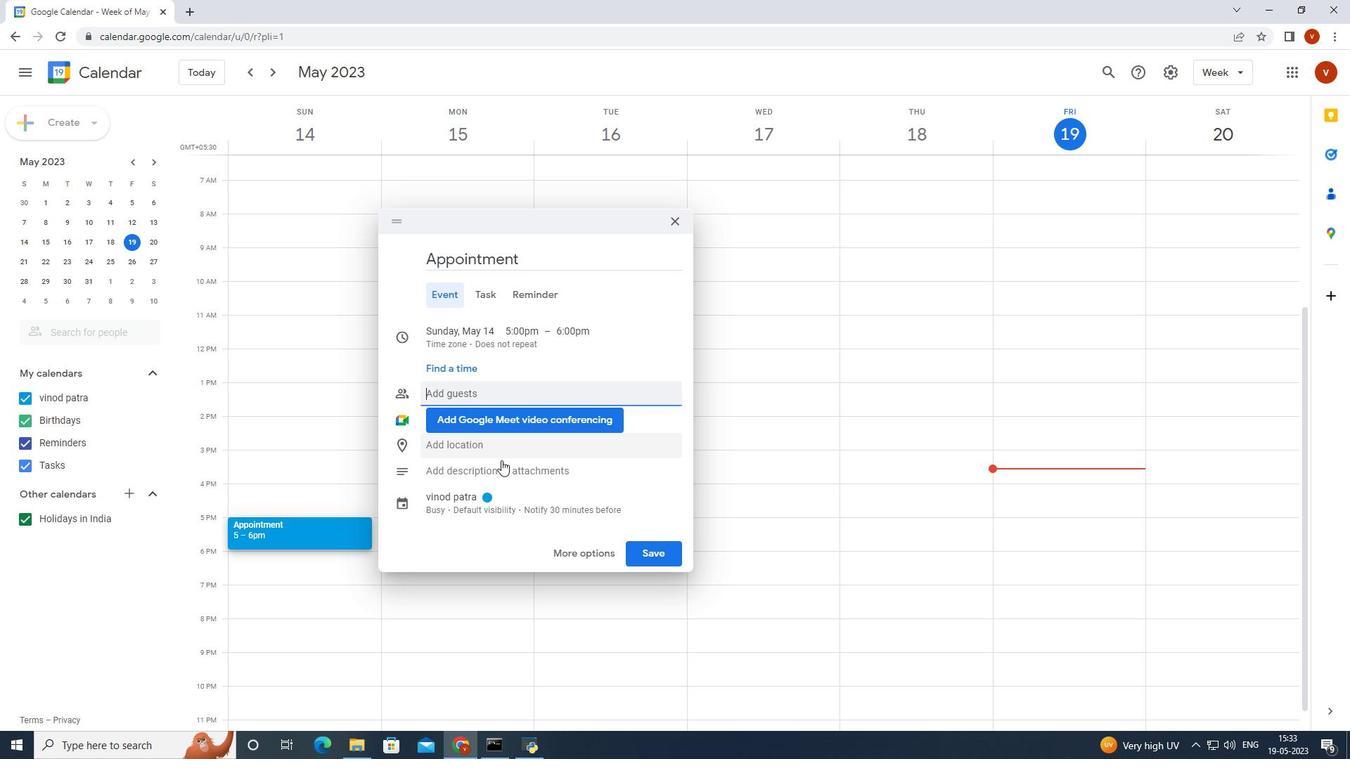 
Action: Mouse pressed left at (501, 466)
Screenshot: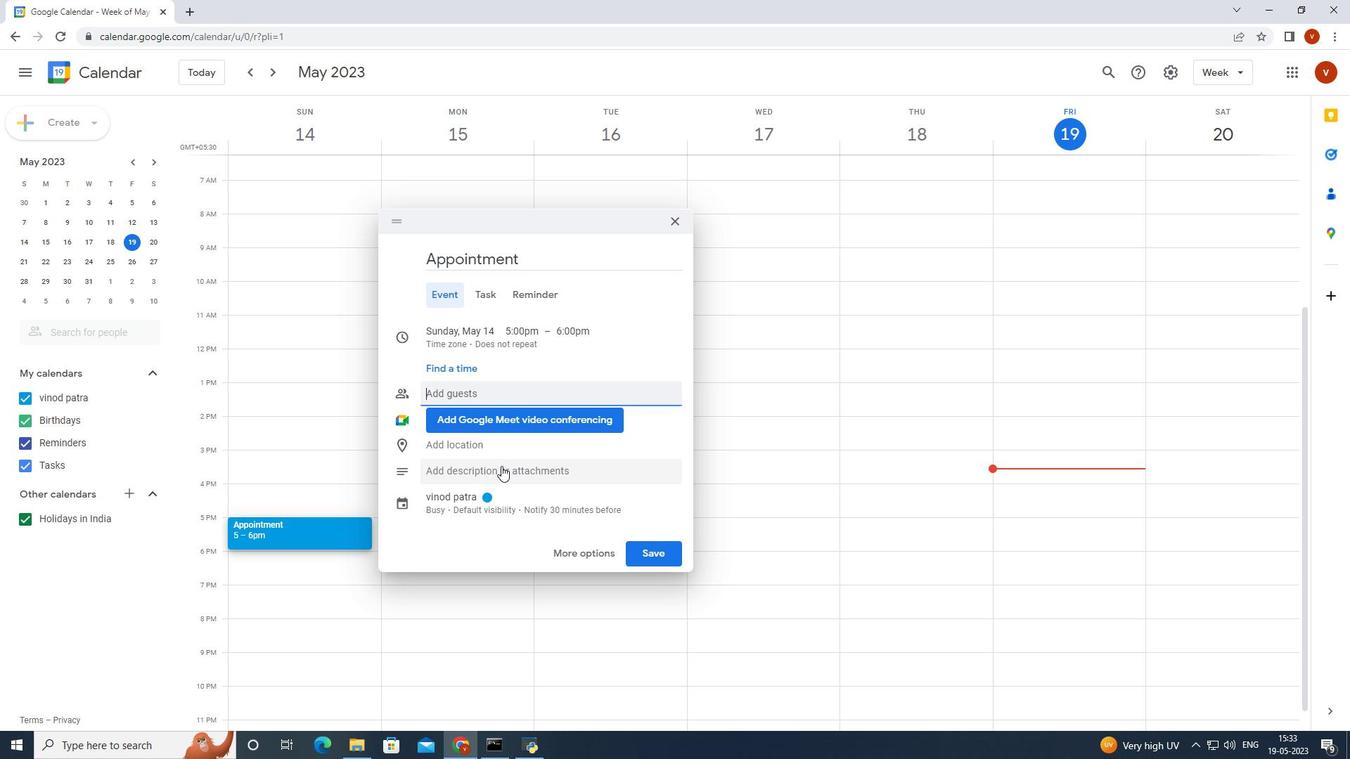 
Action: Mouse moved to (512, 467)
Screenshot: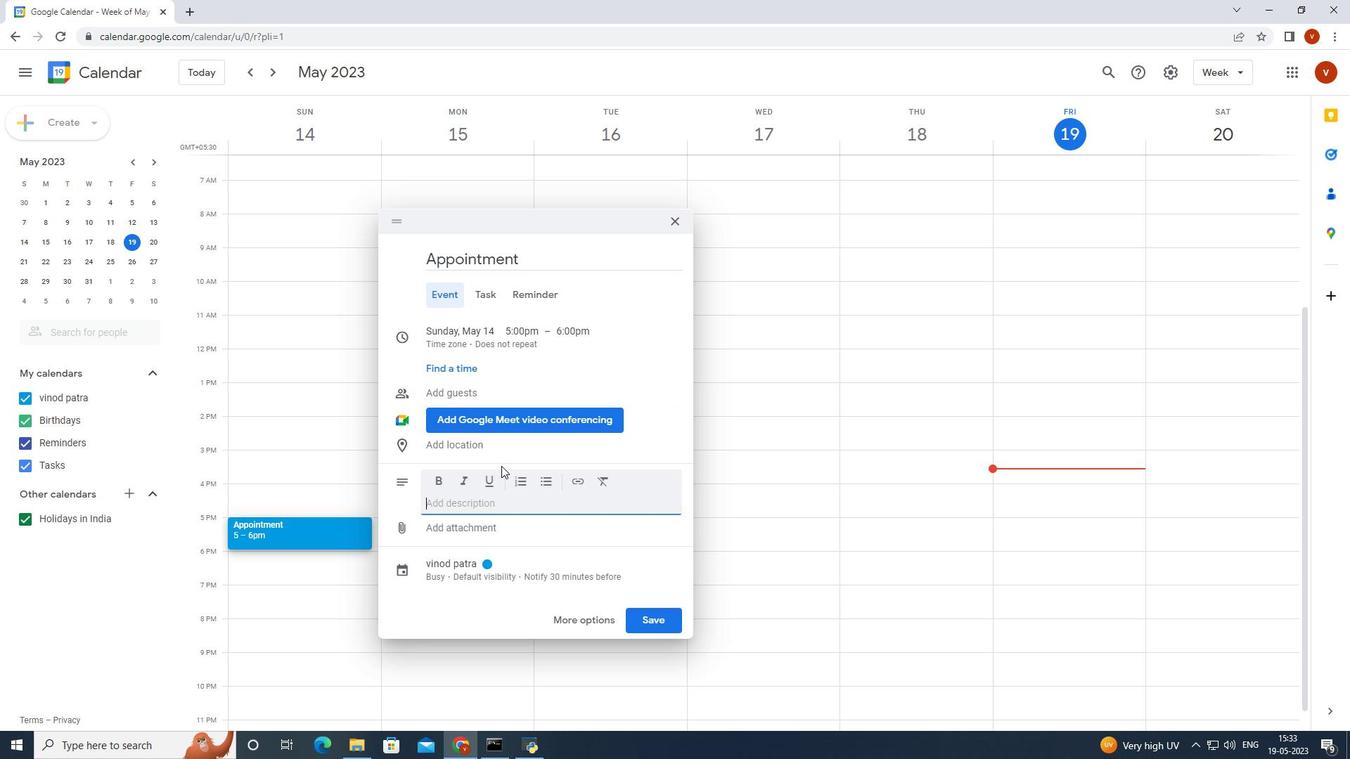 
Action: Key pressed <Key.shift>Appoint<Key.space>ment<Key.space>to<Key.space>client
Screenshot: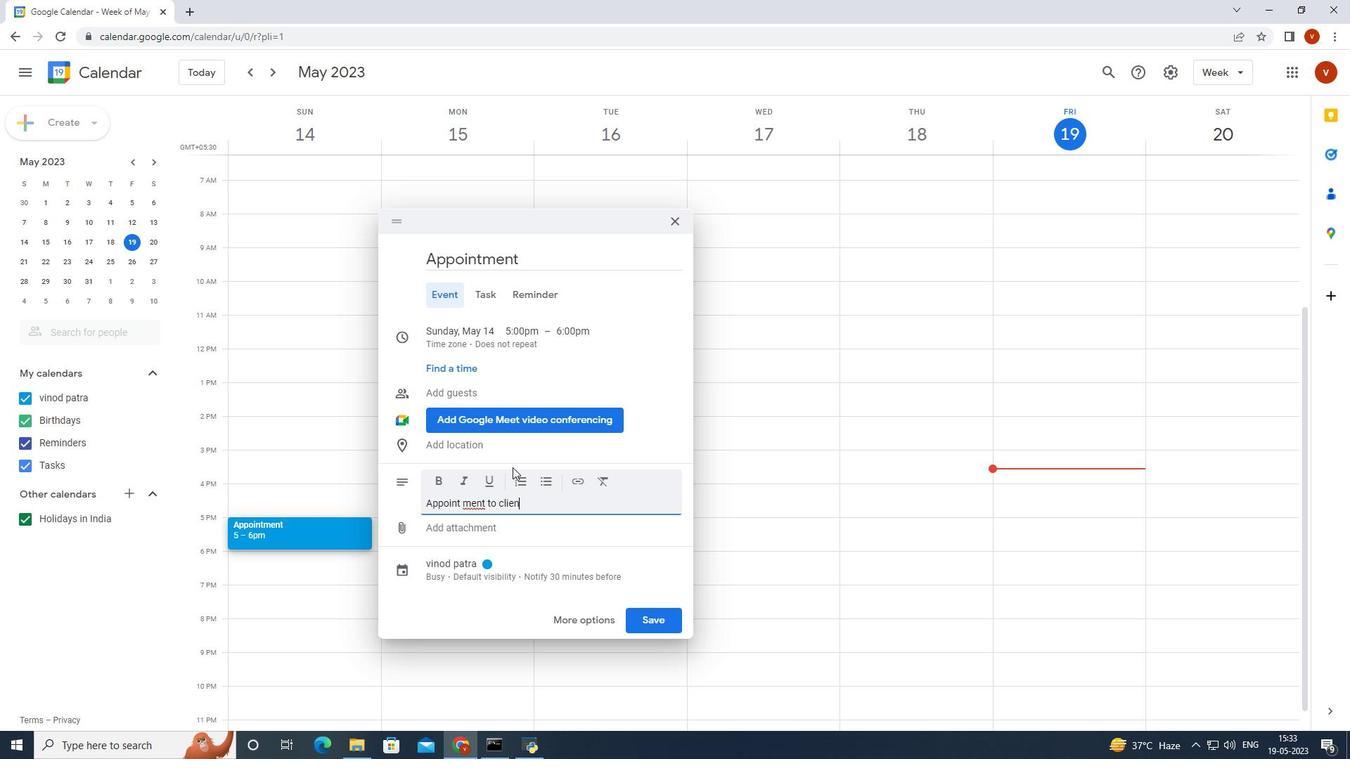 
Action: Mouse moved to (464, 504)
Screenshot: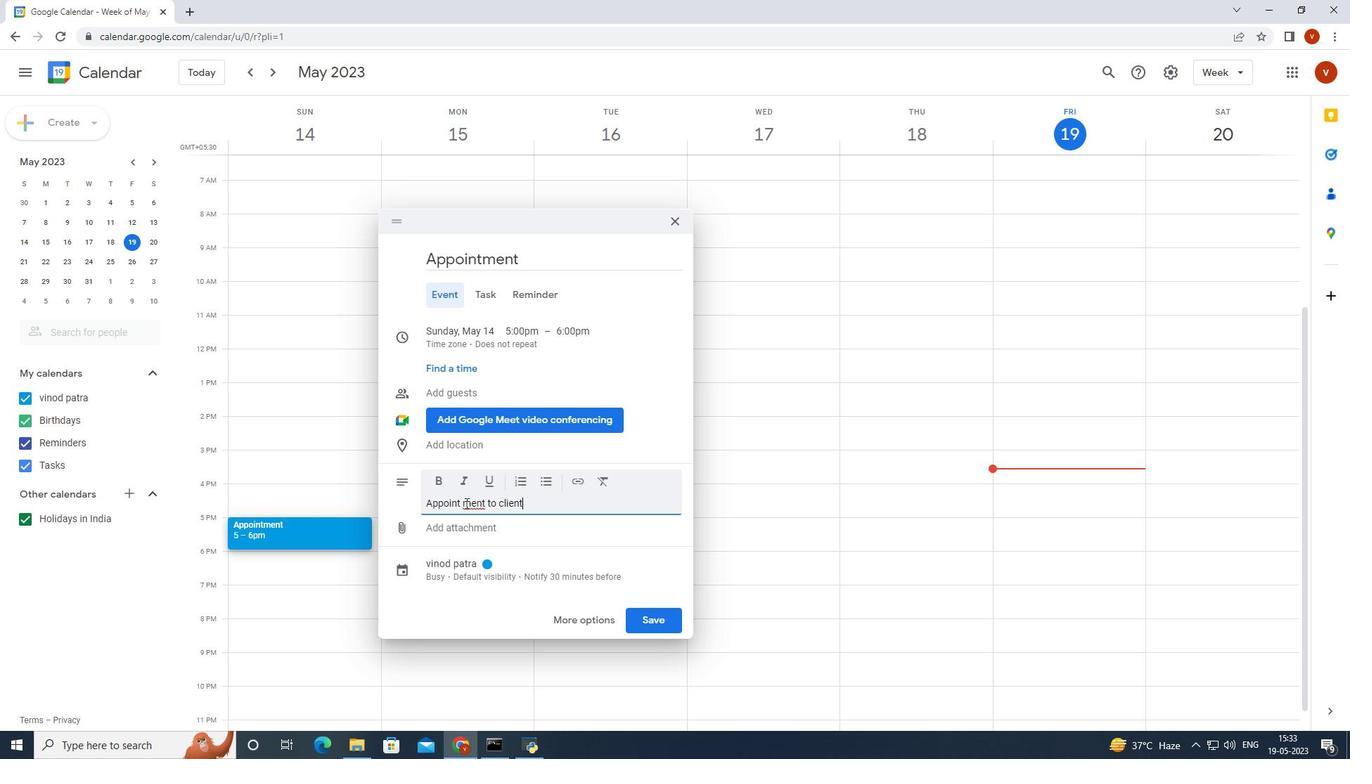 
Action: Mouse pressed left at (464, 504)
Screenshot: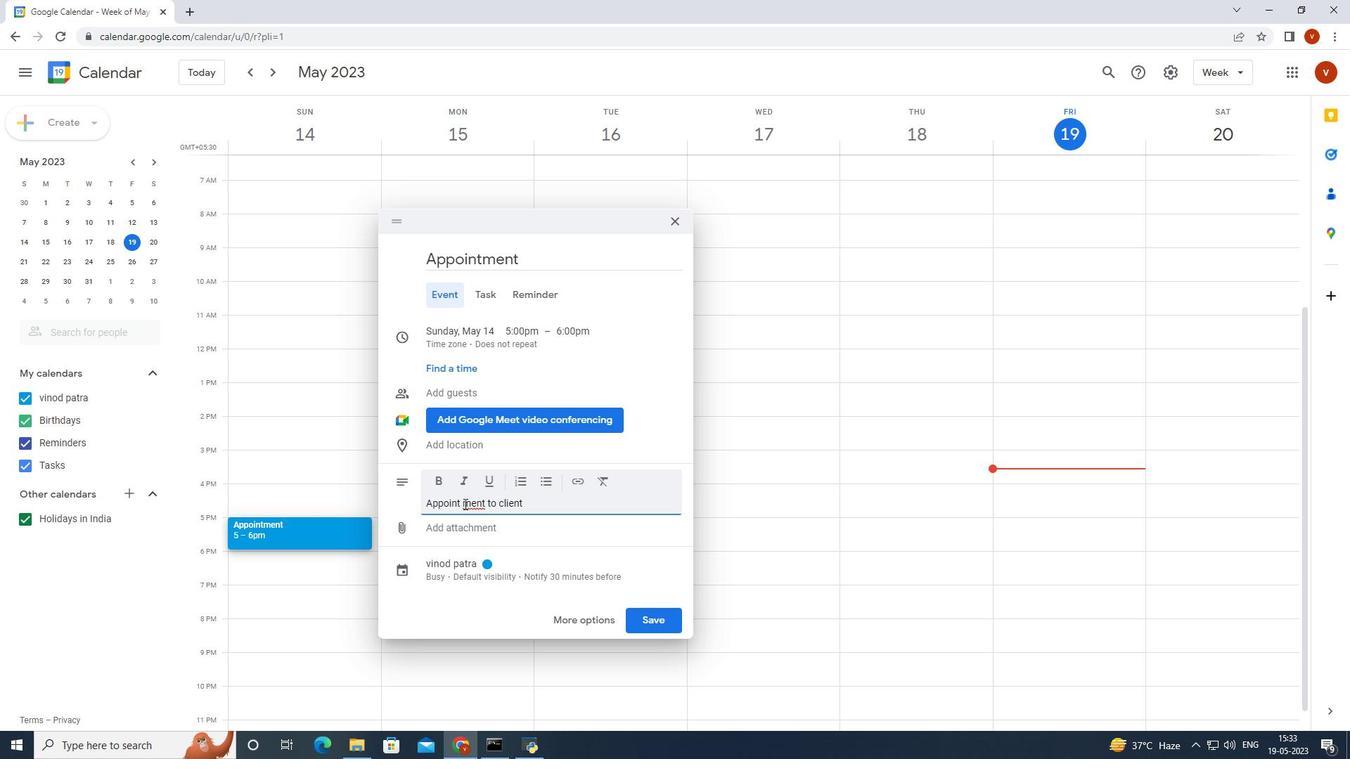 
Action: Mouse pressed left at (464, 504)
Screenshot: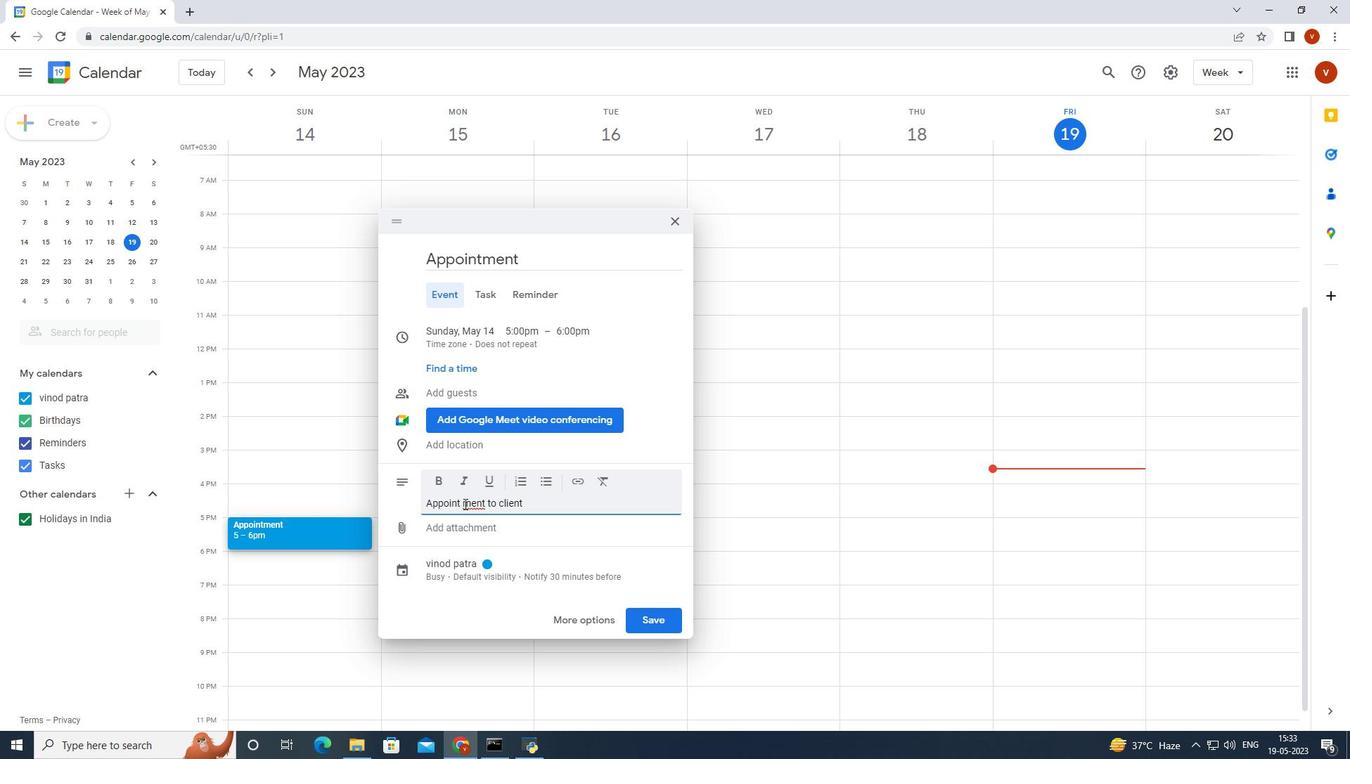 
Action: Key pressed <Key.backspace>
Screenshot: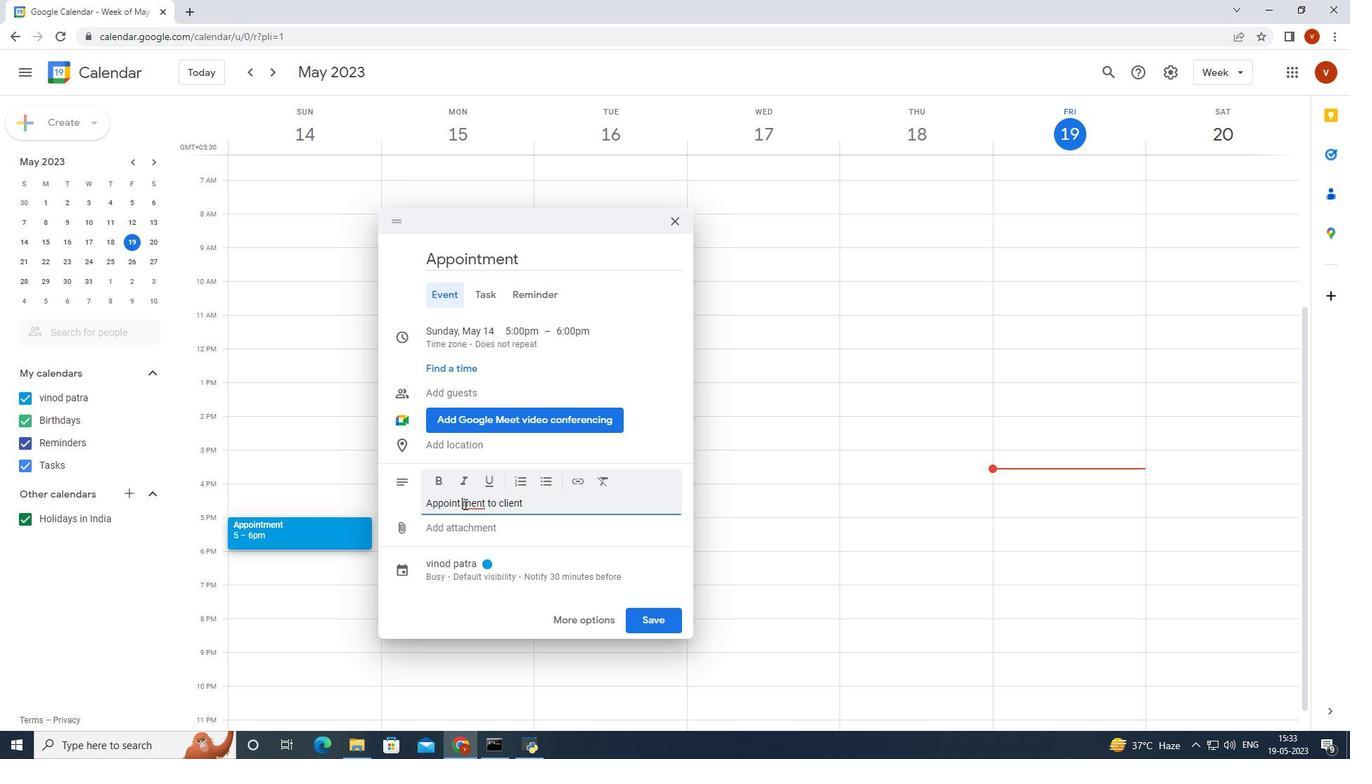 
Action: Mouse moved to (566, 524)
Screenshot: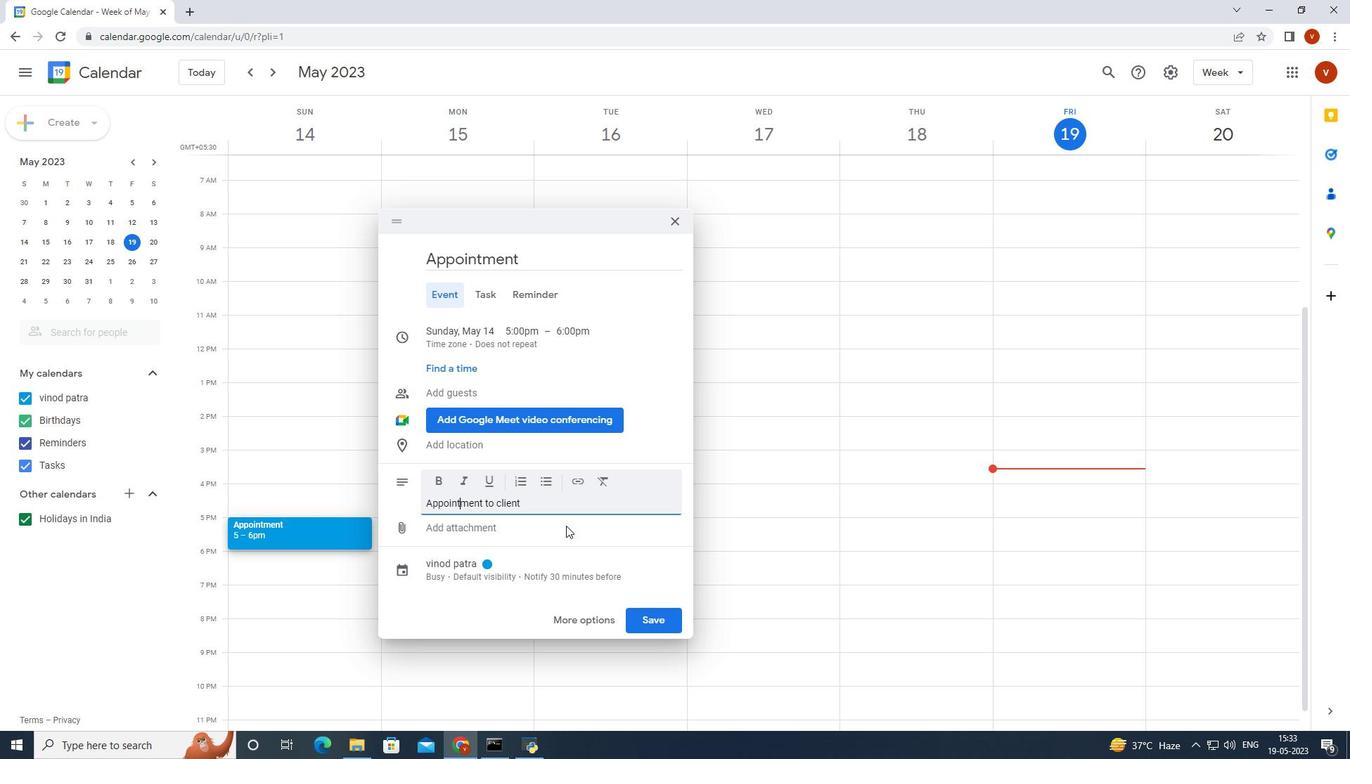 
Action: Mouse scrolled (566, 523) with delta (0, 0)
Screenshot: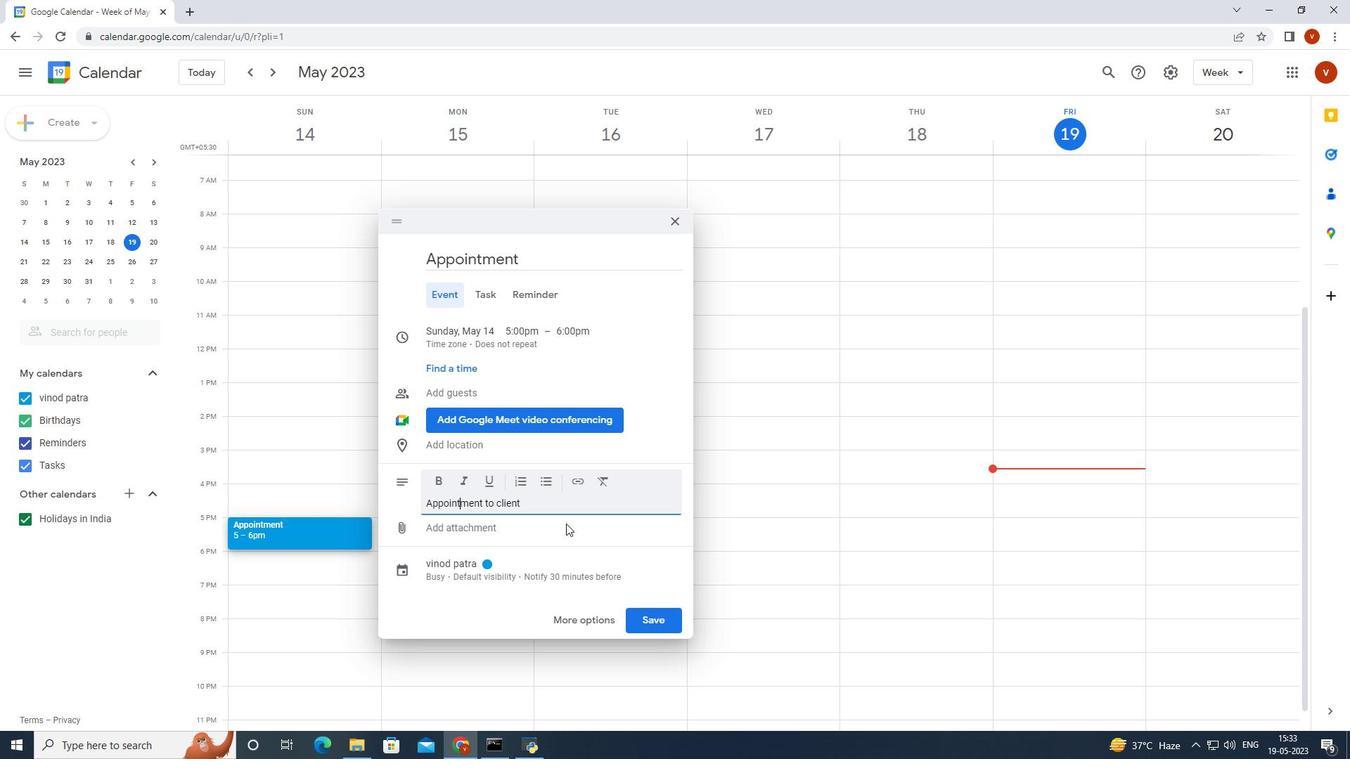 
Action: Mouse scrolled (566, 523) with delta (0, 0)
Screenshot: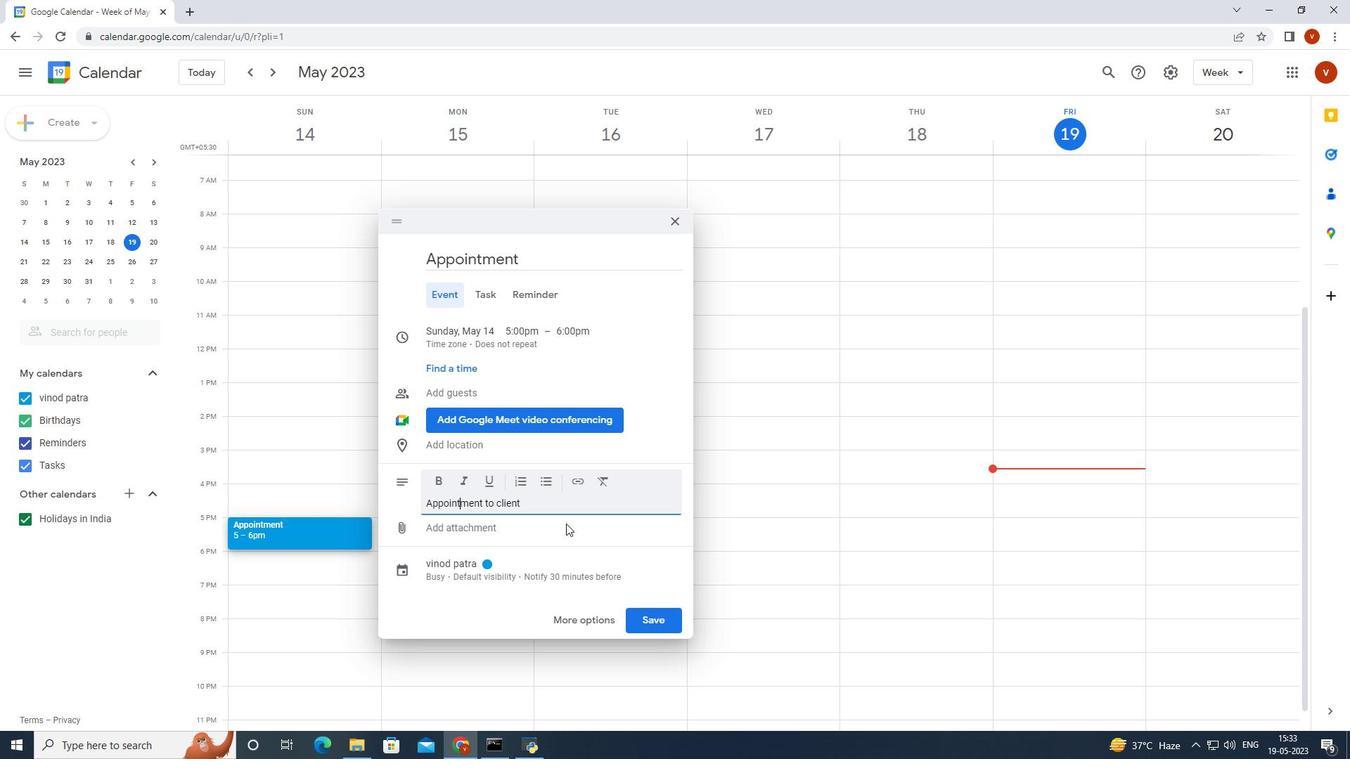 
Action: Mouse scrolled (566, 523) with delta (0, 0)
Screenshot: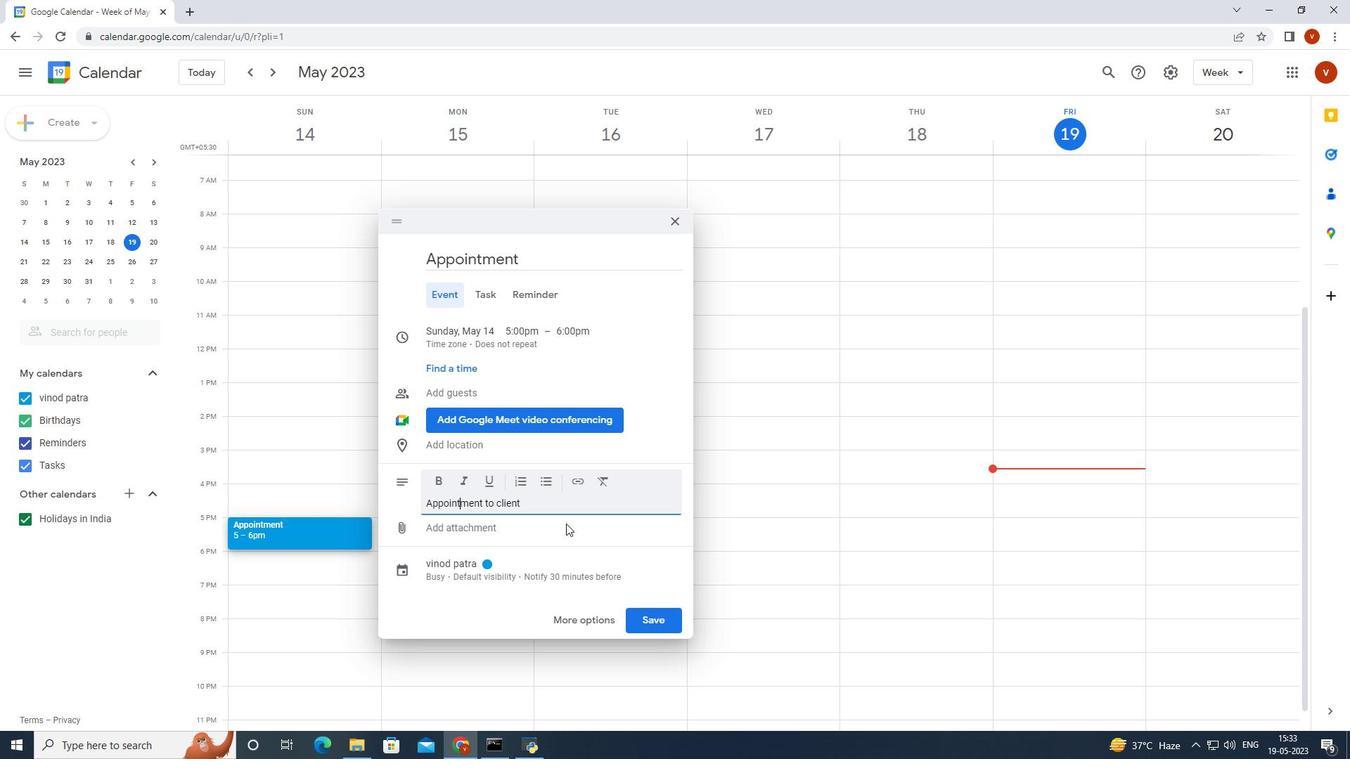 
Action: Mouse scrolled (566, 523) with delta (0, 0)
Screenshot: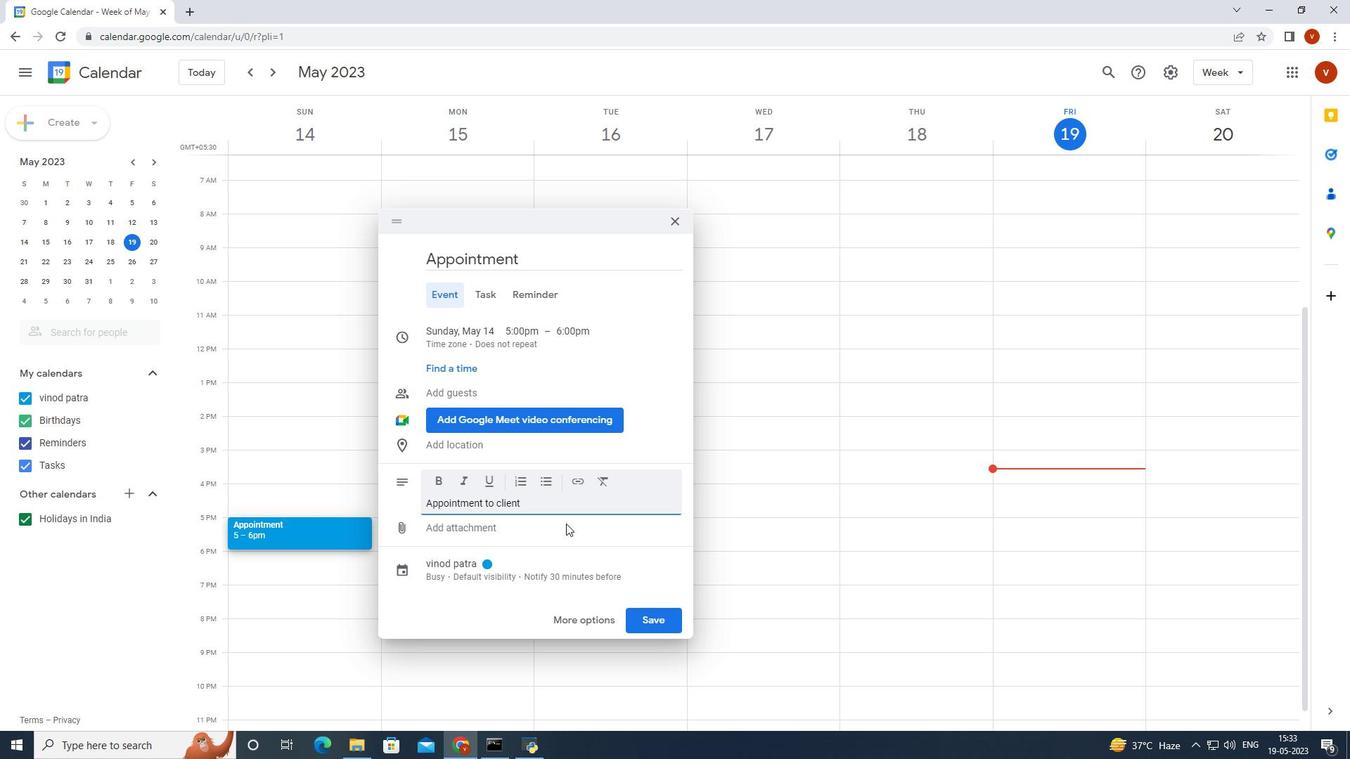 
Action: Mouse moved to (676, 621)
Screenshot: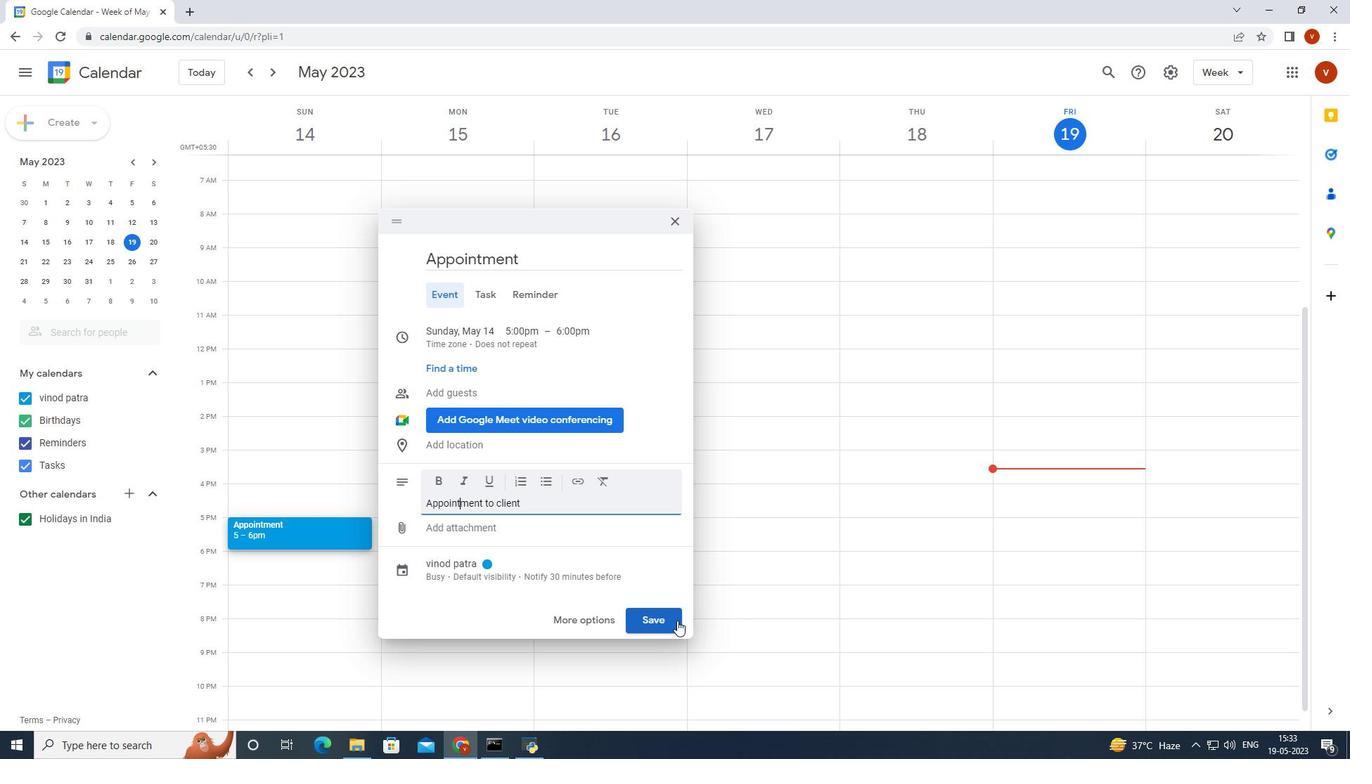 
Action: Mouse pressed left at (676, 621)
Screenshot: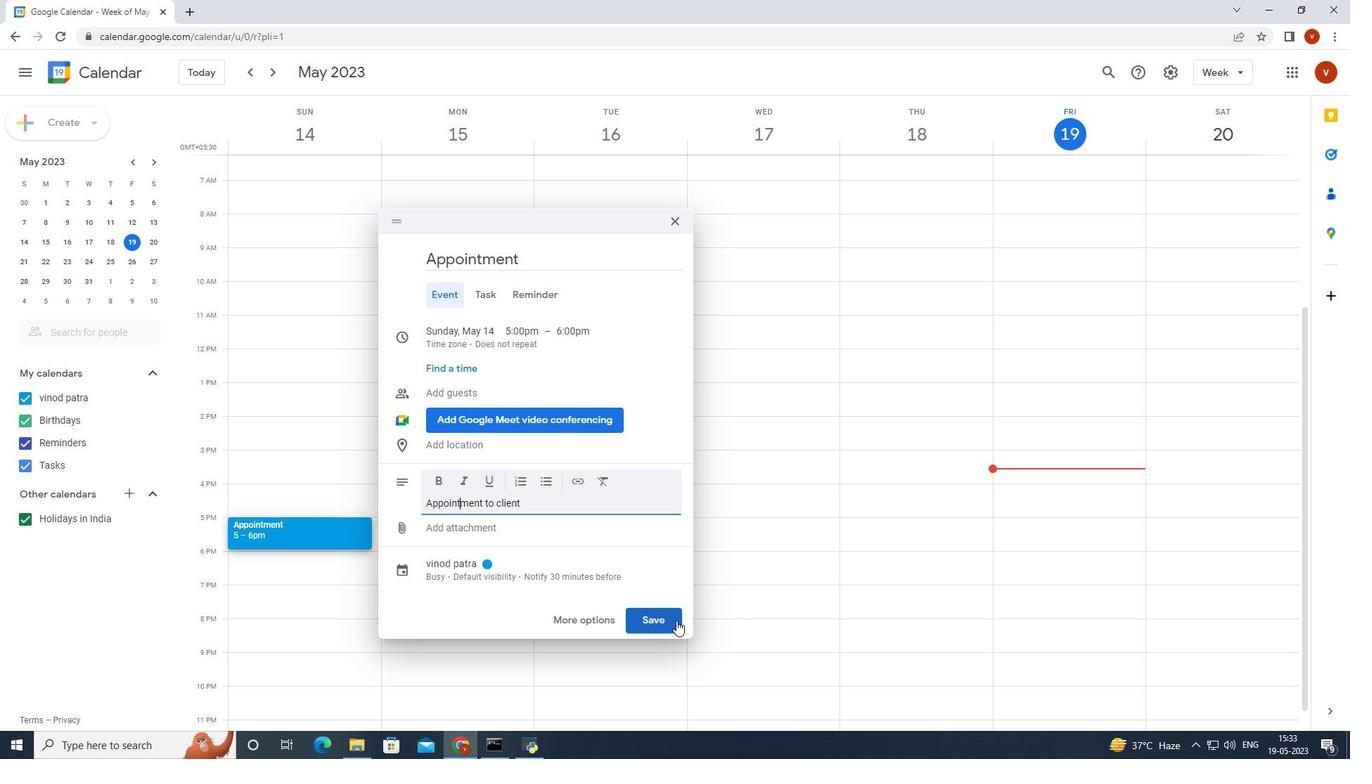 
Action: Mouse moved to (843, 440)
Screenshot: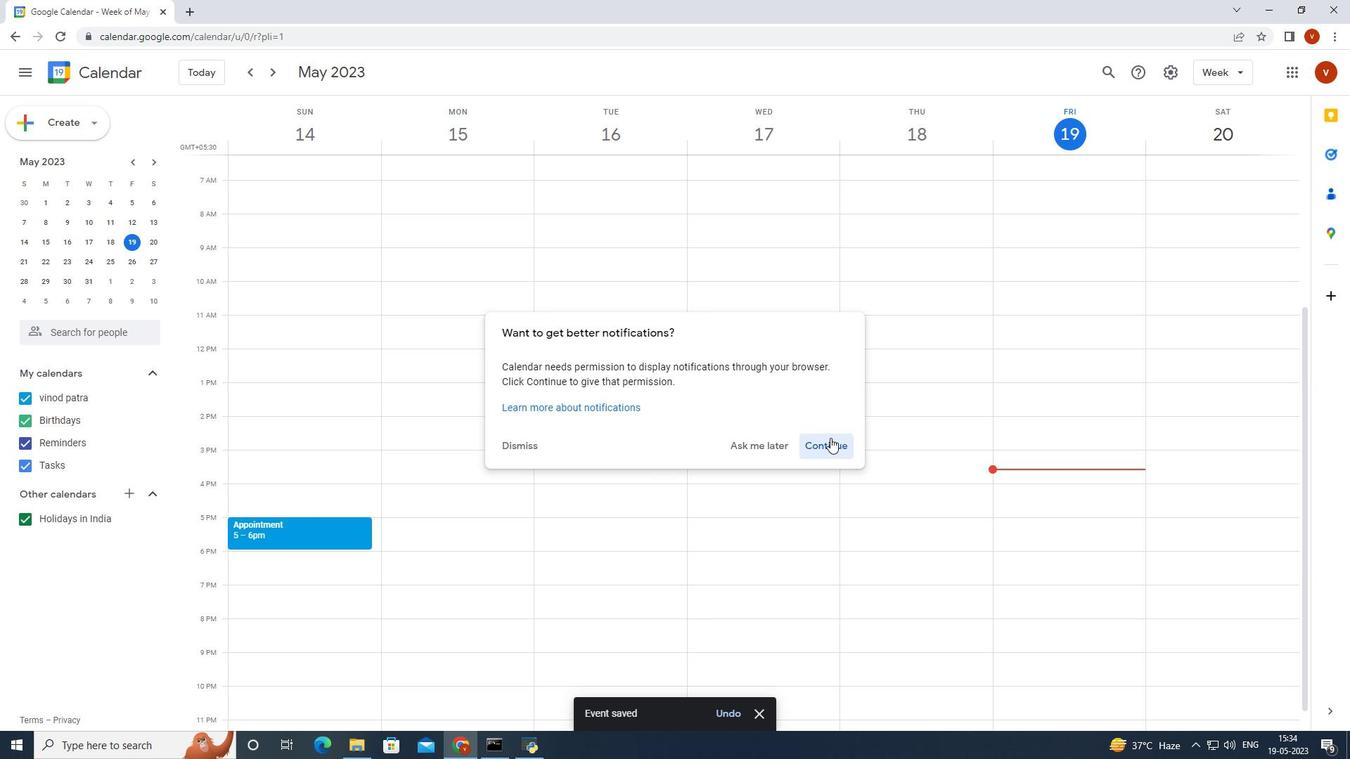 
Action: Mouse pressed left at (843, 440)
Screenshot: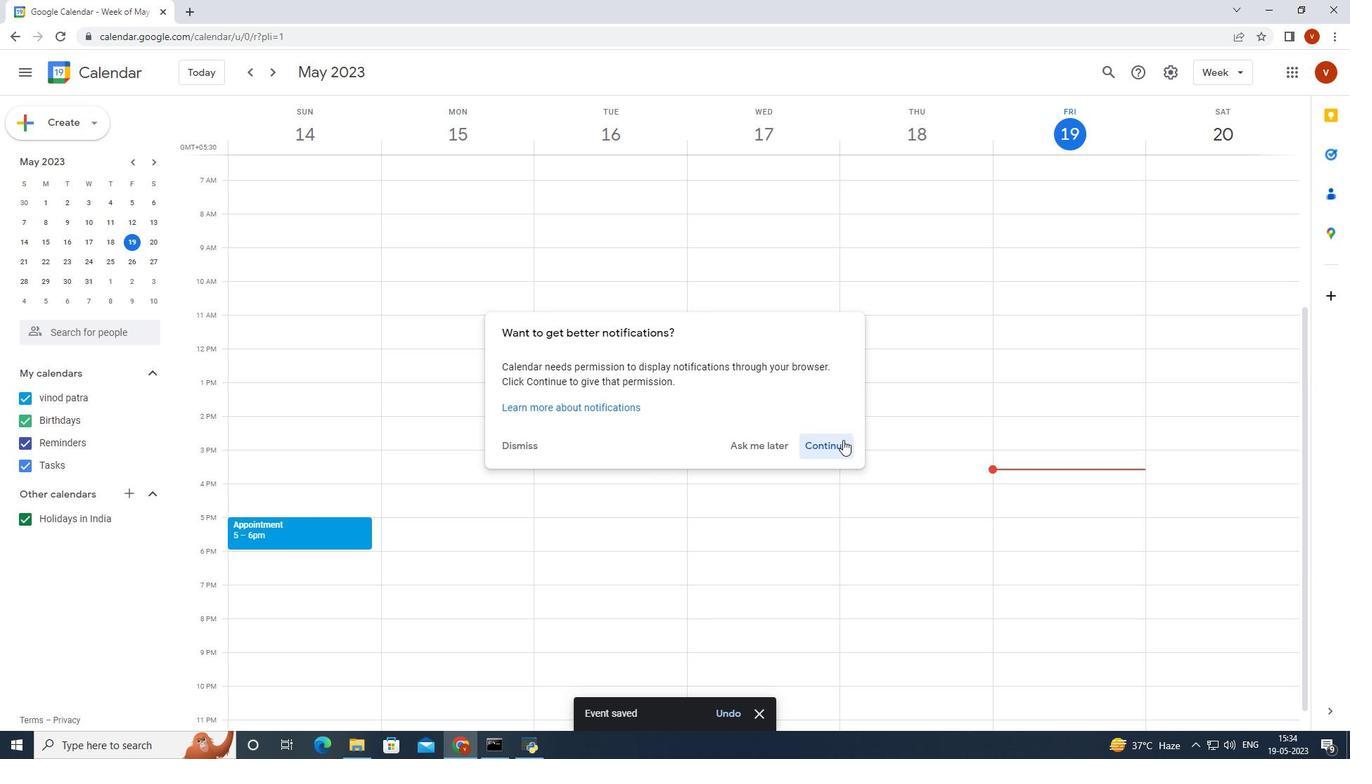 
Action: Mouse moved to (293, 56)
Screenshot: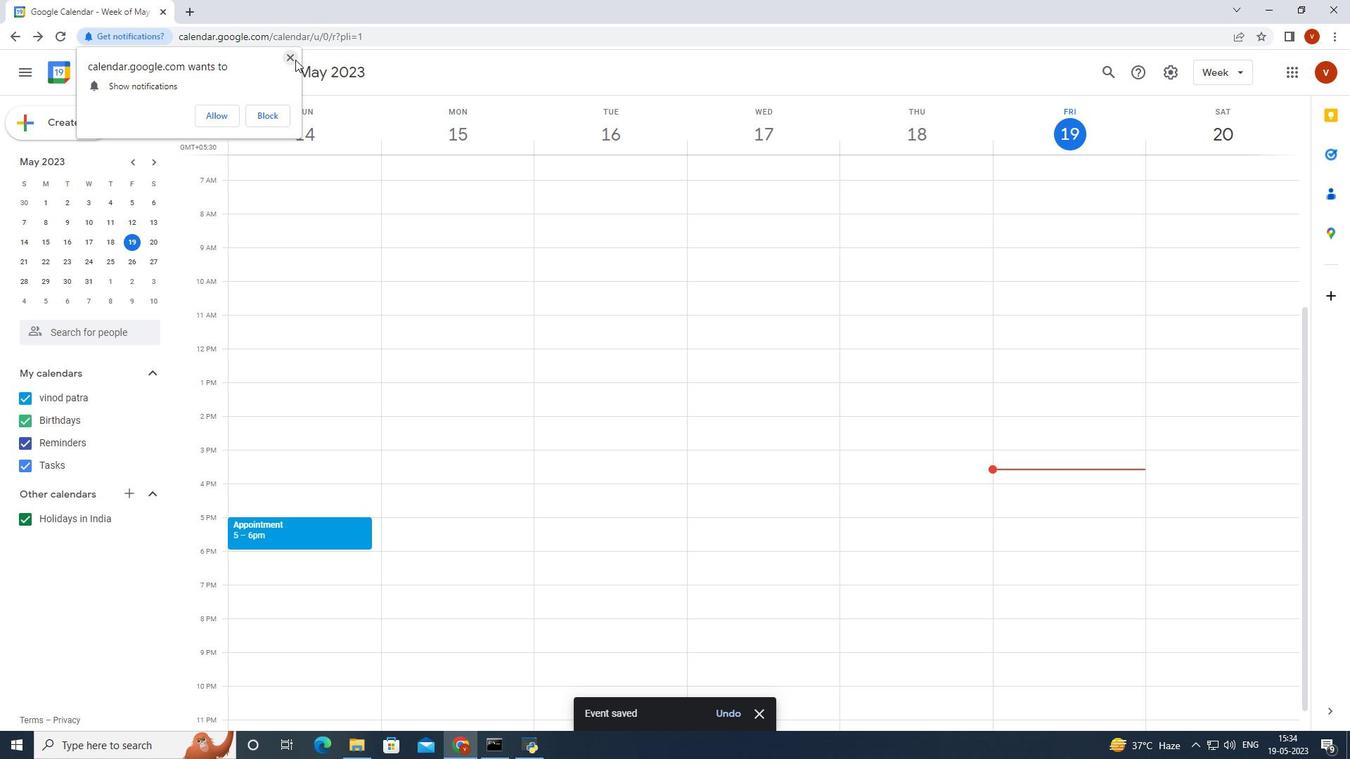 
Action: Mouse pressed left at (293, 56)
Screenshot: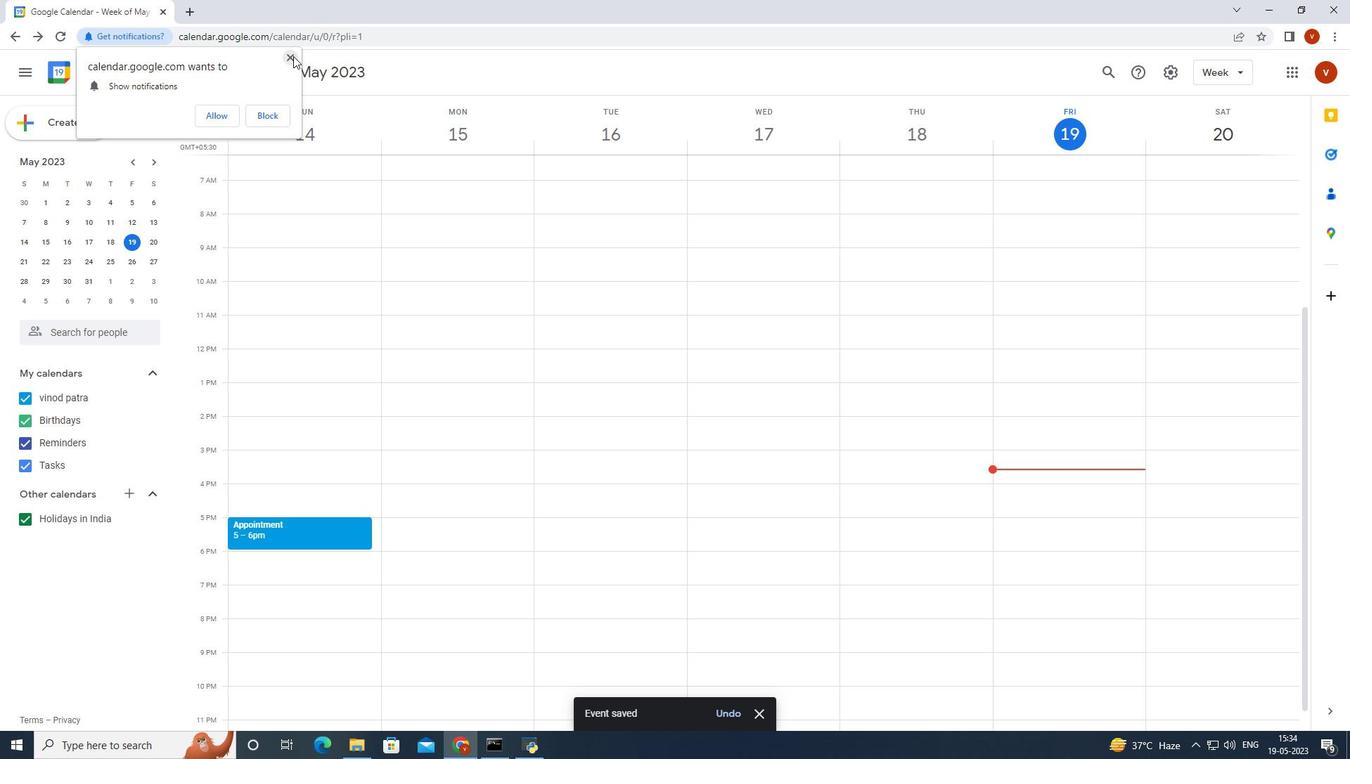 
Action: Mouse moved to (552, 325)
Screenshot: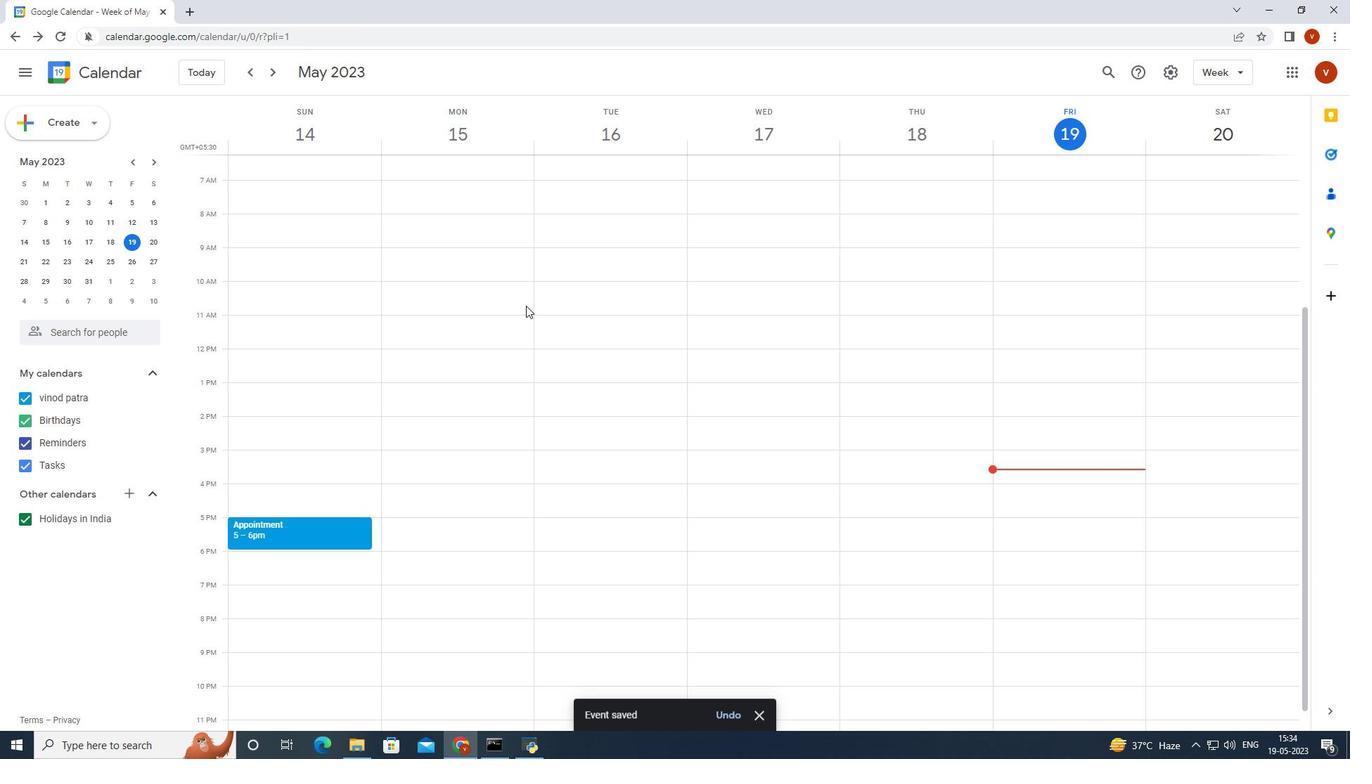 
Action: Mouse scrolled (552, 324) with delta (0, 0)
Screenshot: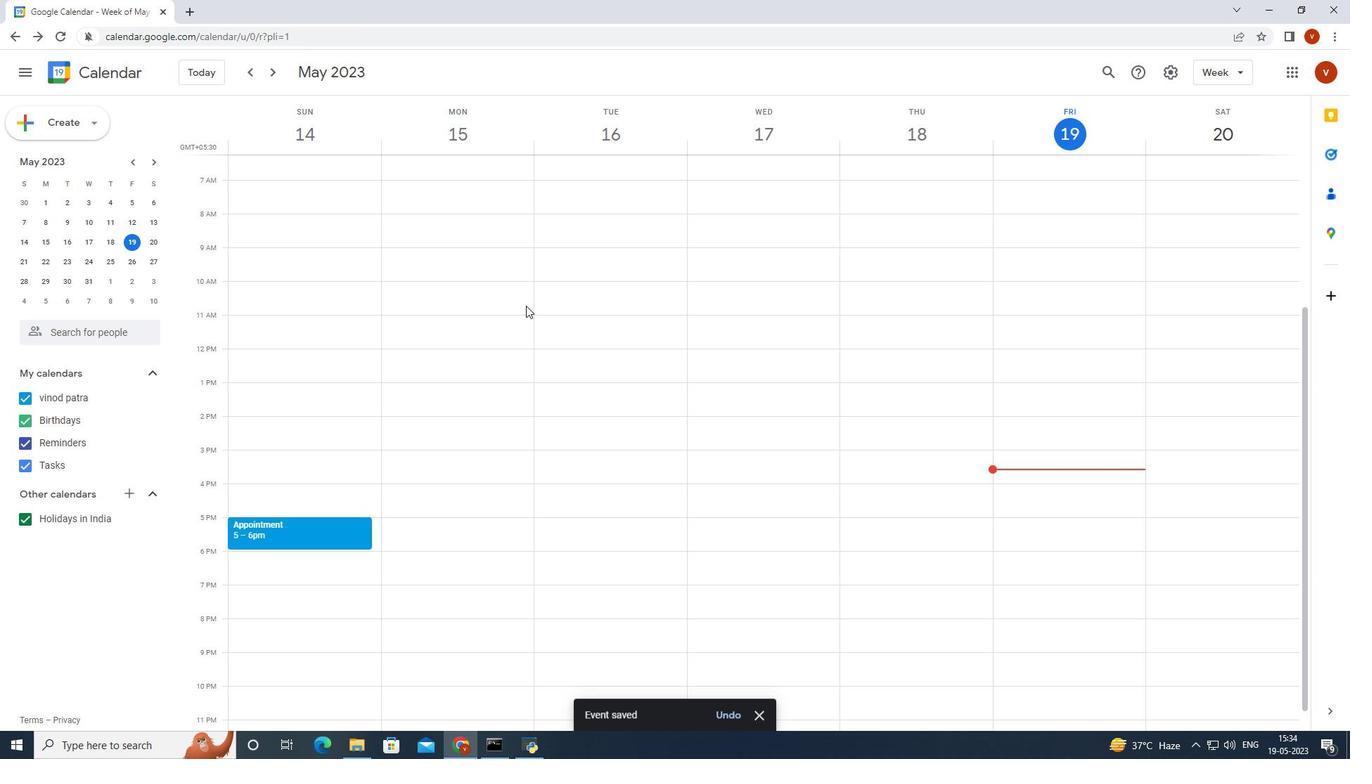 
Action: Mouse moved to (553, 327)
Screenshot: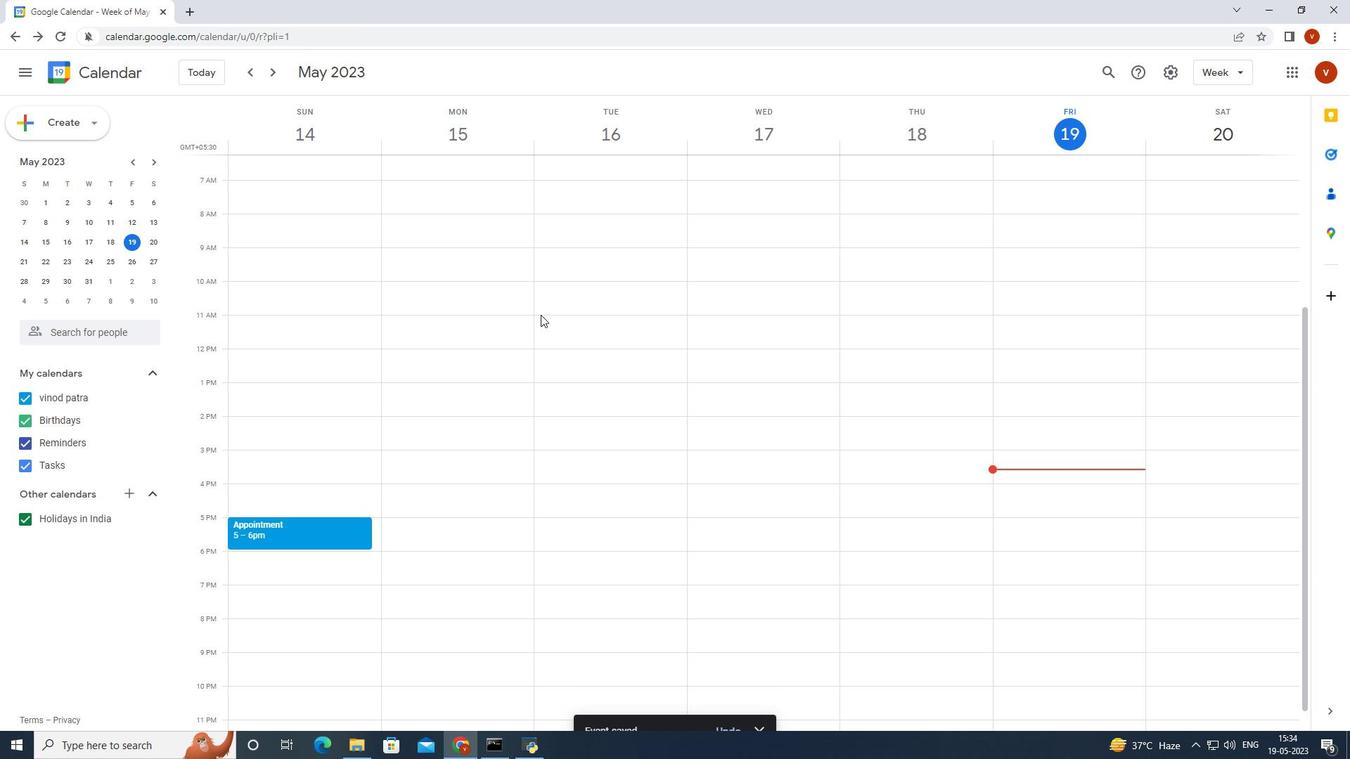 
Action: Mouse scrolled (553, 327) with delta (0, 0)
Screenshot: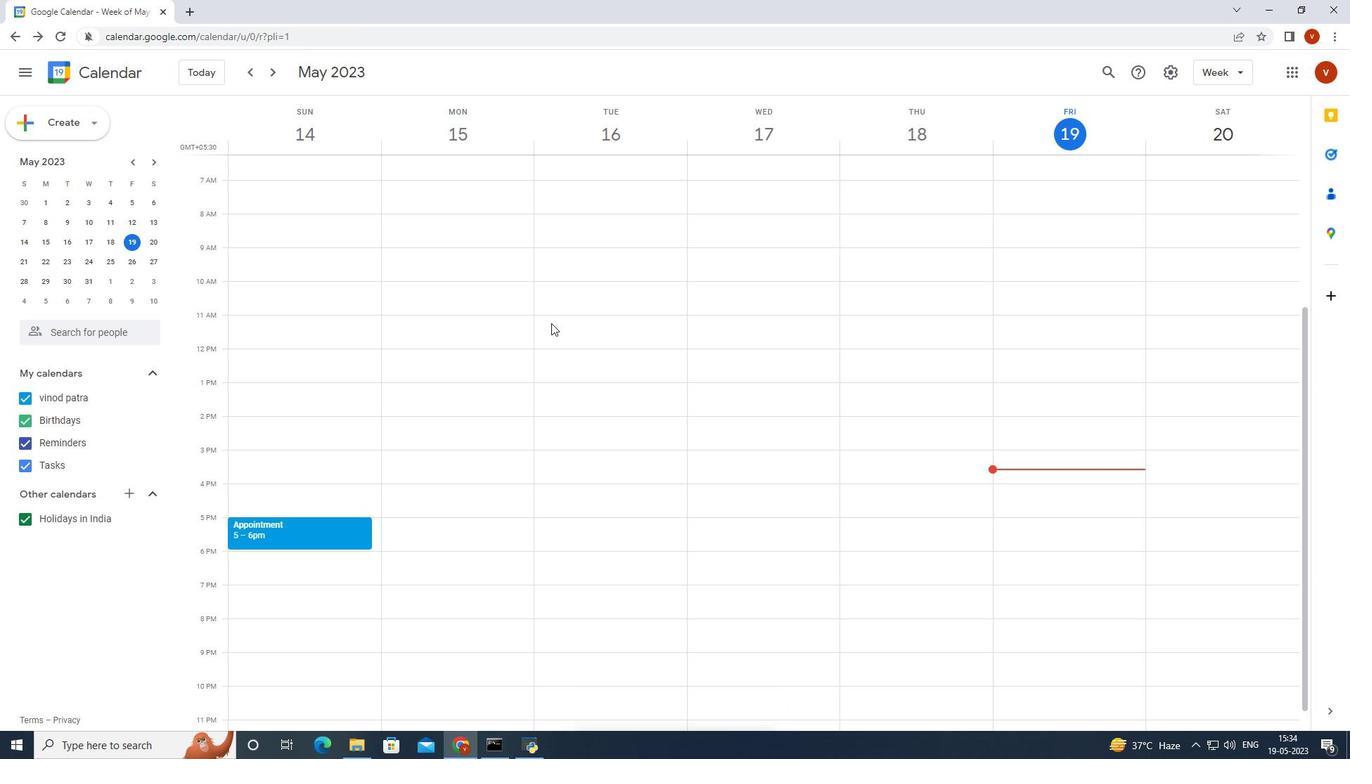 
Action: Mouse scrolled (553, 327) with delta (0, 0)
Screenshot: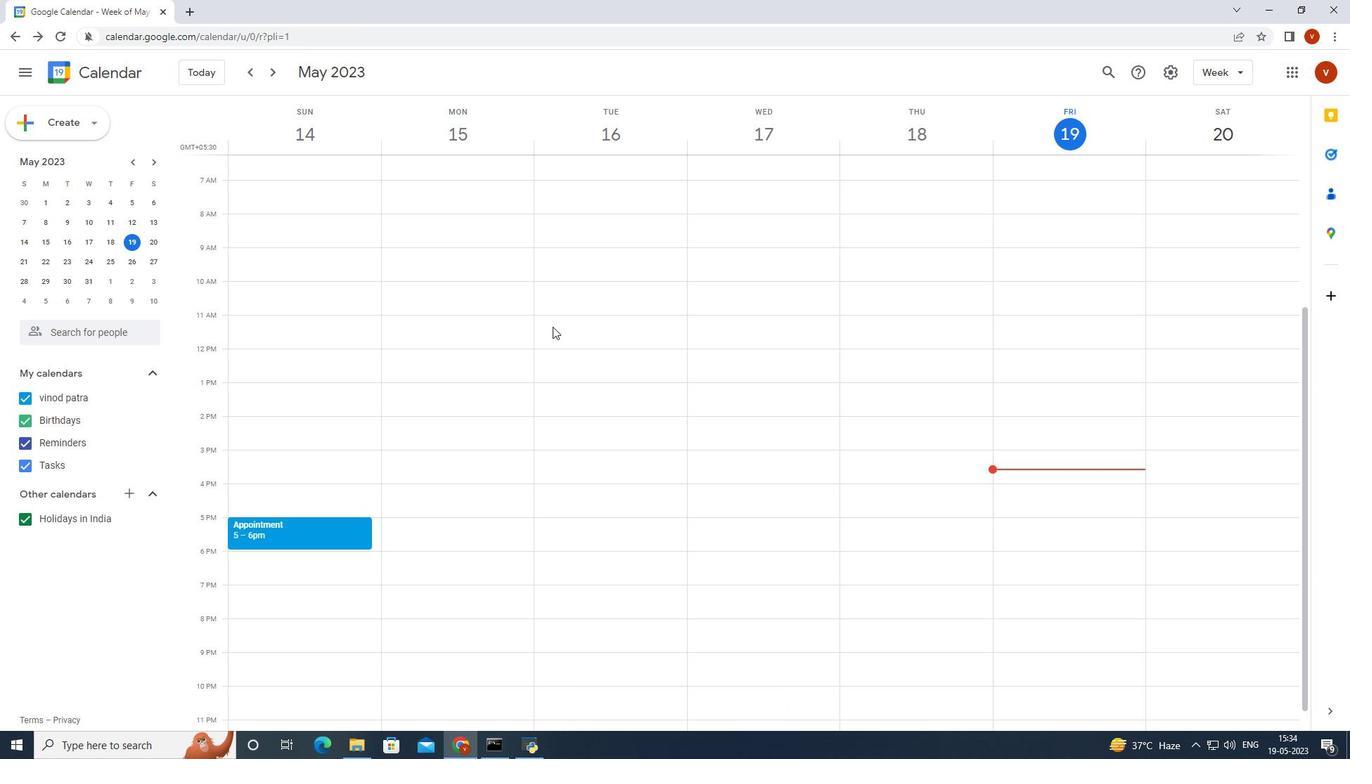 
Action: Mouse scrolled (553, 327) with delta (0, 0)
Screenshot: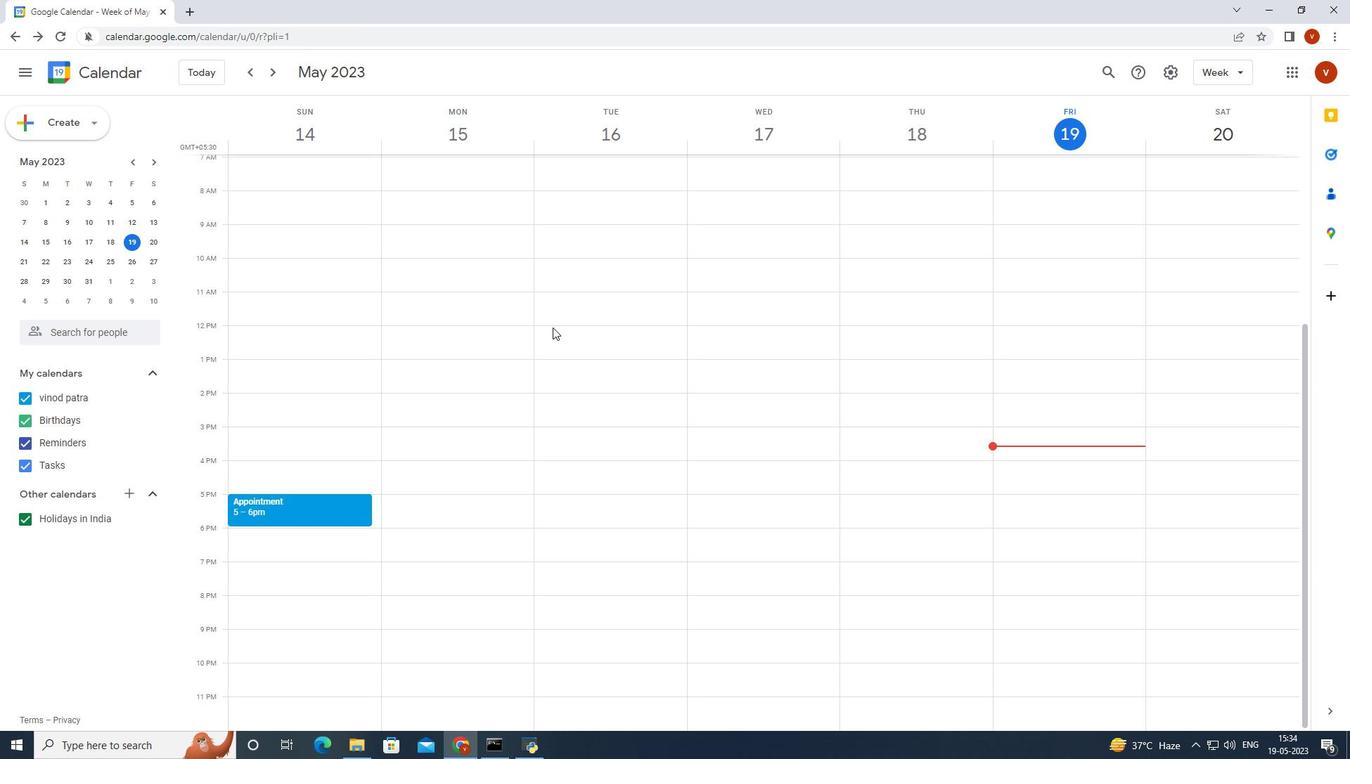 
Action: Mouse scrolled (553, 327) with delta (0, 0)
Screenshot: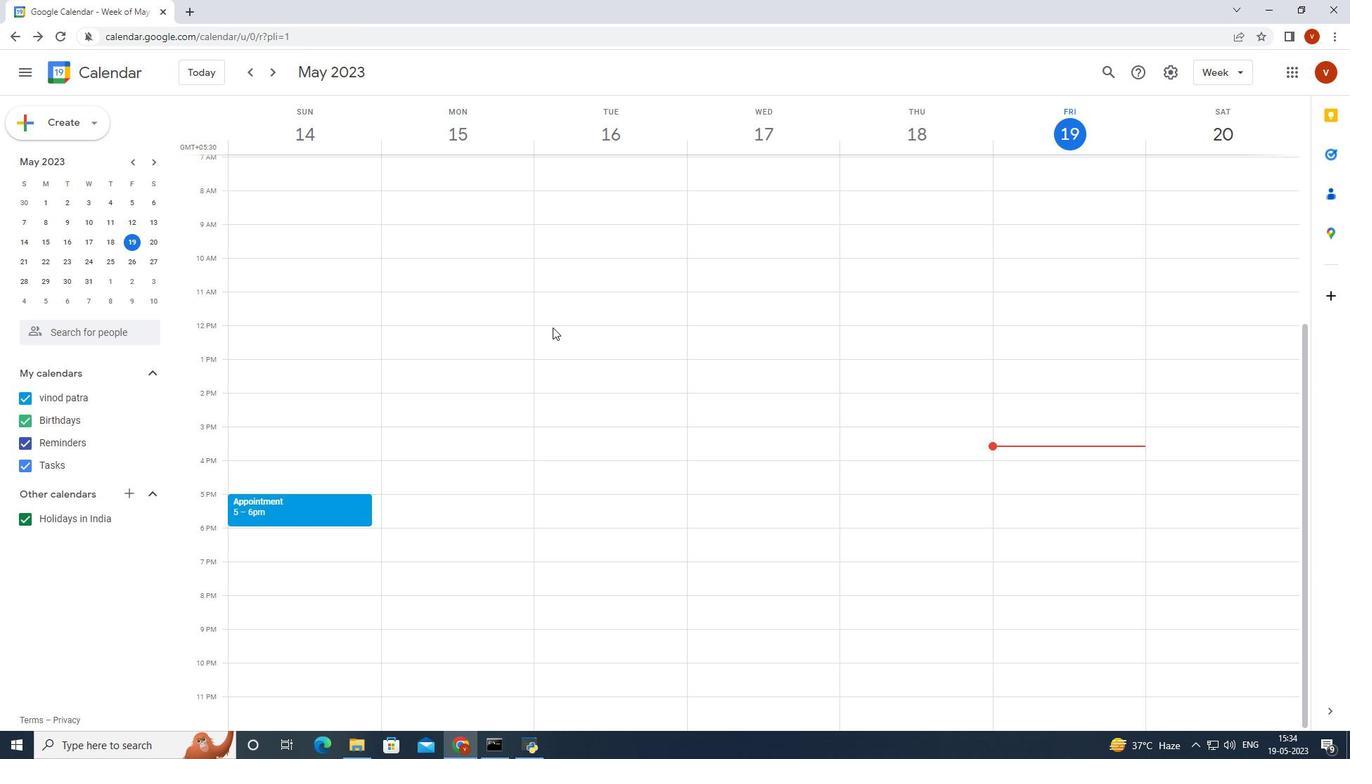 
Action: Mouse moved to (547, 323)
Screenshot: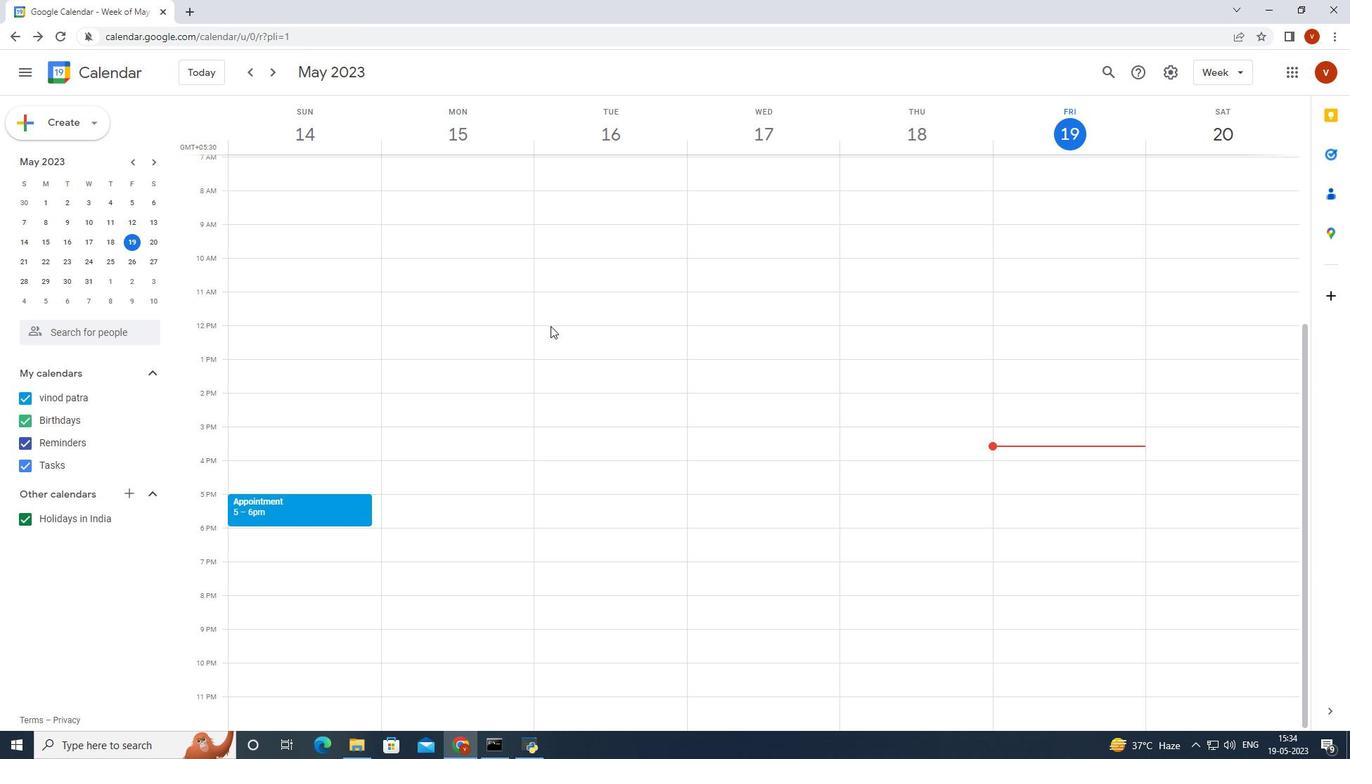 
Action: Mouse scrolled (547, 322) with delta (0, 0)
Screenshot: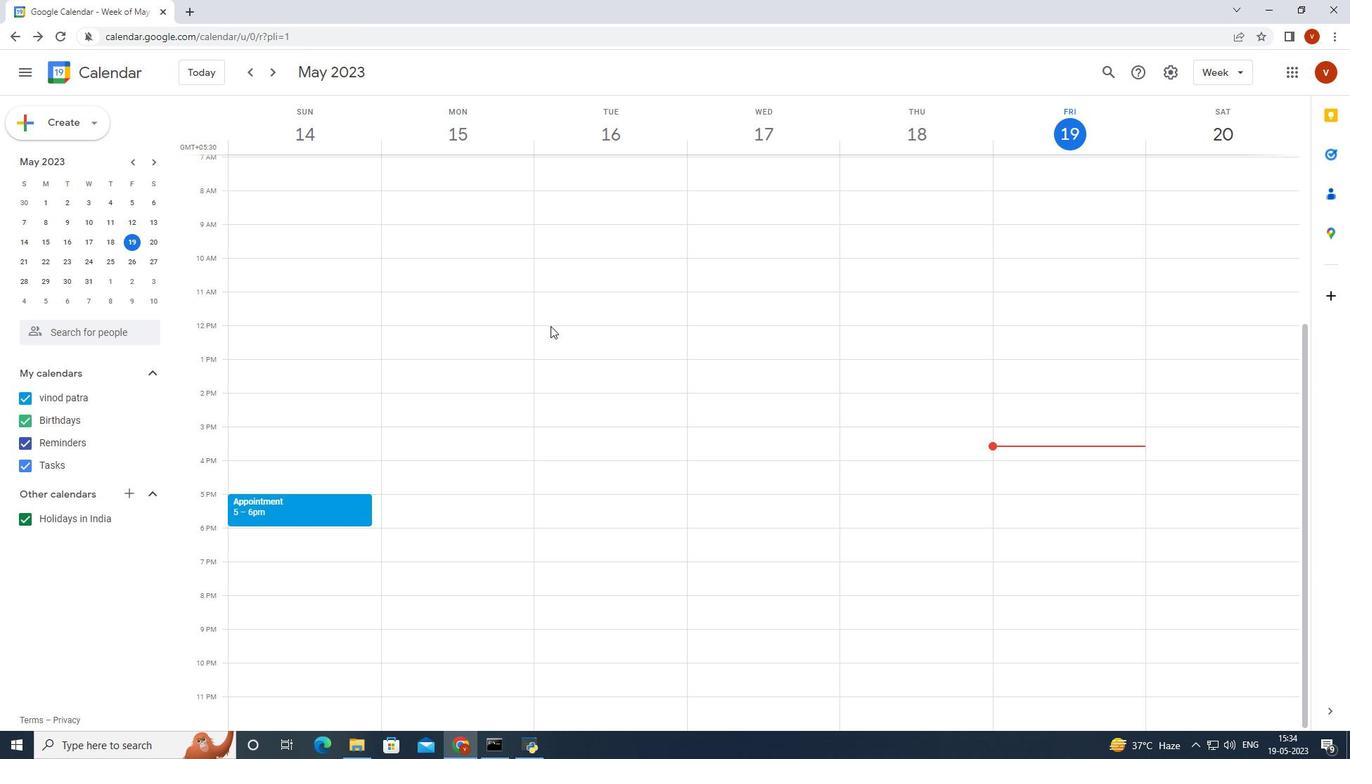 
Action: Mouse moved to (546, 323)
Screenshot: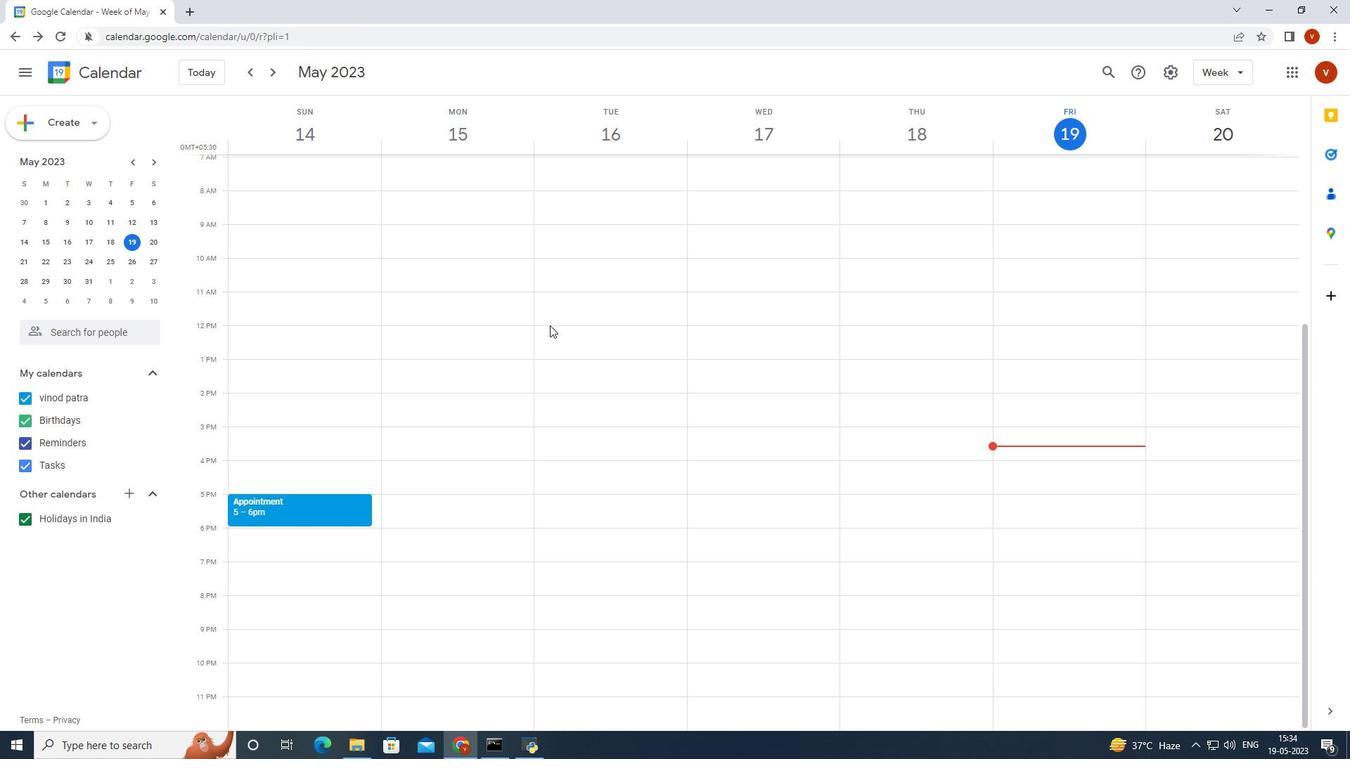
Action: Mouse scrolled (546, 322) with delta (0, 0)
Screenshot: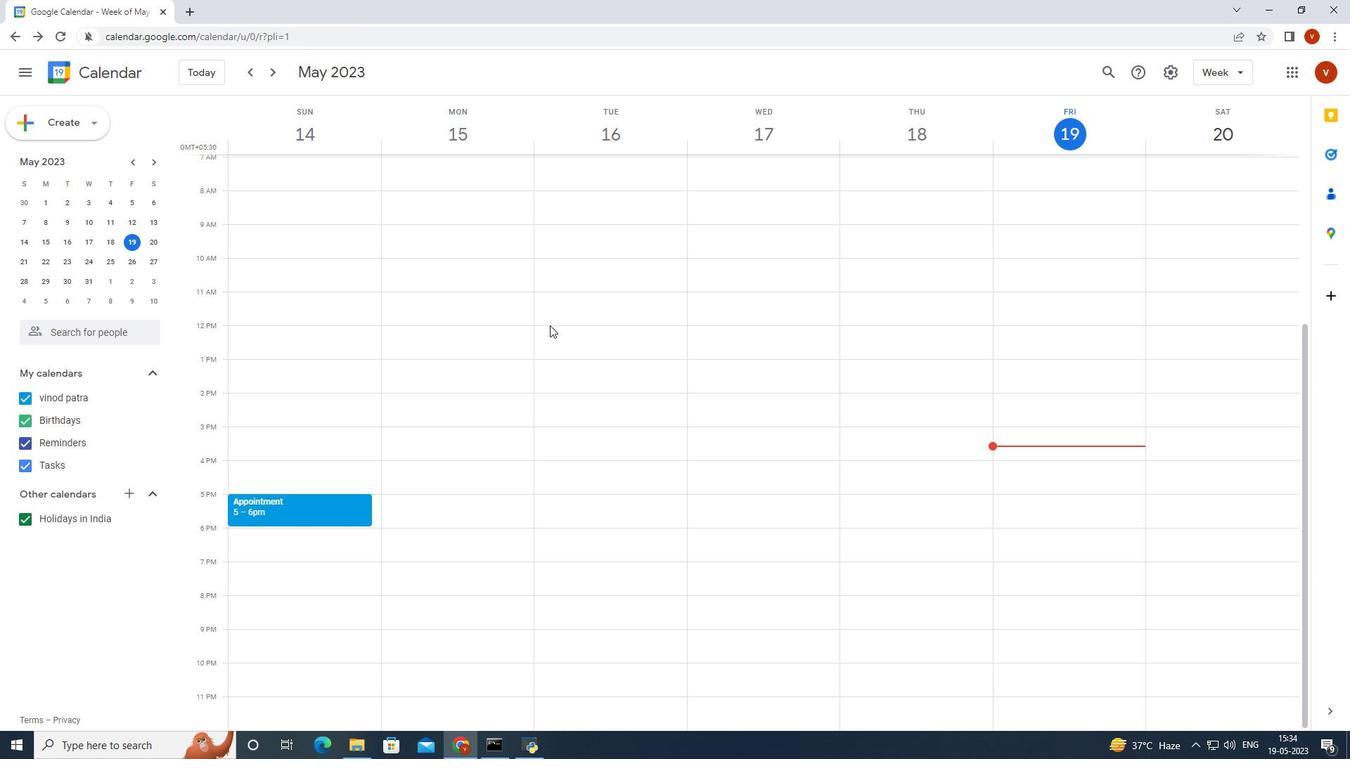 
Action: Mouse moved to (545, 316)
Screenshot: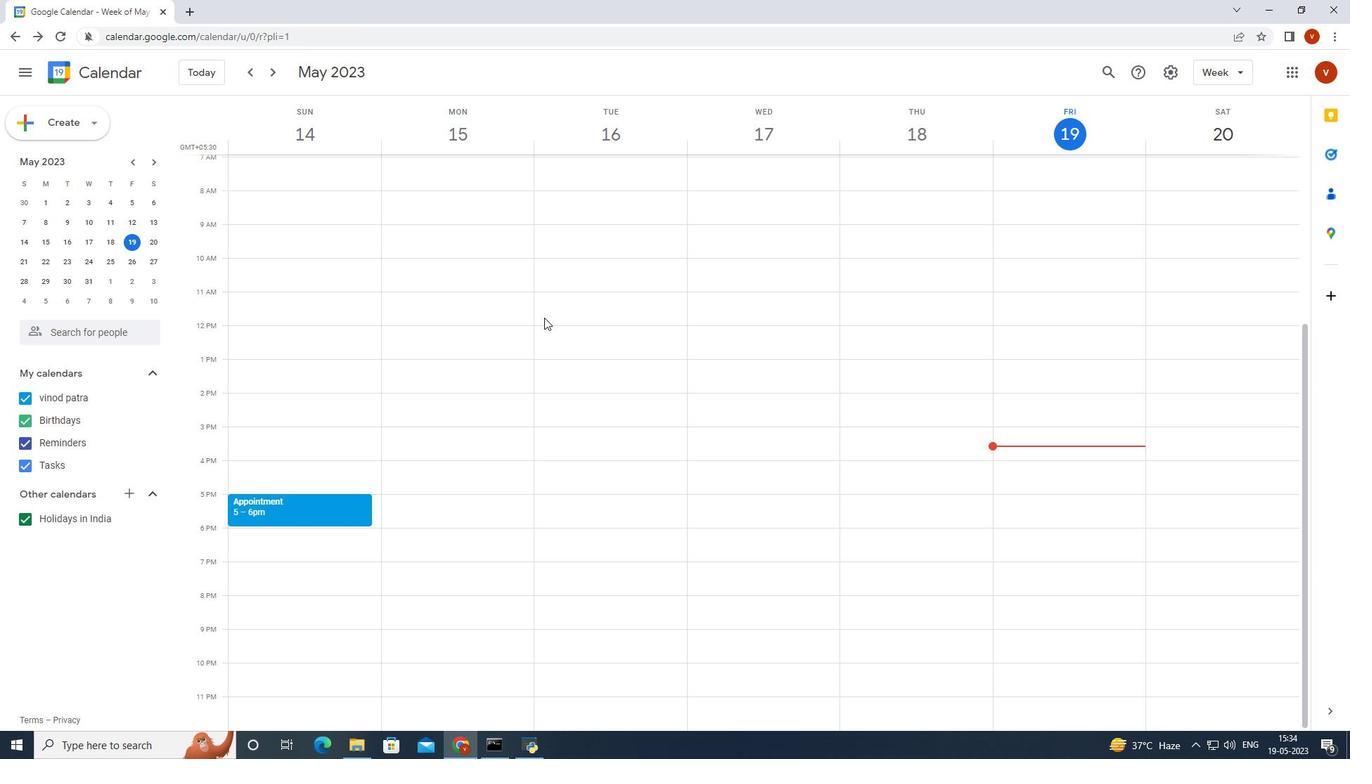 
